 Task: Look for space in Ronda, Spain from 12th June, 2023 to 15th June, 2023 for 2 adults in price range Rs.10000 to Rs.15000. Place can be entire place with 1  bedroom having 1 bed and 1 bathroom. Property type can be house, flat, guest house, hotel. Booking option can be shelf check-in. Required host language is English.
Action: Mouse moved to (307, 170)
Screenshot: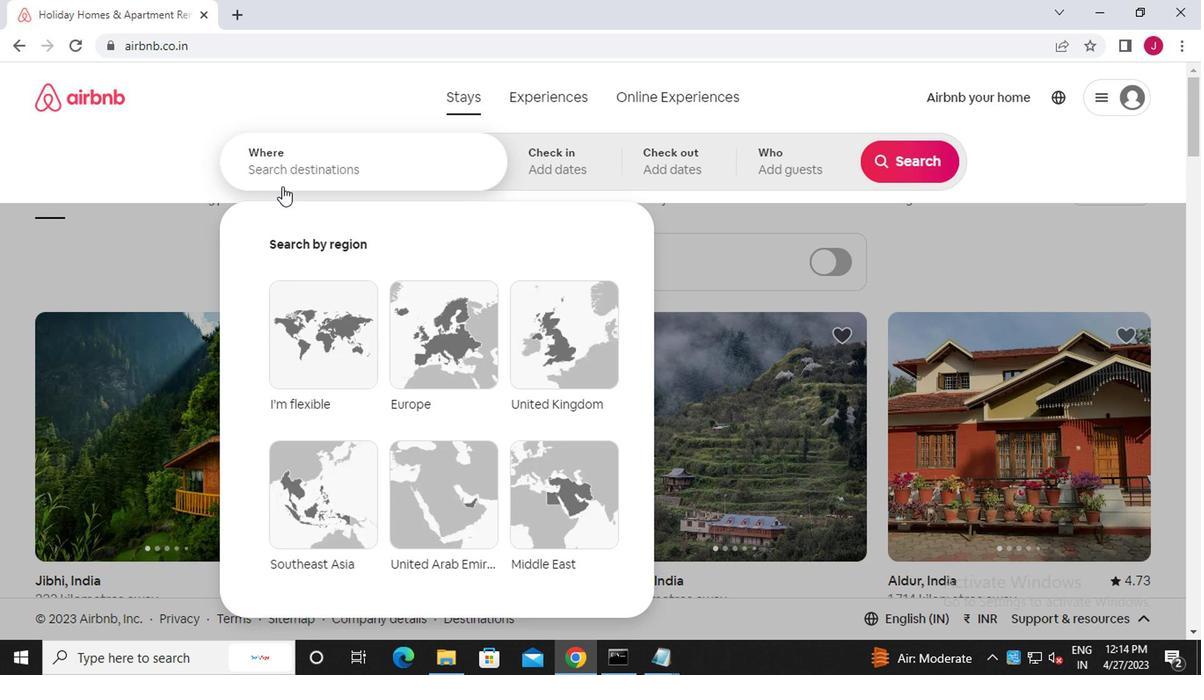 
Action: Mouse pressed left at (307, 170)
Screenshot: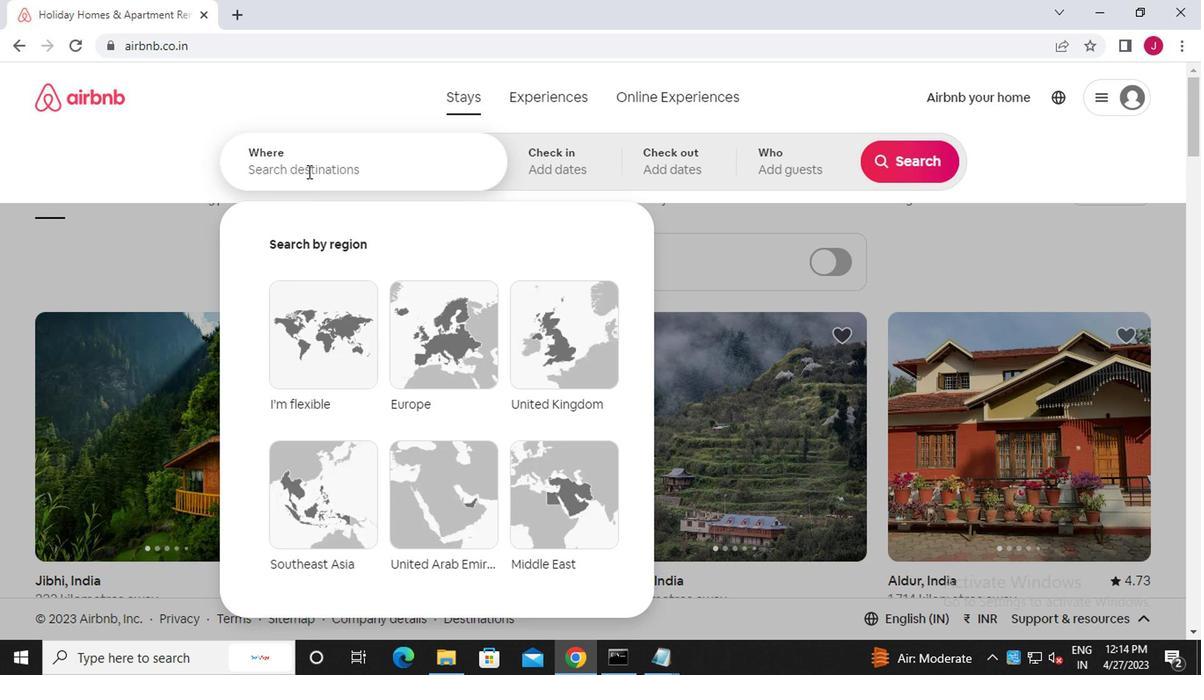 
Action: Mouse moved to (302, 170)
Screenshot: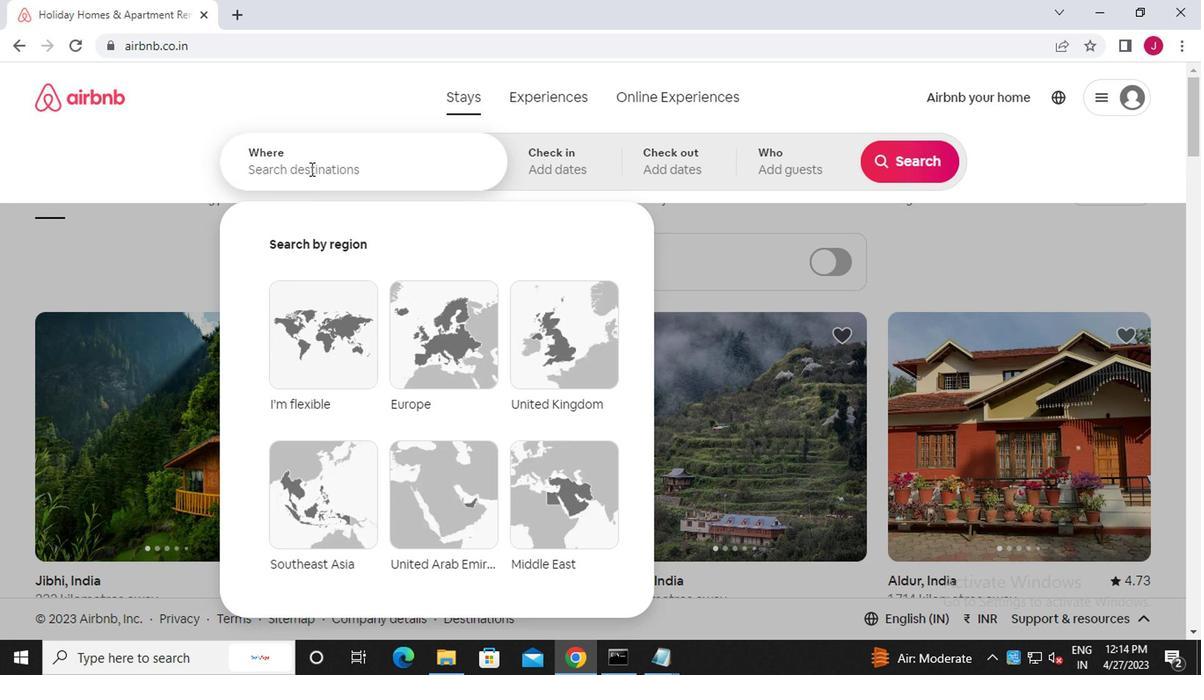 
Action: Key pressed r<Key.caps_lock>onda,
Screenshot: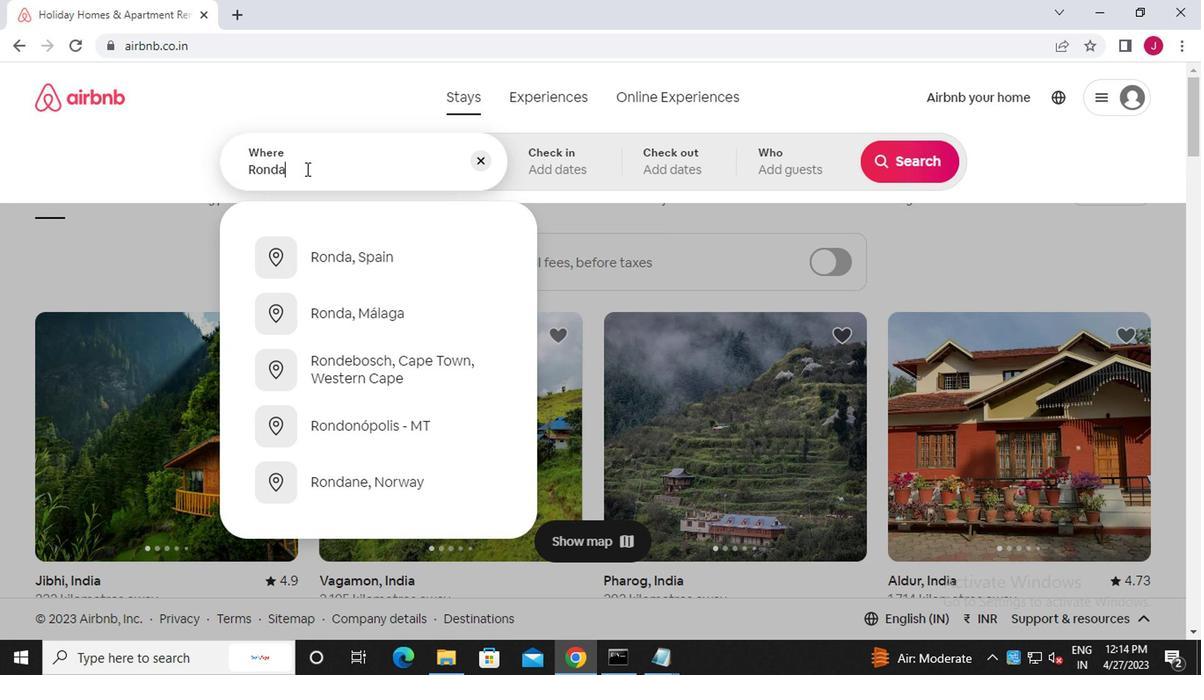 
Action: Mouse moved to (374, 267)
Screenshot: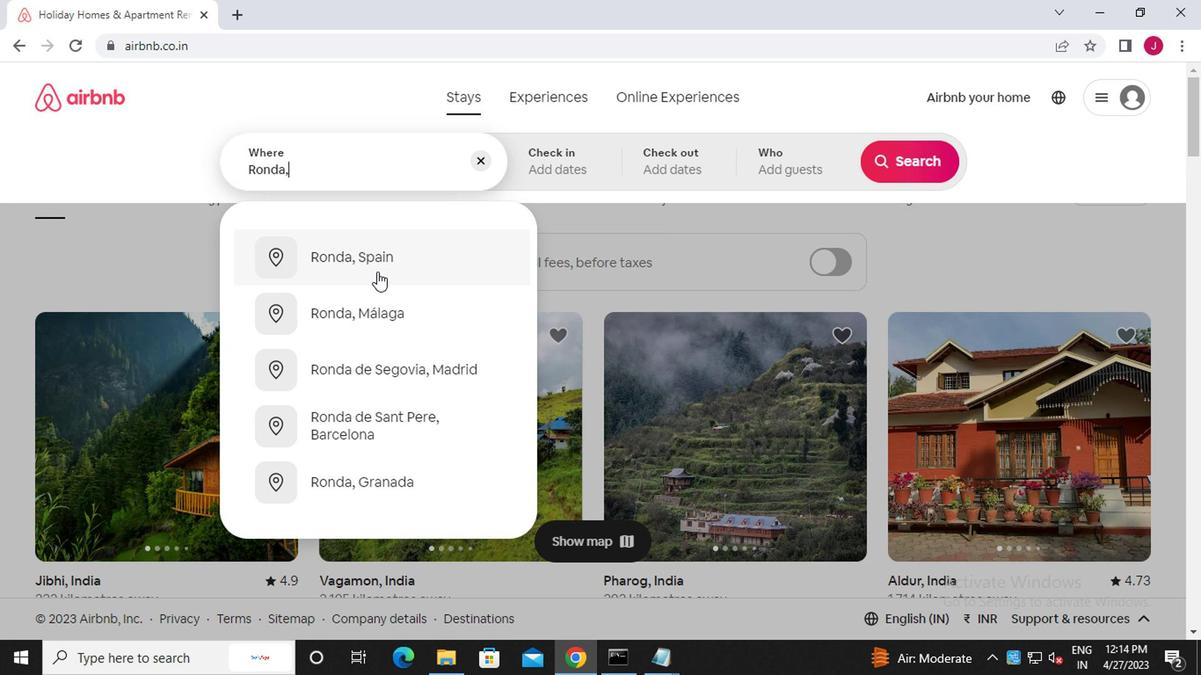 
Action: Mouse pressed left at (374, 267)
Screenshot: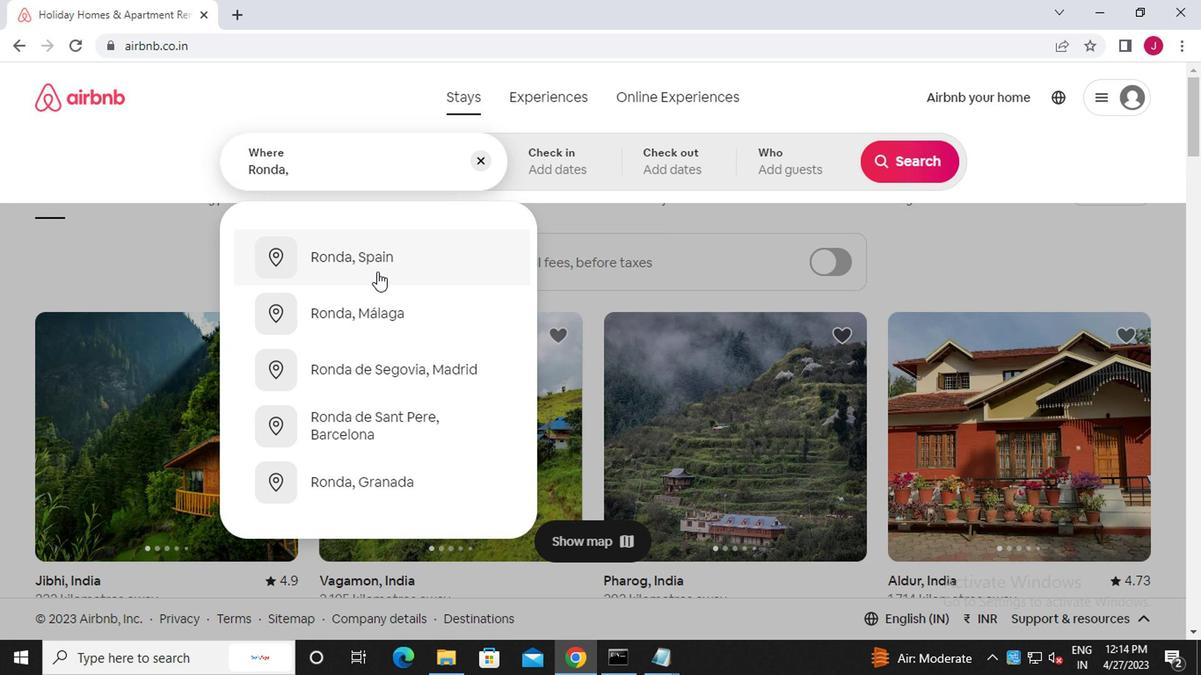 
Action: Mouse moved to (896, 306)
Screenshot: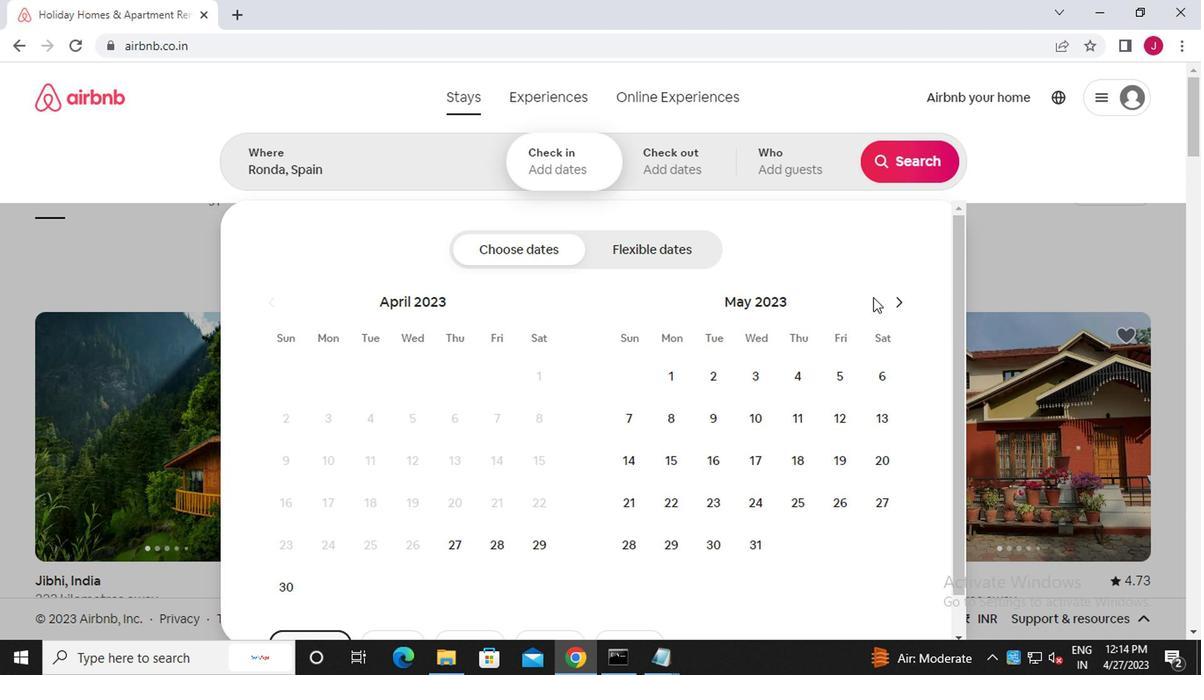 
Action: Mouse pressed left at (896, 306)
Screenshot: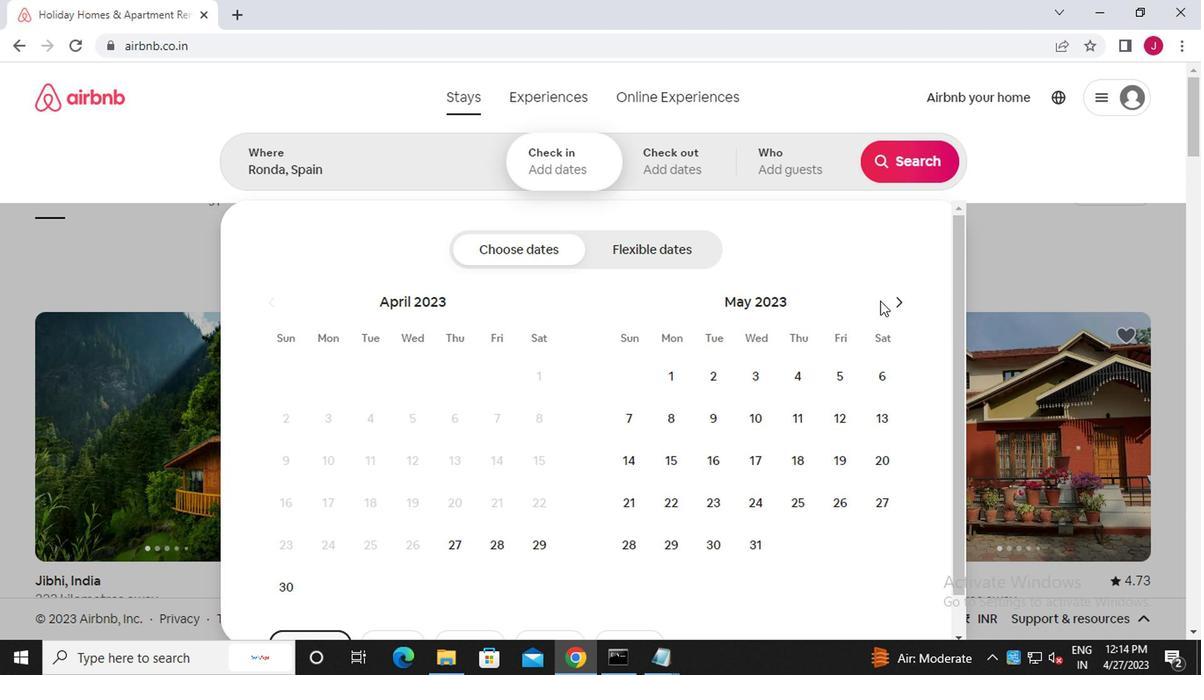 
Action: Mouse moved to (663, 467)
Screenshot: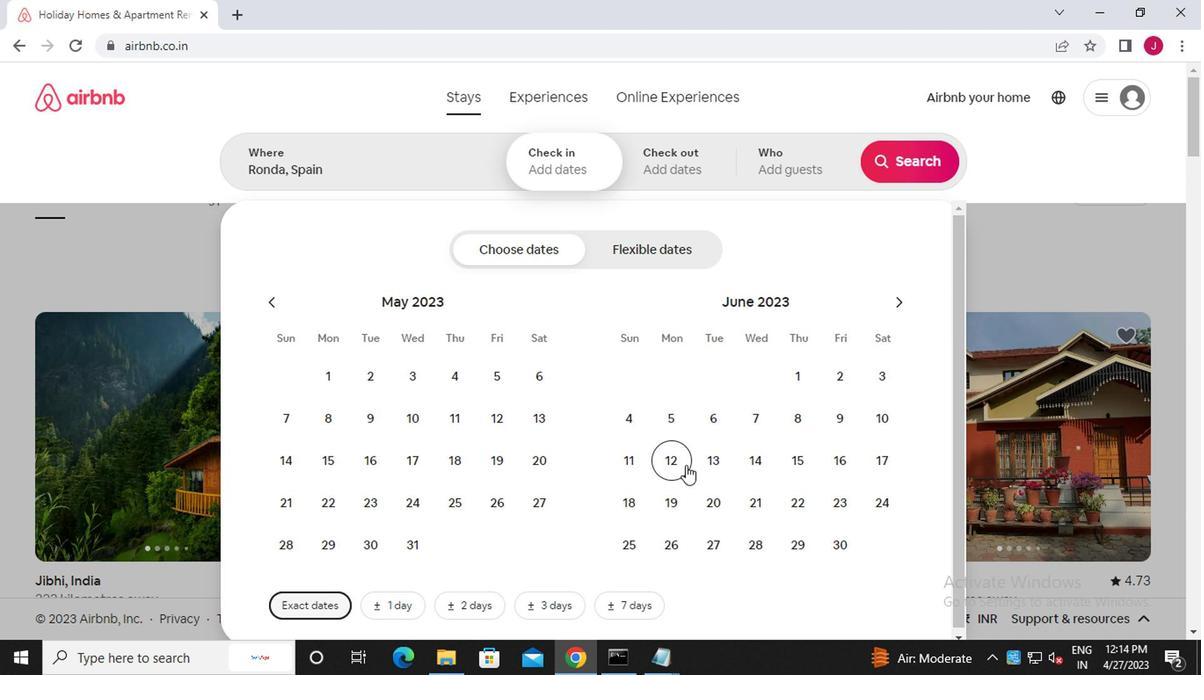 
Action: Mouse pressed left at (663, 467)
Screenshot: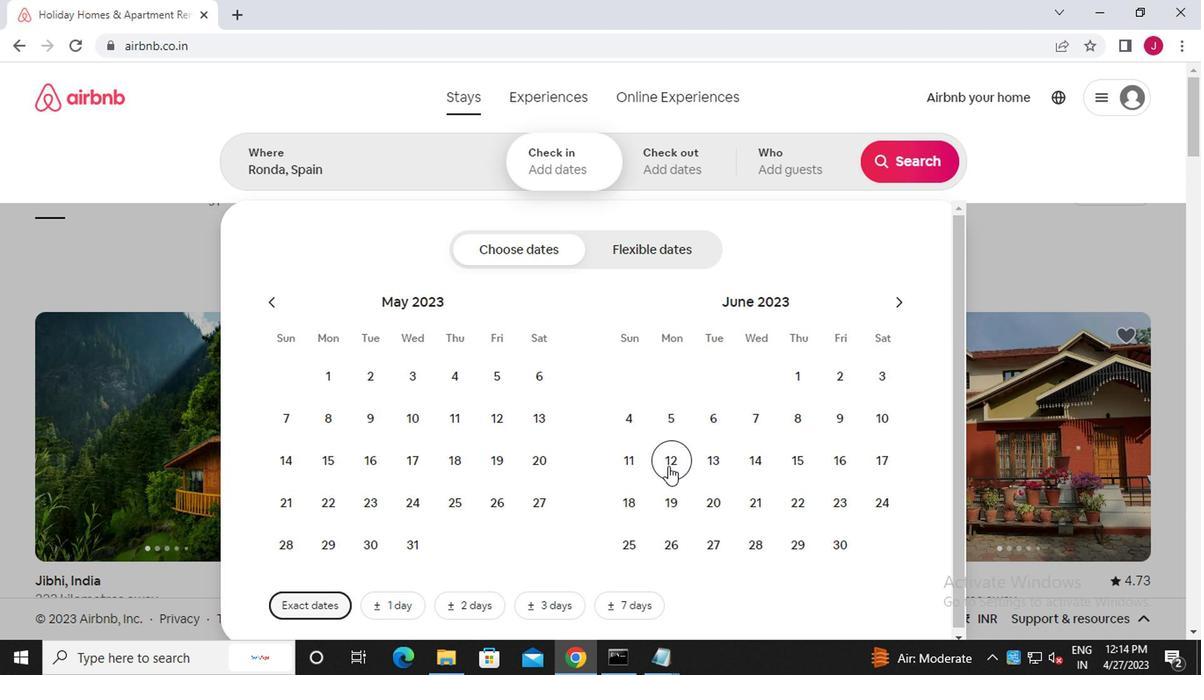 
Action: Mouse moved to (800, 463)
Screenshot: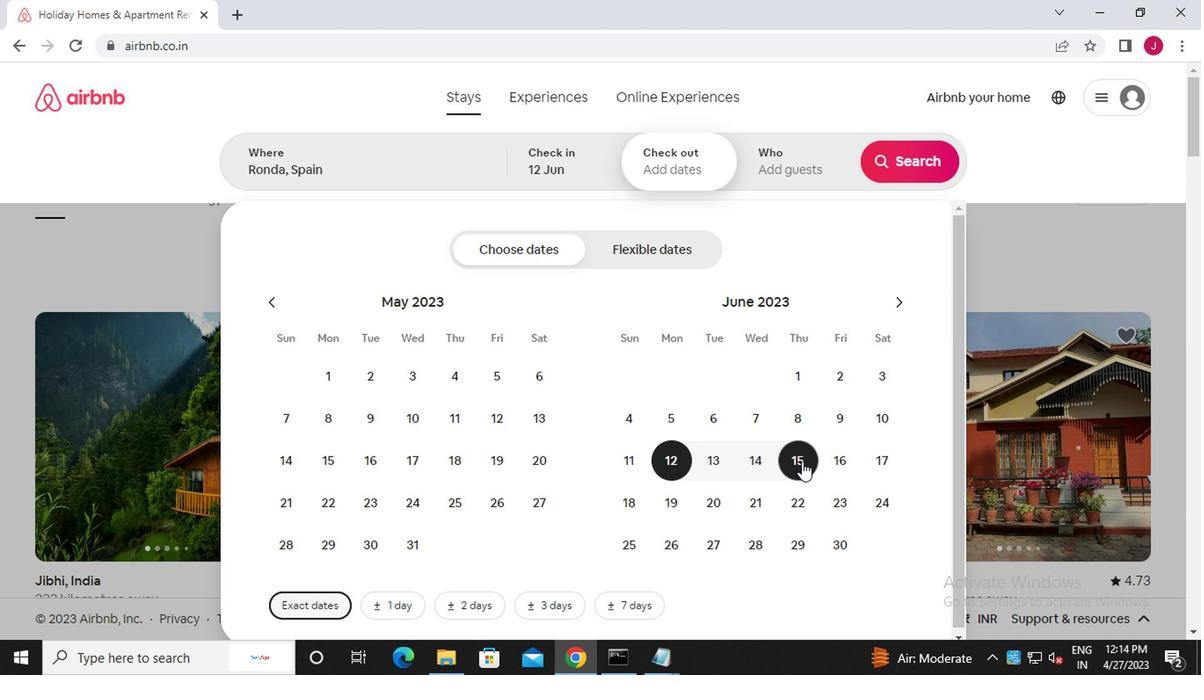 
Action: Mouse pressed left at (800, 463)
Screenshot: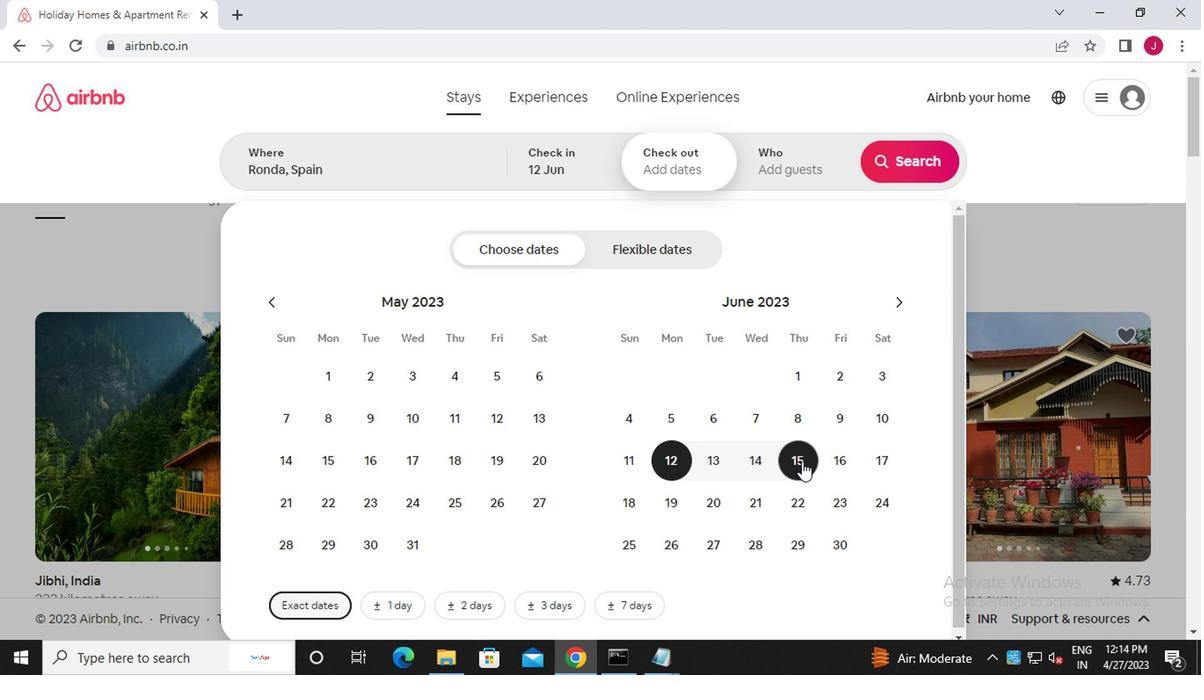 
Action: Mouse moved to (795, 162)
Screenshot: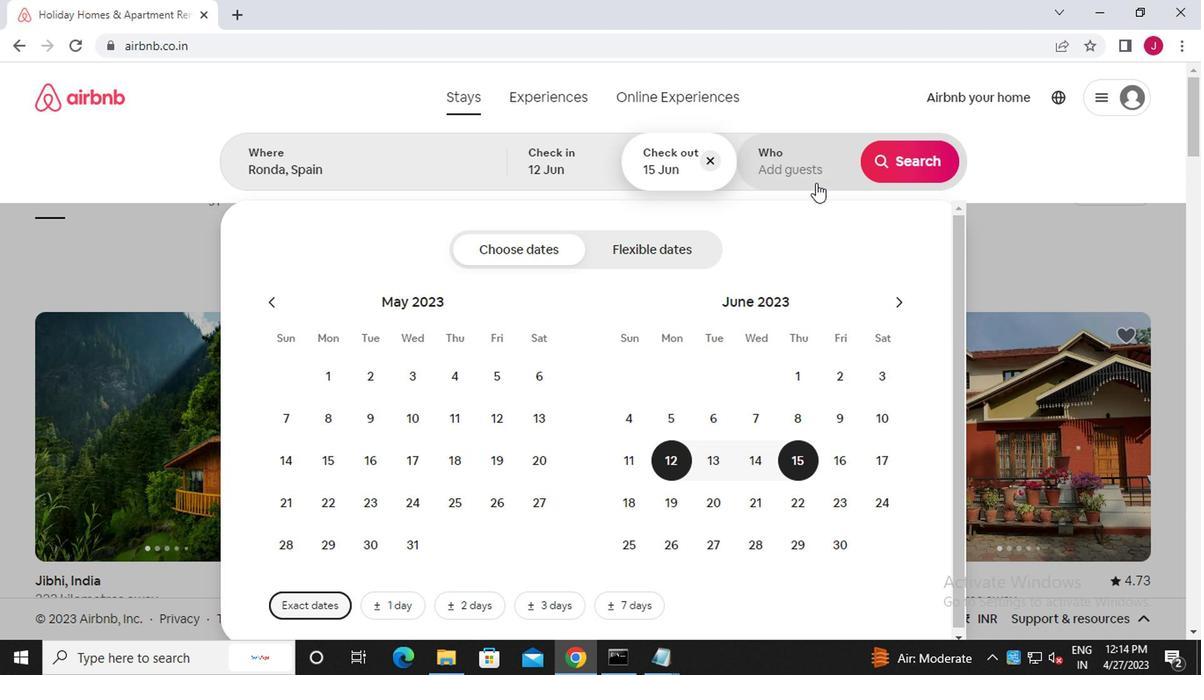 
Action: Mouse pressed left at (795, 162)
Screenshot: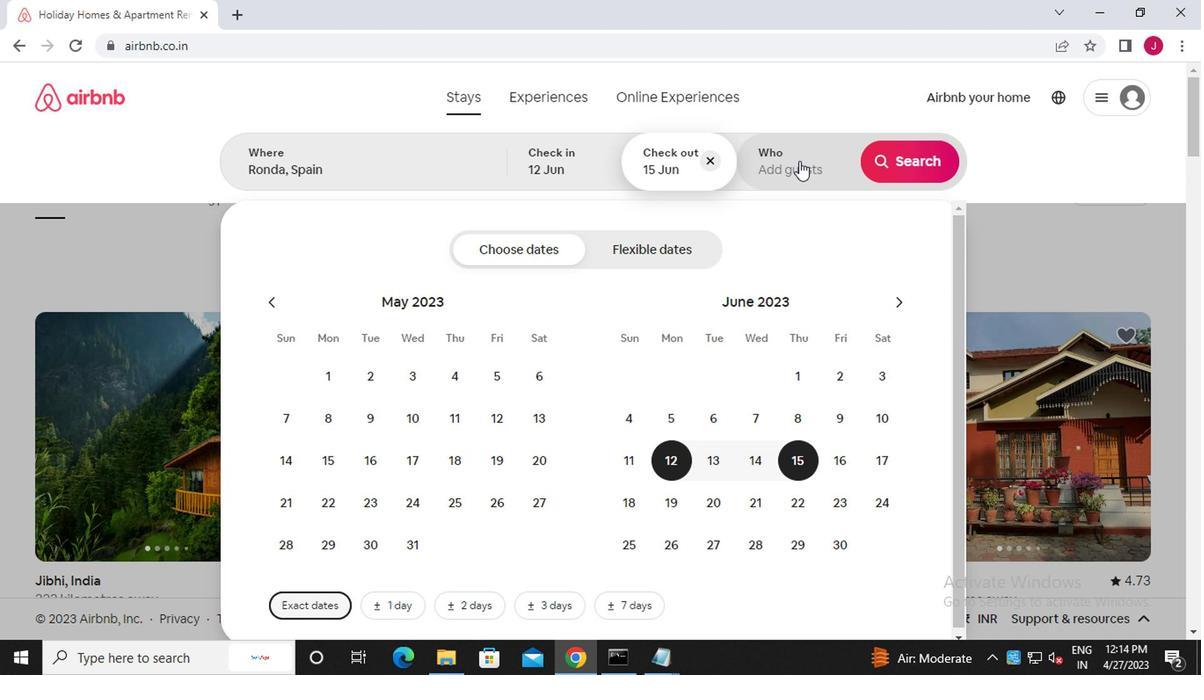 
Action: Mouse moved to (919, 260)
Screenshot: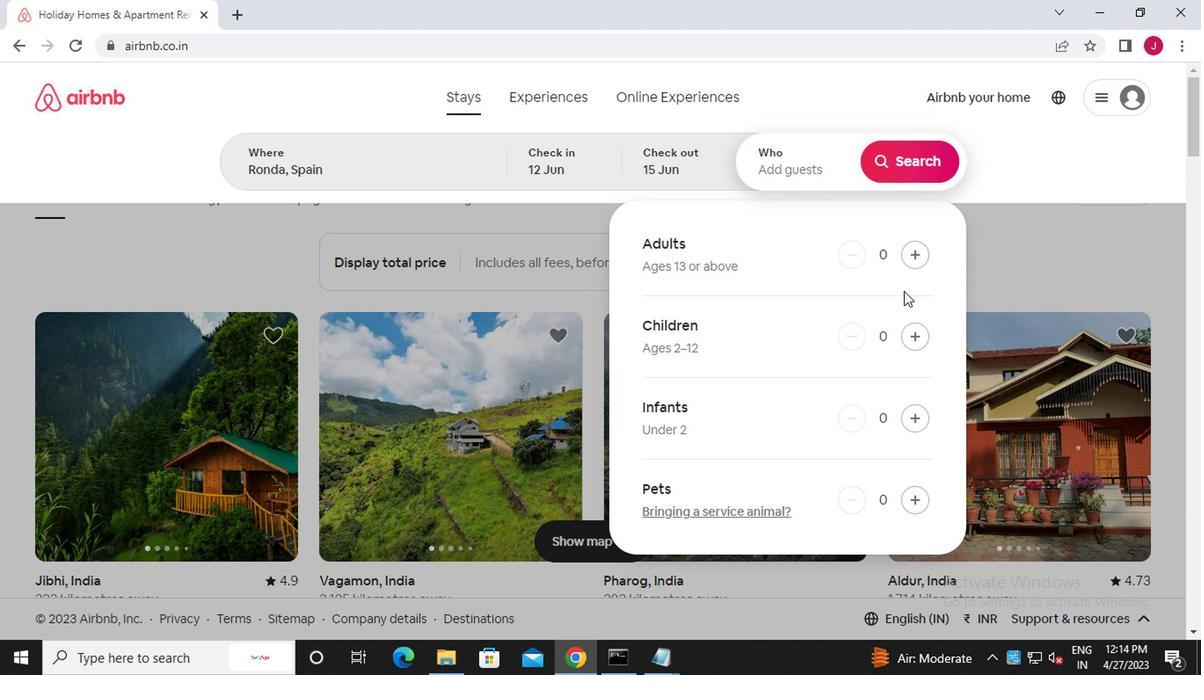 
Action: Mouse pressed left at (919, 260)
Screenshot: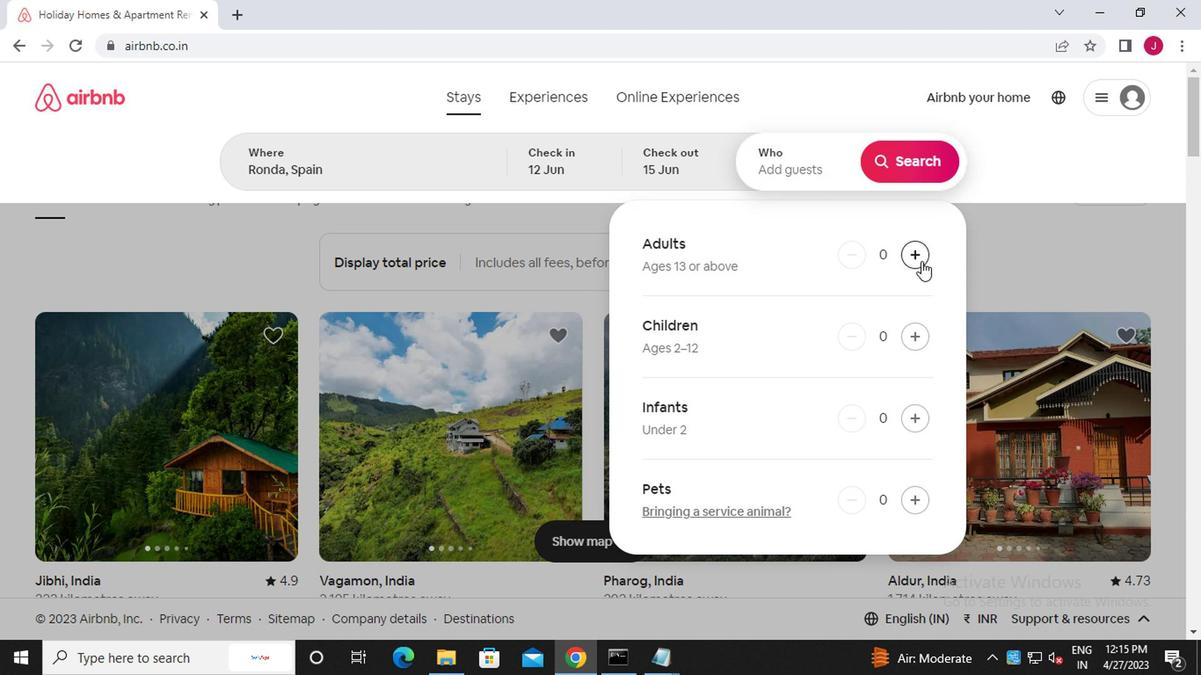 
Action: Mouse pressed left at (919, 260)
Screenshot: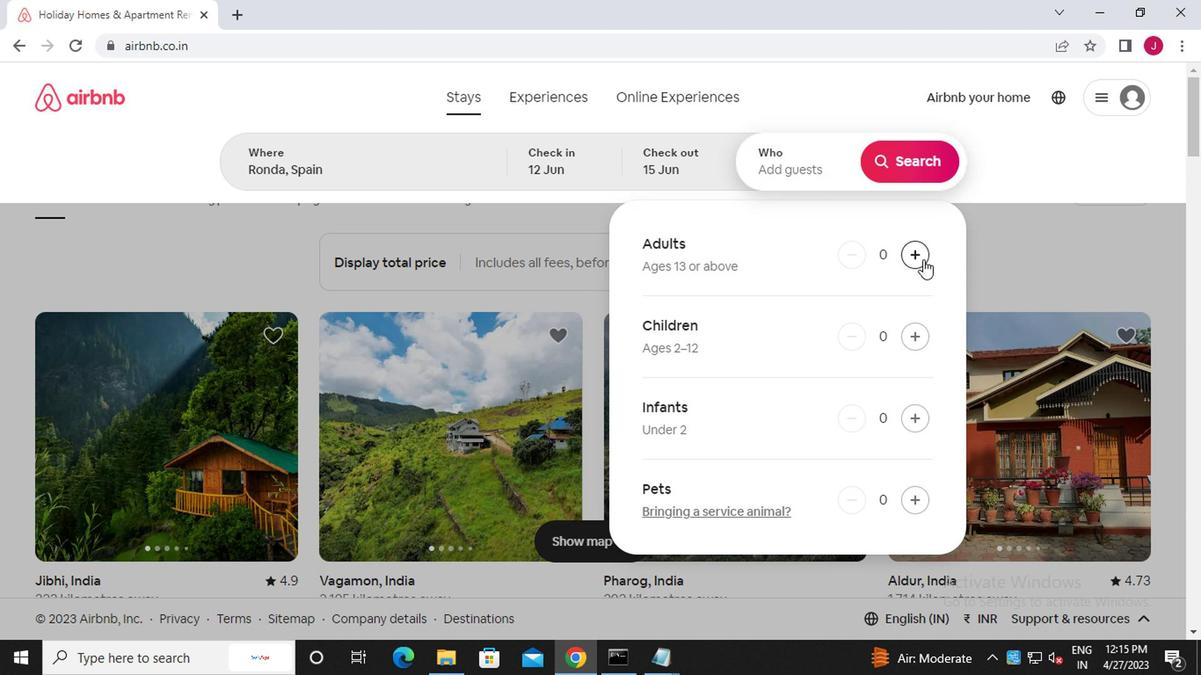 
Action: Mouse moved to (906, 157)
Screenshot: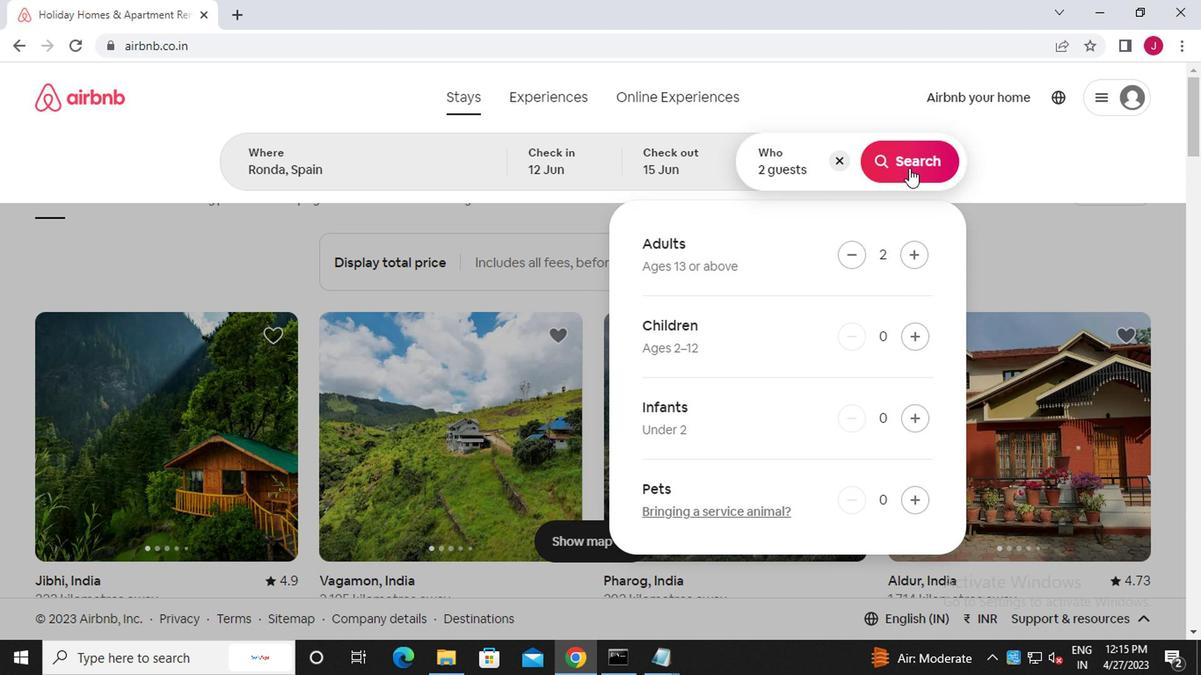 
Action: Mouse pressed left at (906, 157)
Screenshot: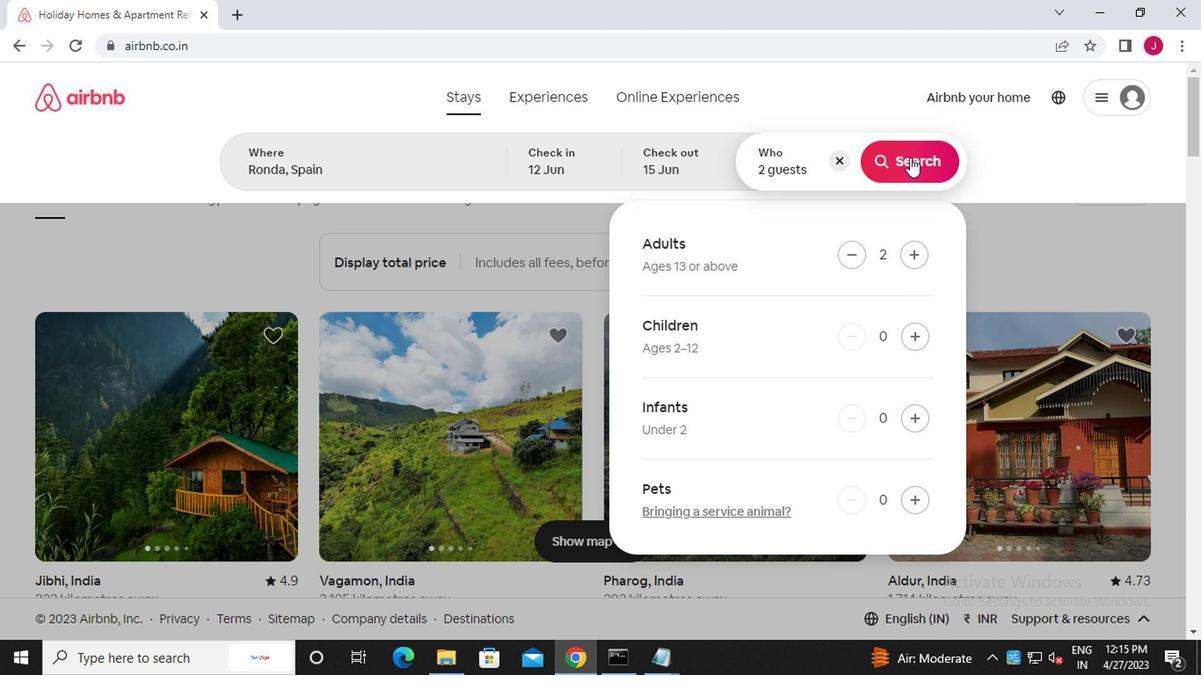 
Action: Mouse moved to (1131, 168)
Screenshot: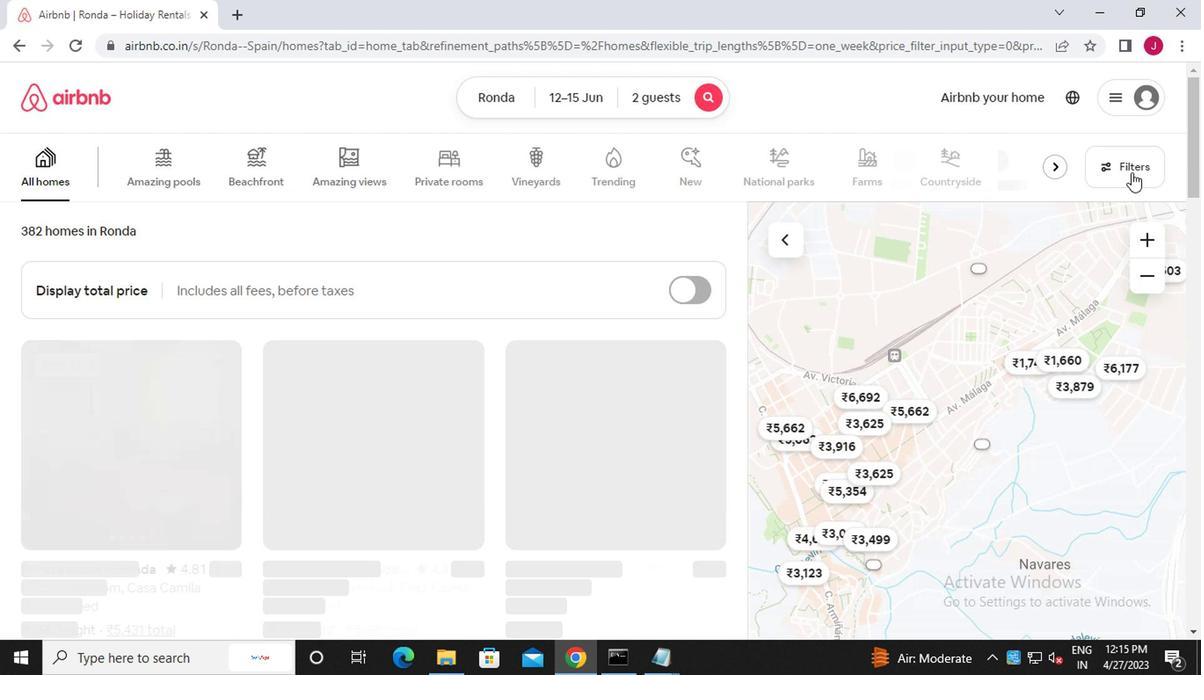 
Action: Mouse pressed left at (1131, 168)
Screenshot: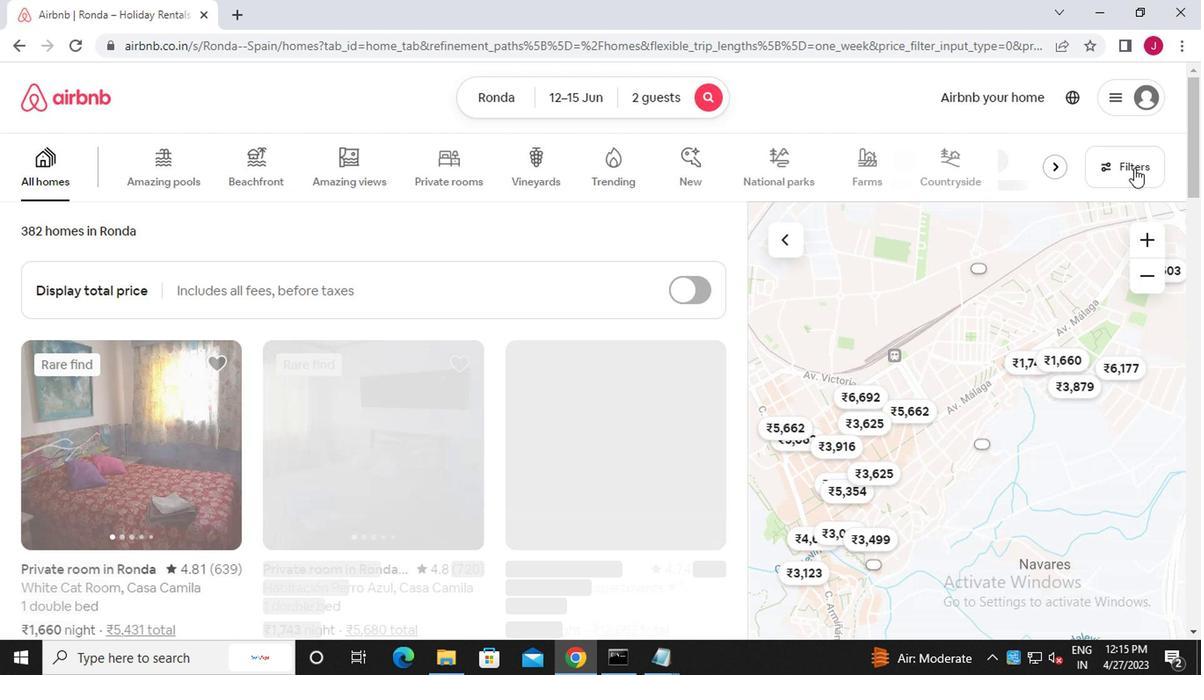
Action: Mouse moved to (1137, 166)
Screenshot: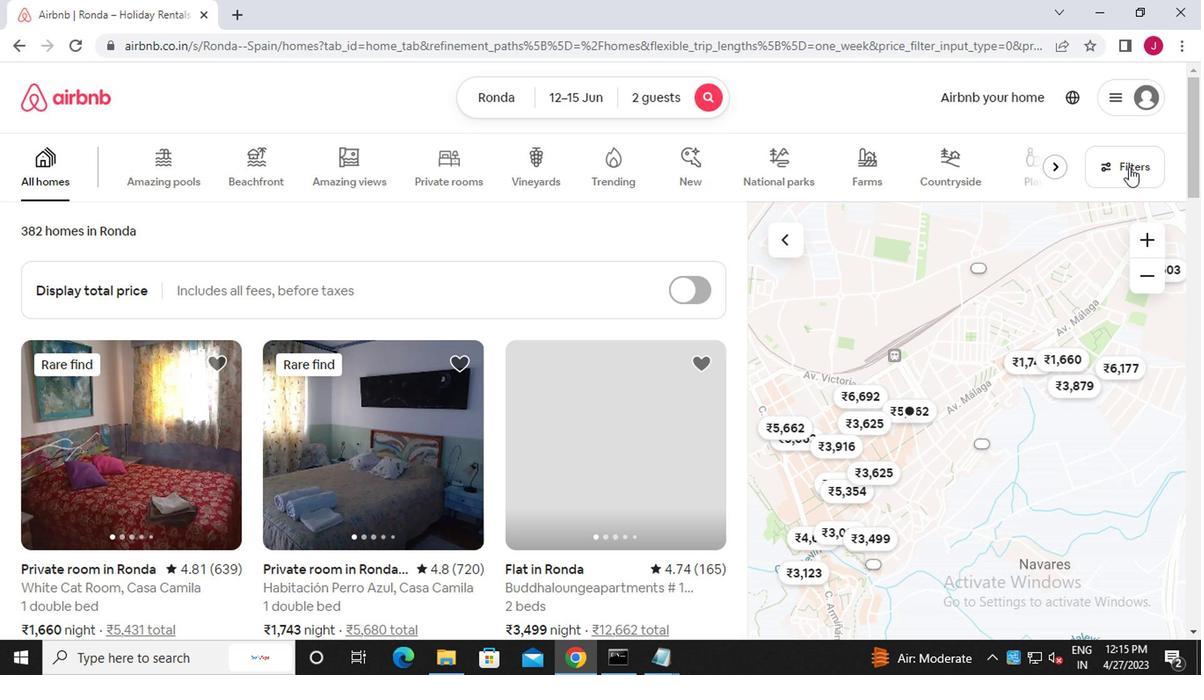 
Action: Mouse pressed left at (1137, 166)
Screenshot: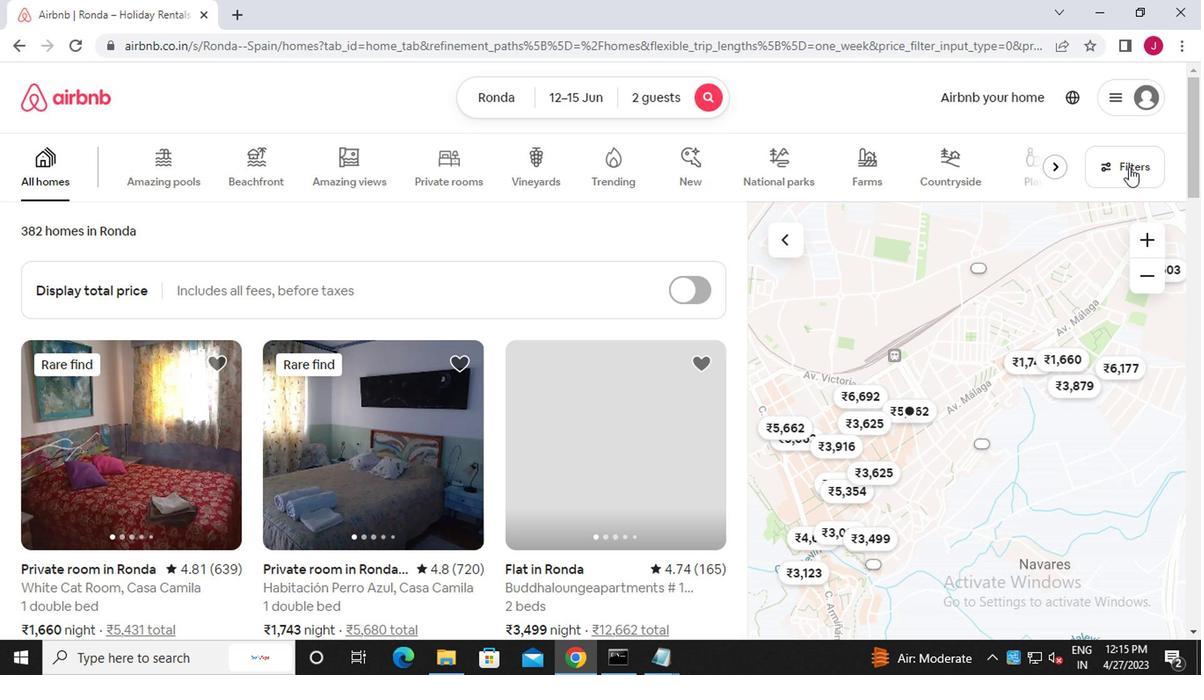 
Action: Mouse moved to (1131, 166)
Screenshot: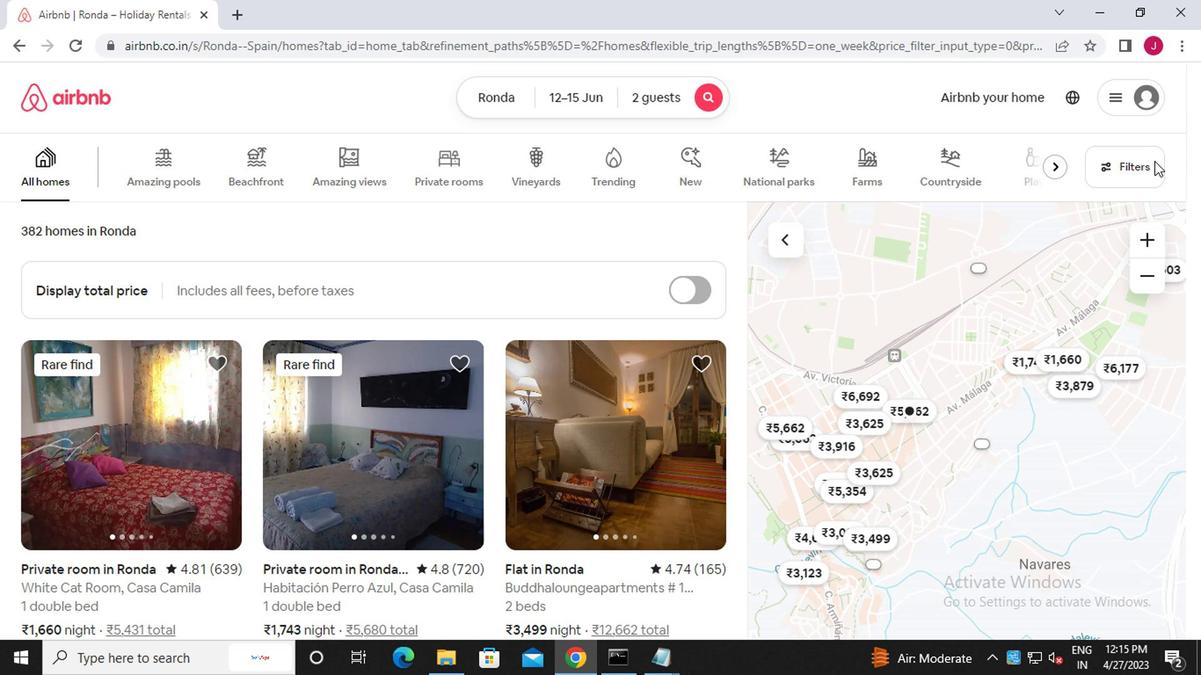 
Action: Mouse pressed left at (1131, 166)
Screenshot: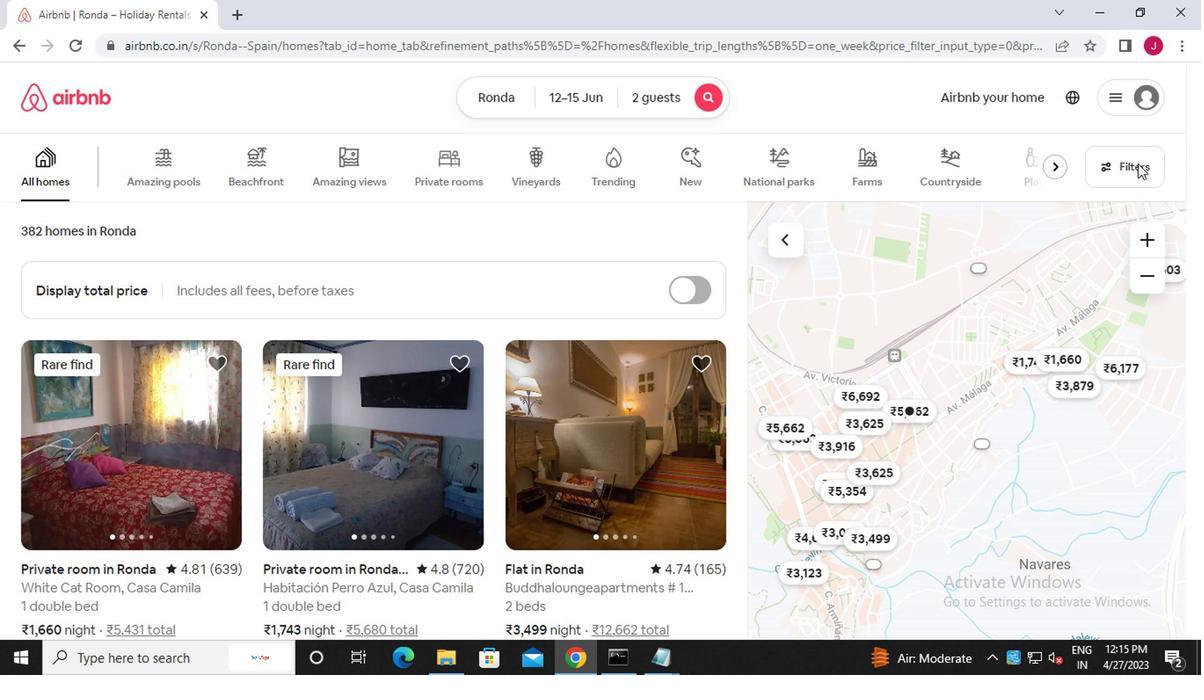 
Action: Mouse moved to (1131, 173)
Screenshot: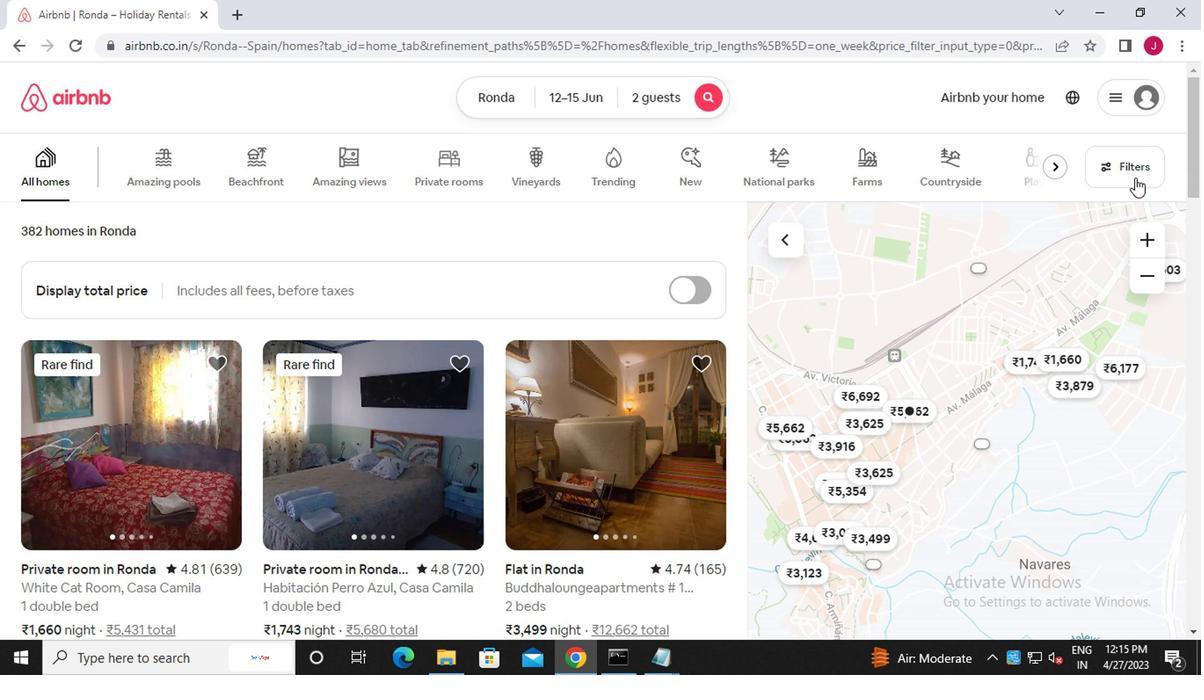 
Action: Mouse pressed left at (1131, 173)
Screenshot: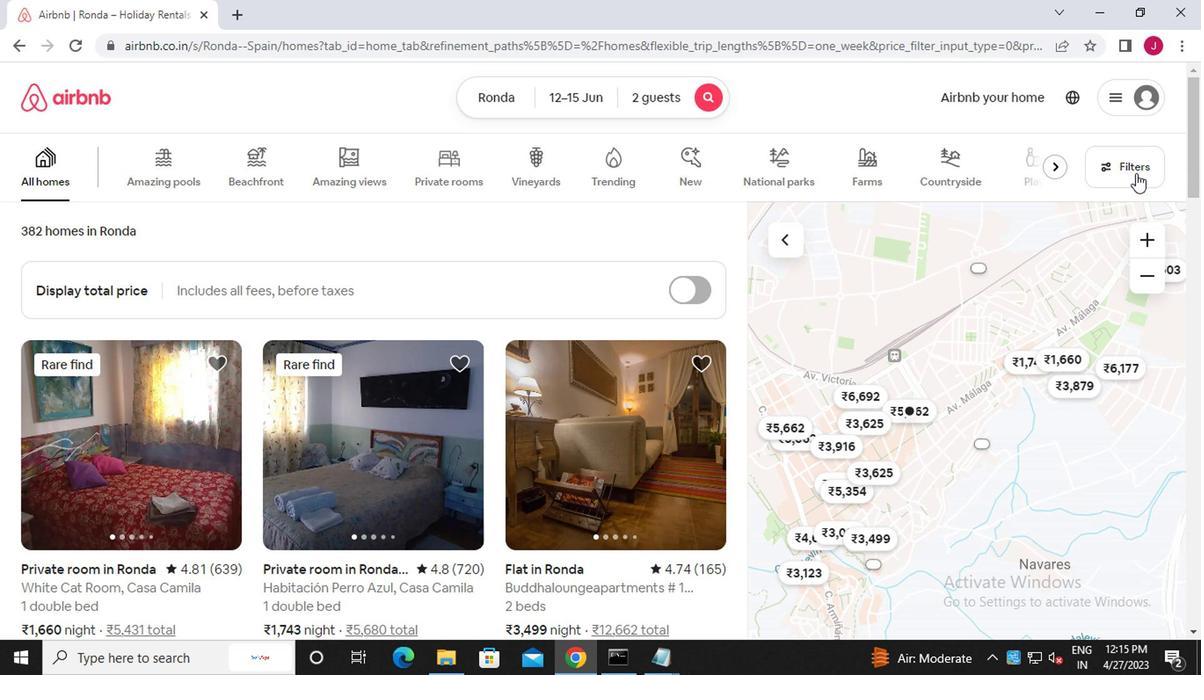 
Action: Mouse moved to (445, 394)
Screenshot: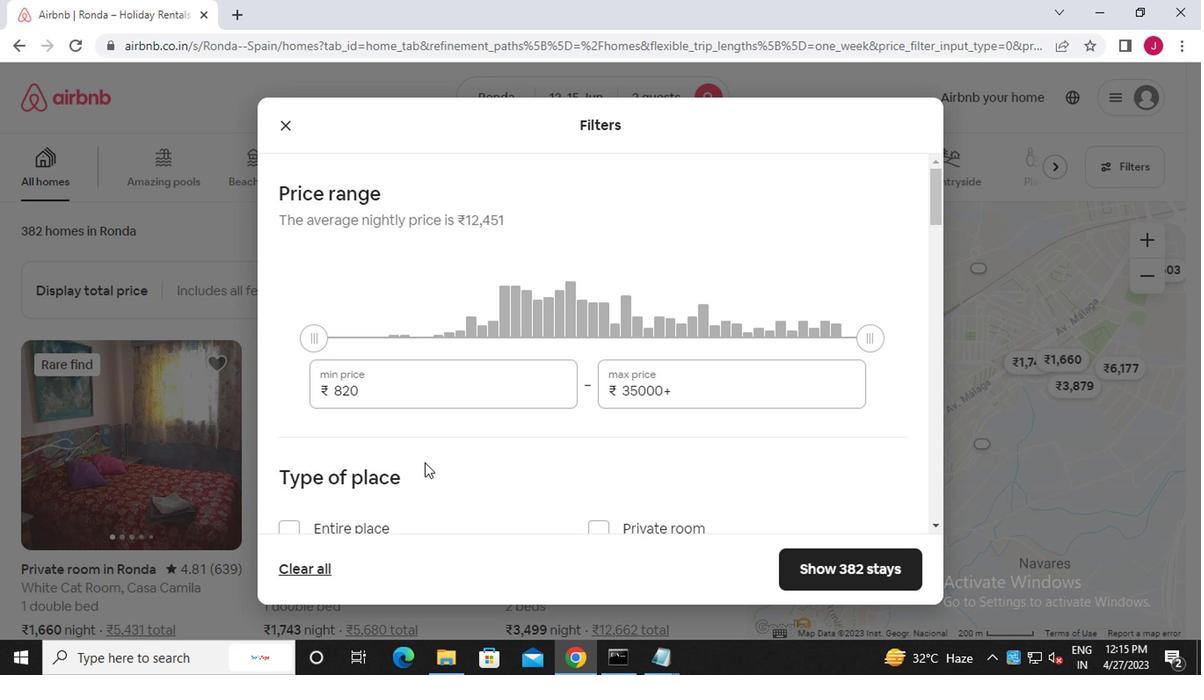 
Action: Mouse pressed left at (445, 394)
Screenshot: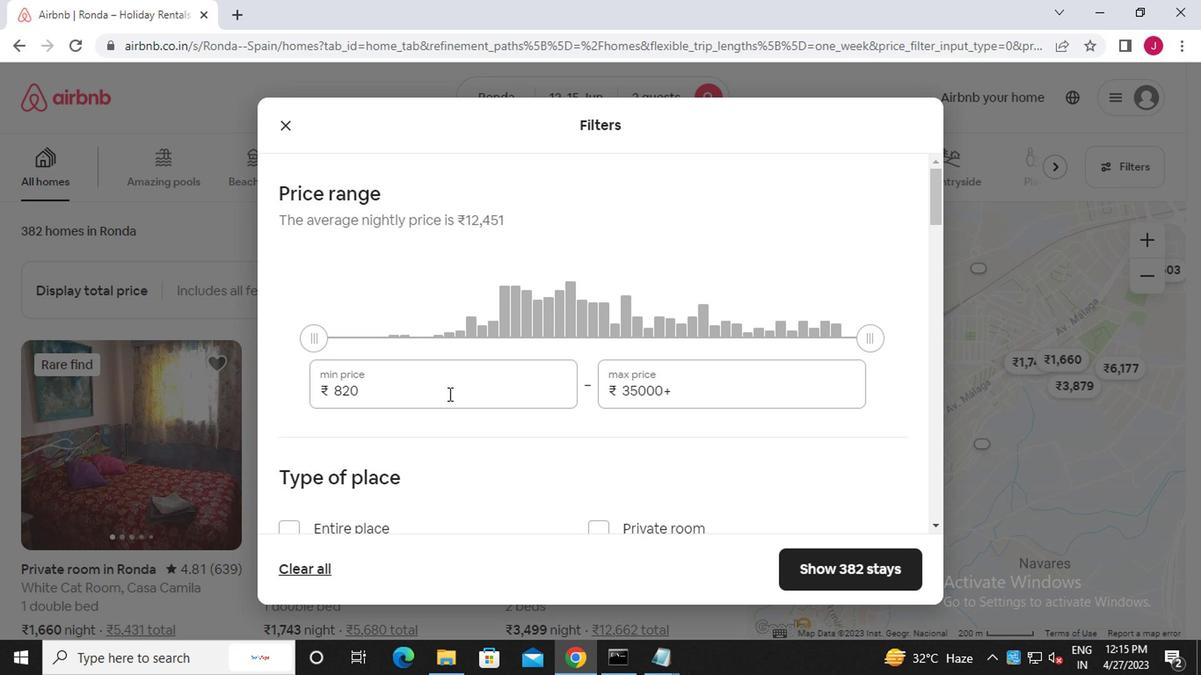 
Action: Mouse moved to (440, 394)
Screenshot: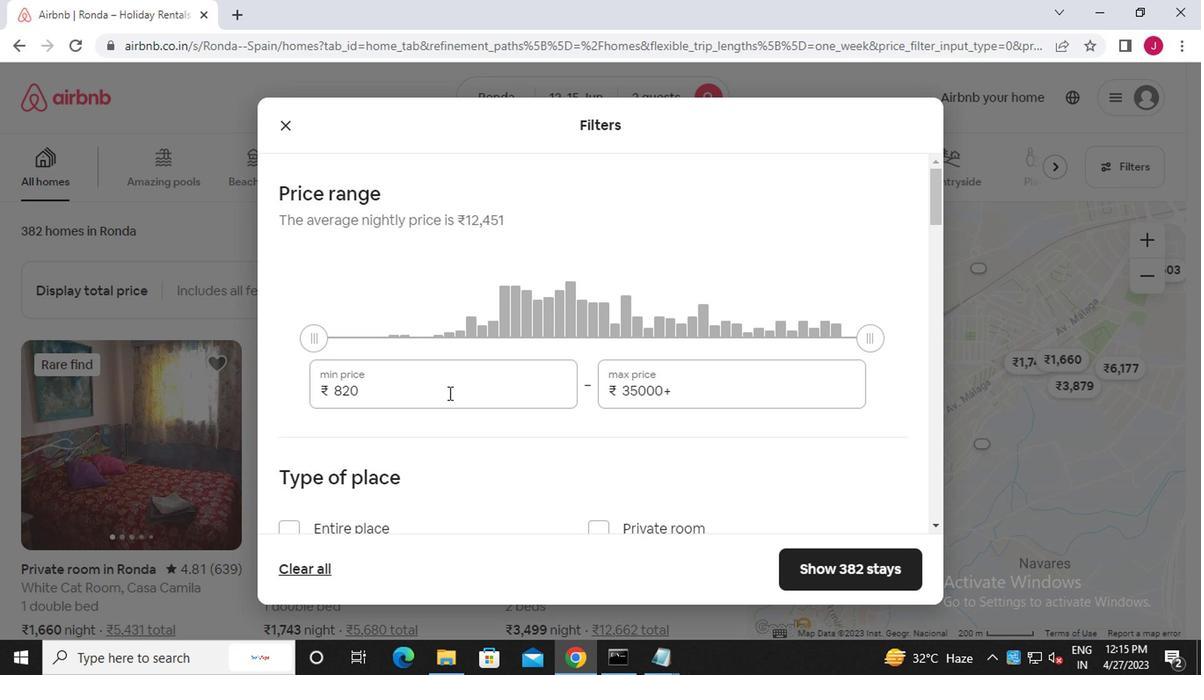 
Action: Key pressed <Key.backspace><Key.backspace><Key.backspace><<97>><<96>><<96>><<96>><<96>>
Screenshot: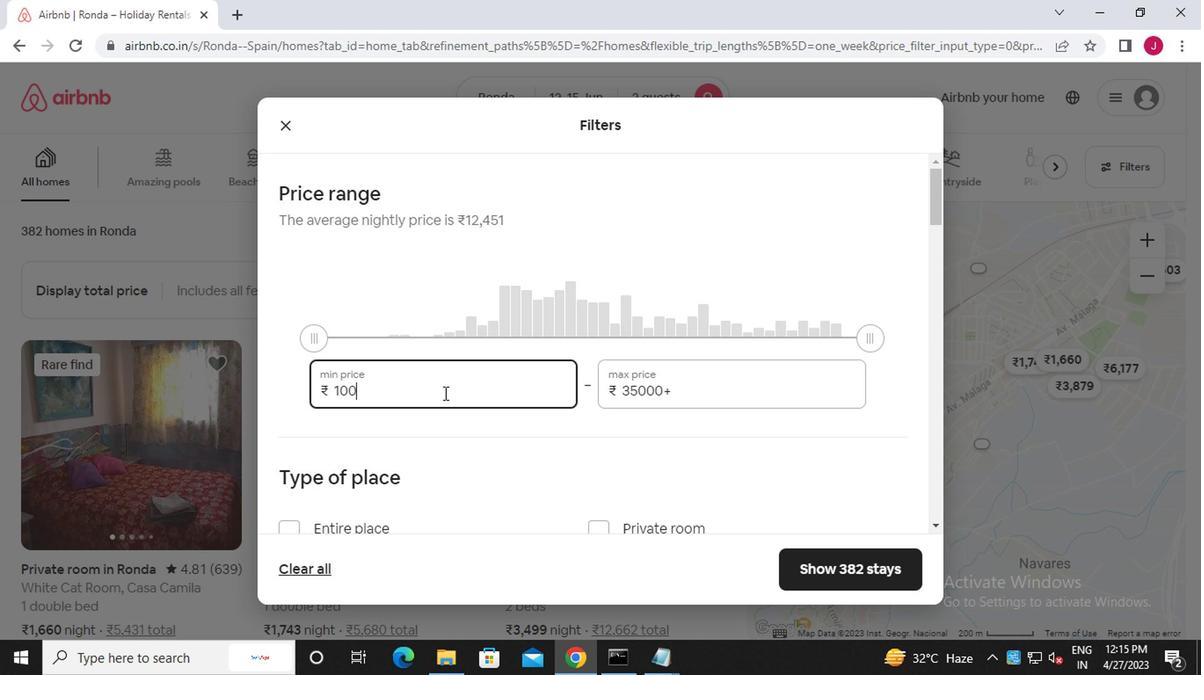 
Action: Mouse moved to (705, 392)
Screenshot: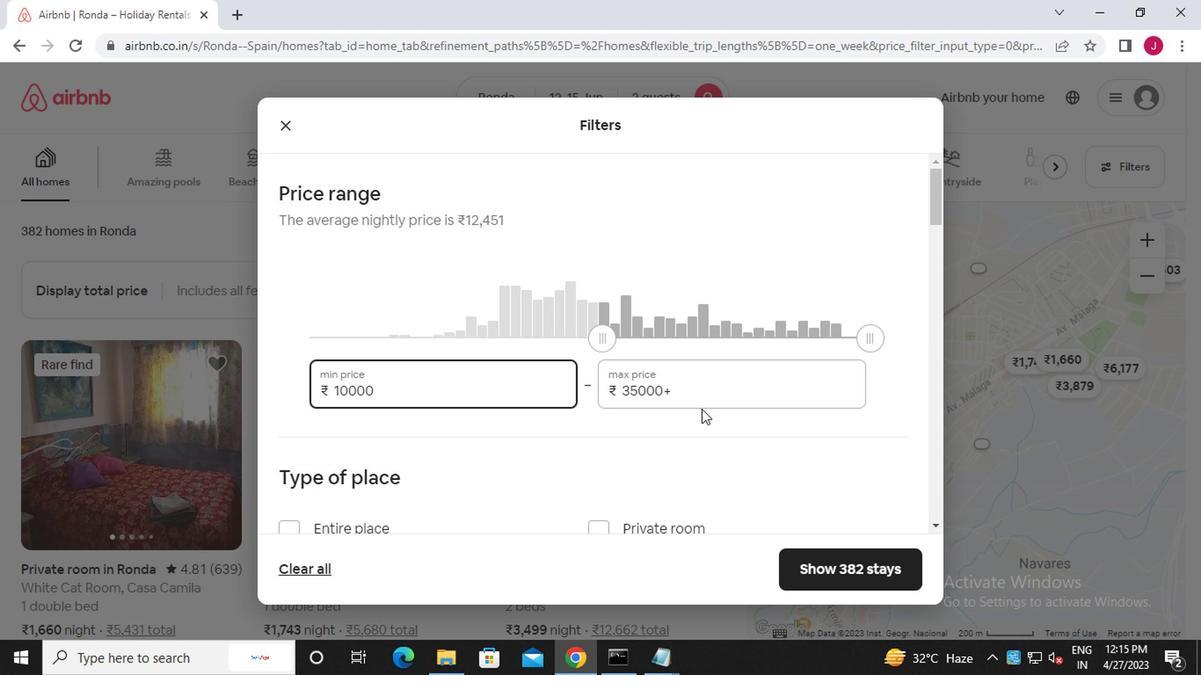 
Action: Mouse pressed left at (705, 392)
Screenshot: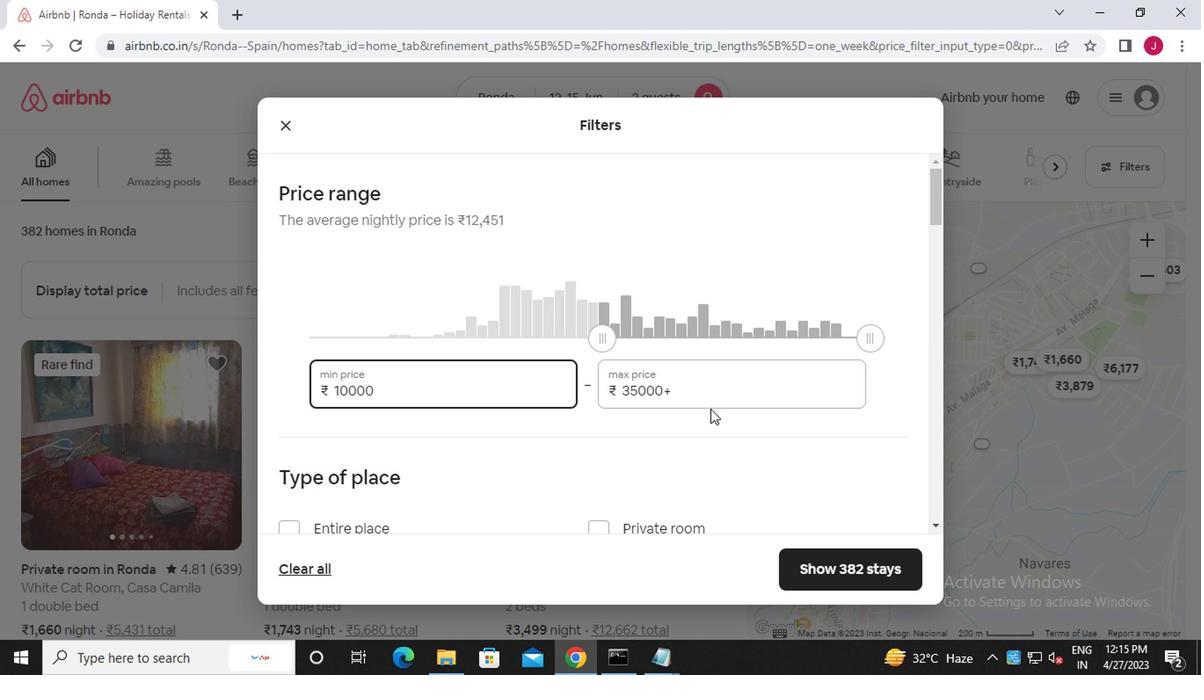 
Action: Mouse moved to (701, 391)
Screenshot: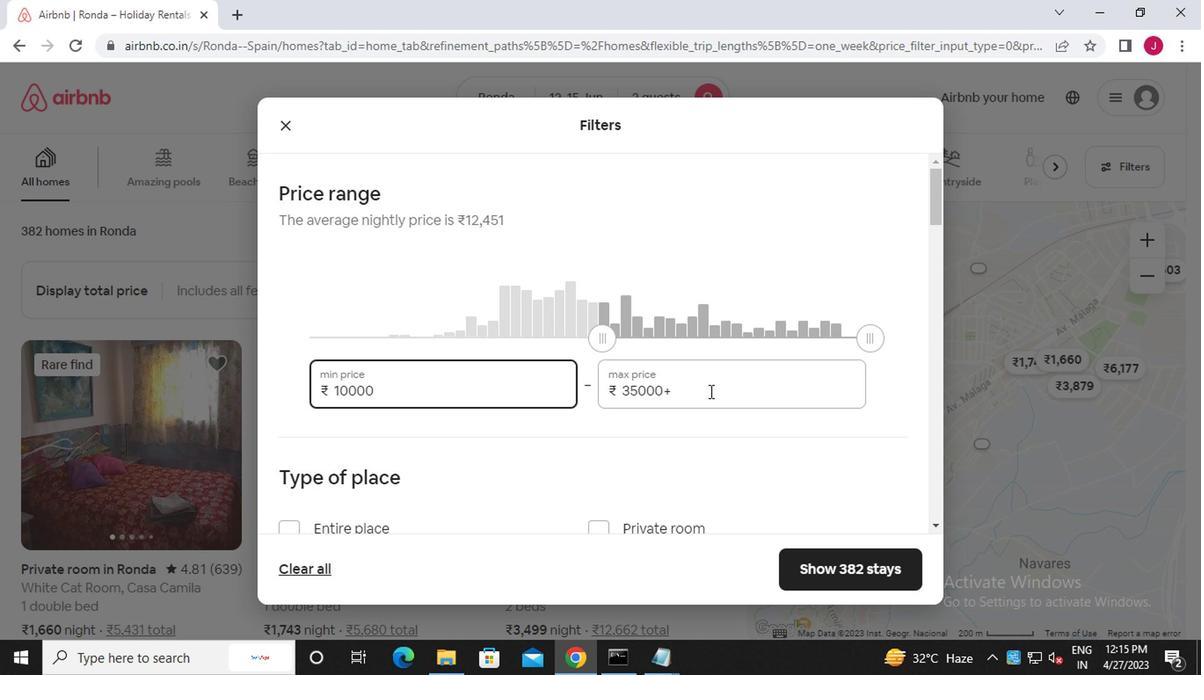 
Action: Key pressed <Key.backspace><Key.backspace><Key.backspace><Key.backspace><Key.backspace><Key.backspace><Key.backspace><Key.backspace><Key.backspace><Key.backspace><Key.backspace><<97>><<101>><<96>><<96>><<96>>
Screenshot: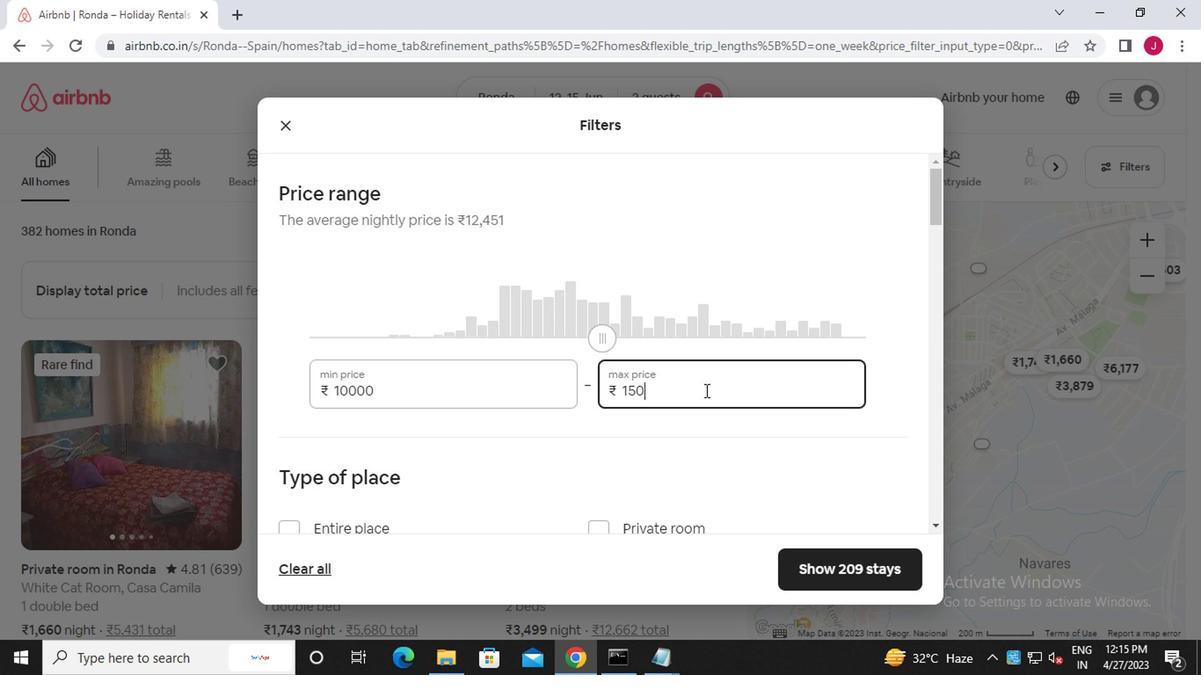 
Action: Mouse scrolled (701, 391) with delta (0, 0)
Screenshot: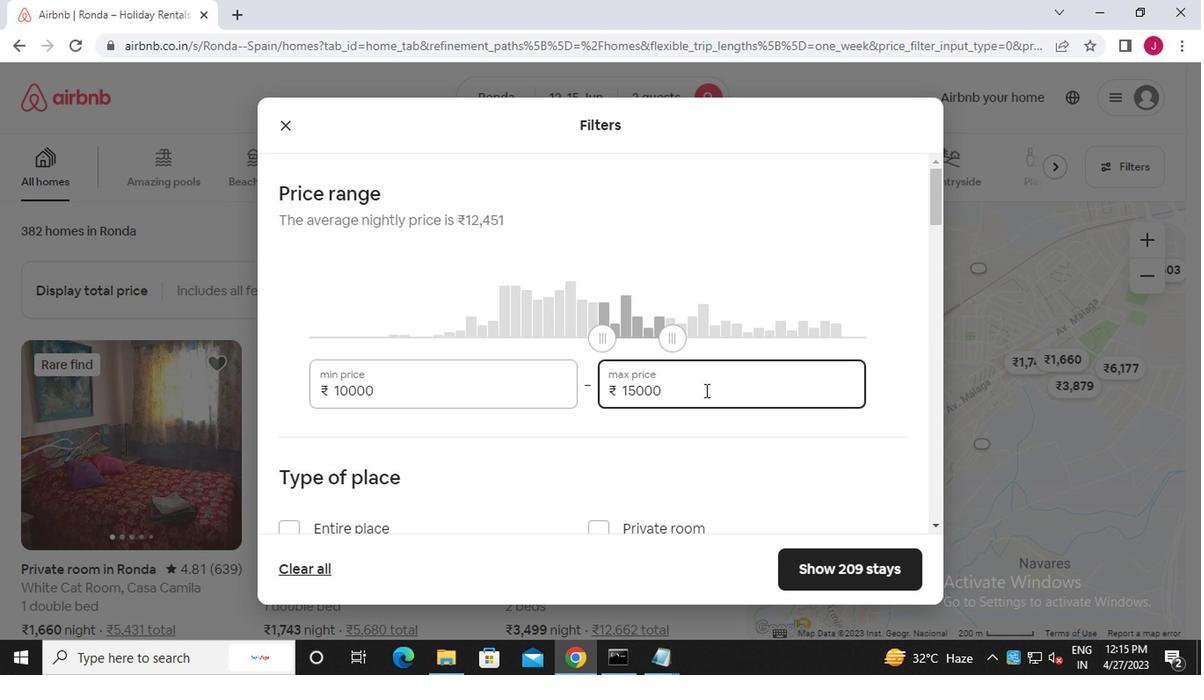 
Action: Mouse scrolled (701, 391) with delta (0, 0)
Screenshot: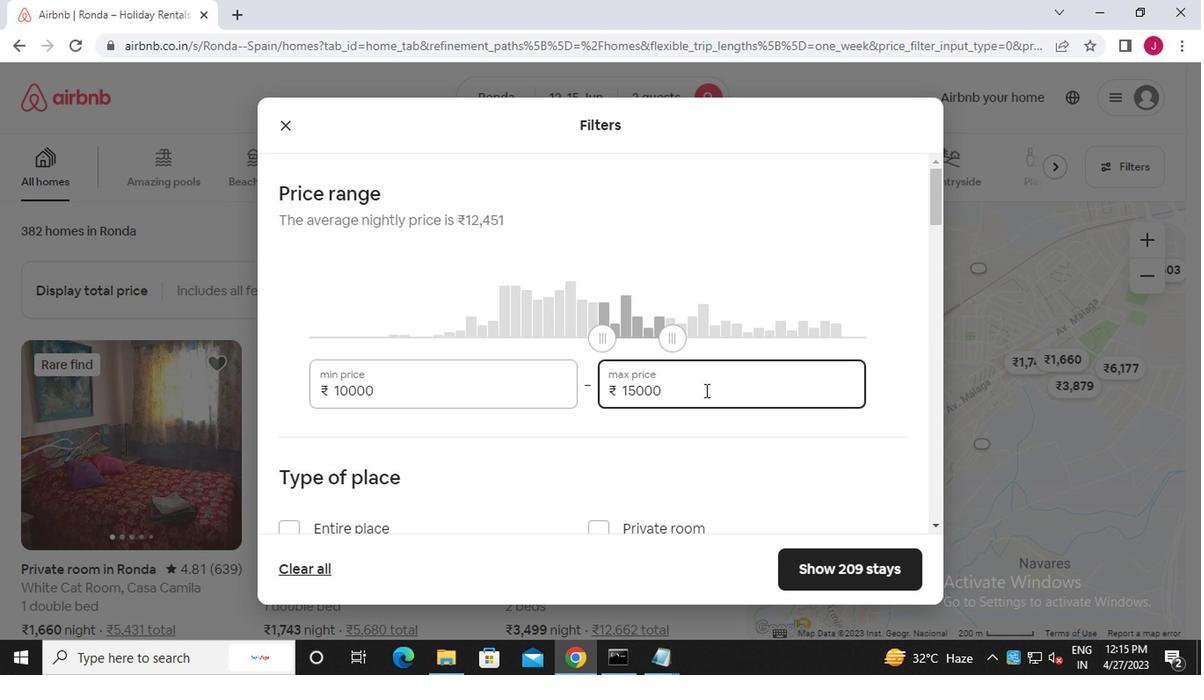 
Action: Mouse scrolled (701, 391) with delta (0, 0)
Screenshot: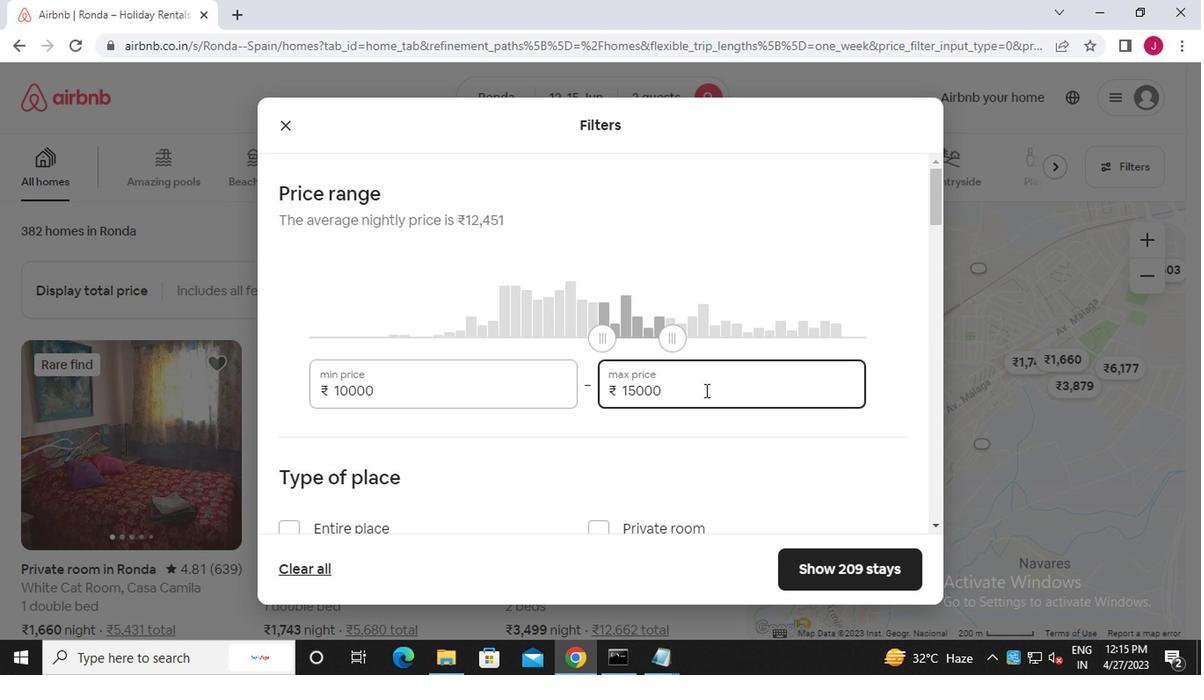 
Action: Mouse moved to (297, 267)
Screenshot: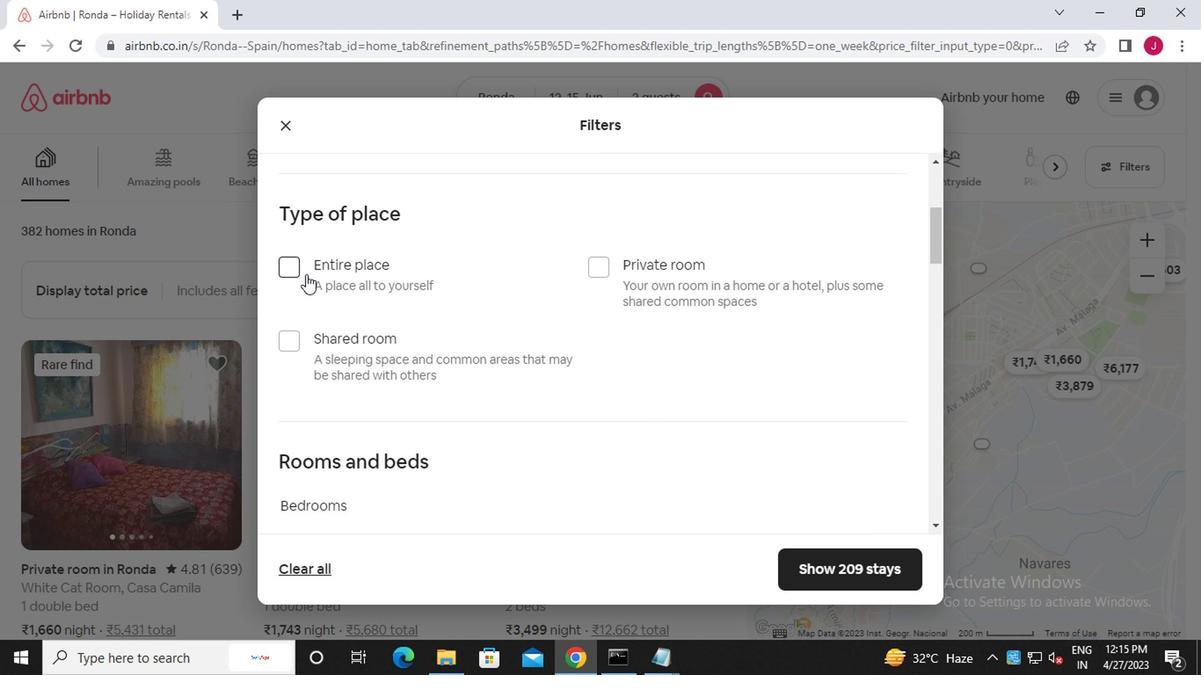 
Action: Mouse pressed left at (297, 267)
Screenshot: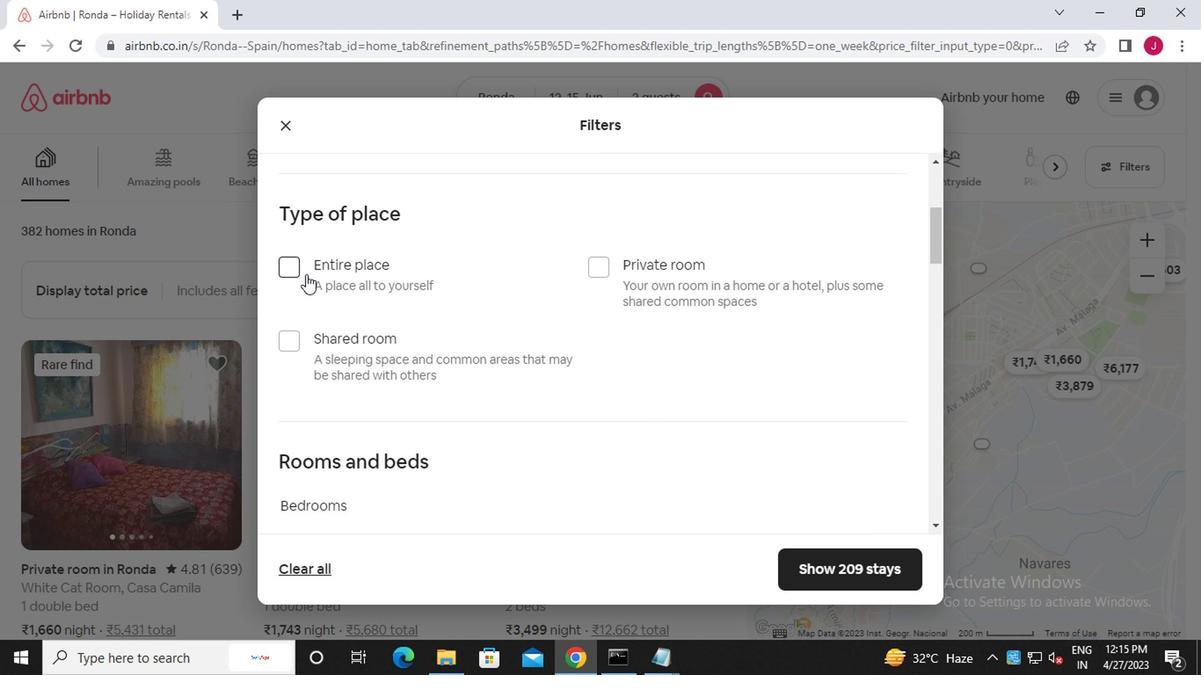
Action: Mouse moved to (365, 305)
Screenshot: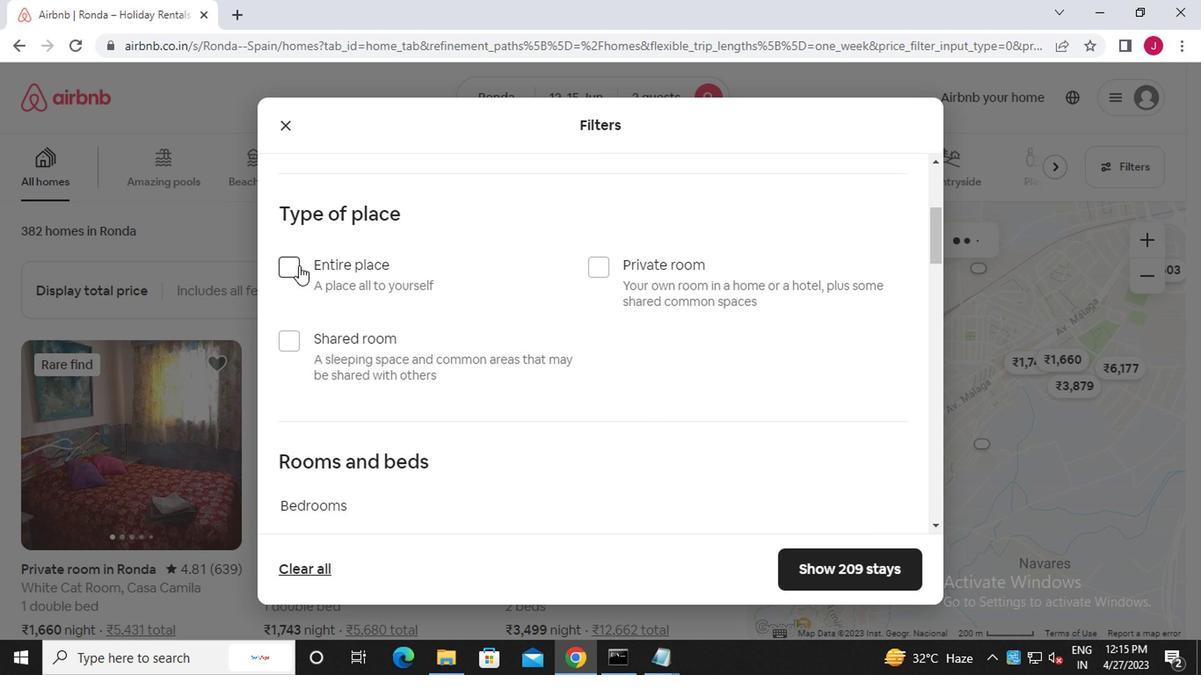 
Action: Mouse scrolled (365, 304) with delta (0, -1)
Screenshot: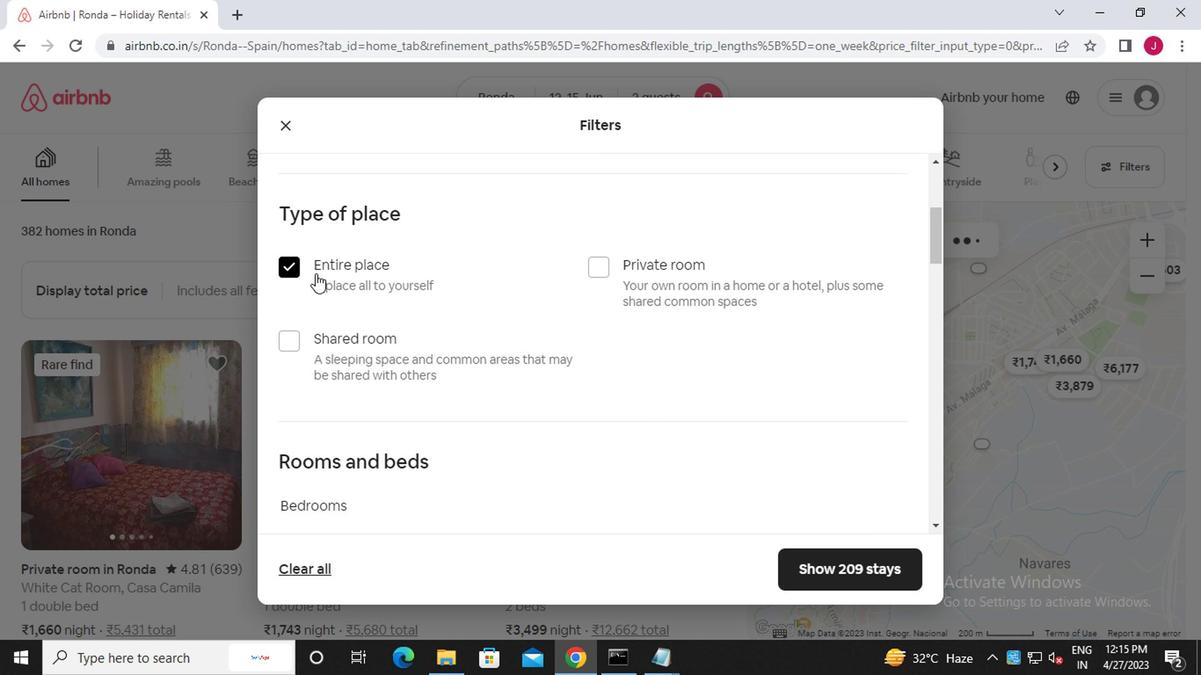 
Action: Mouse scrolled (365, 304) with delta (0, -1)
Screenshot: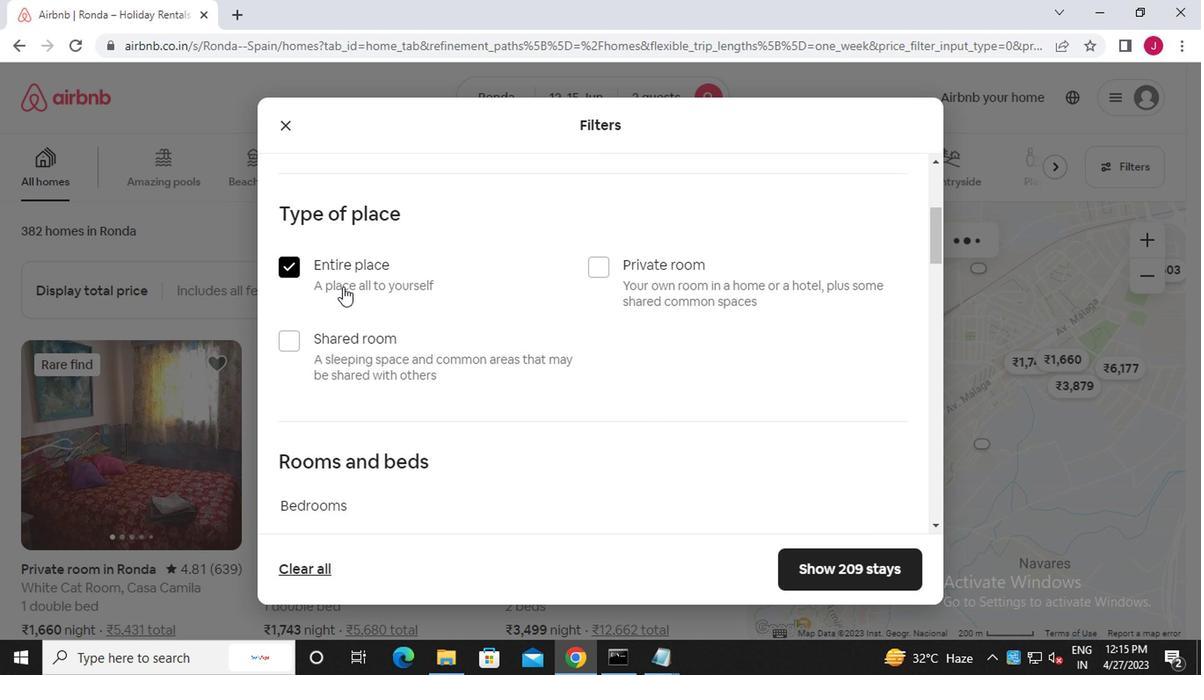 
Action: Mouse scrolled (365, 304) with delta (0, -1)
Screenshot: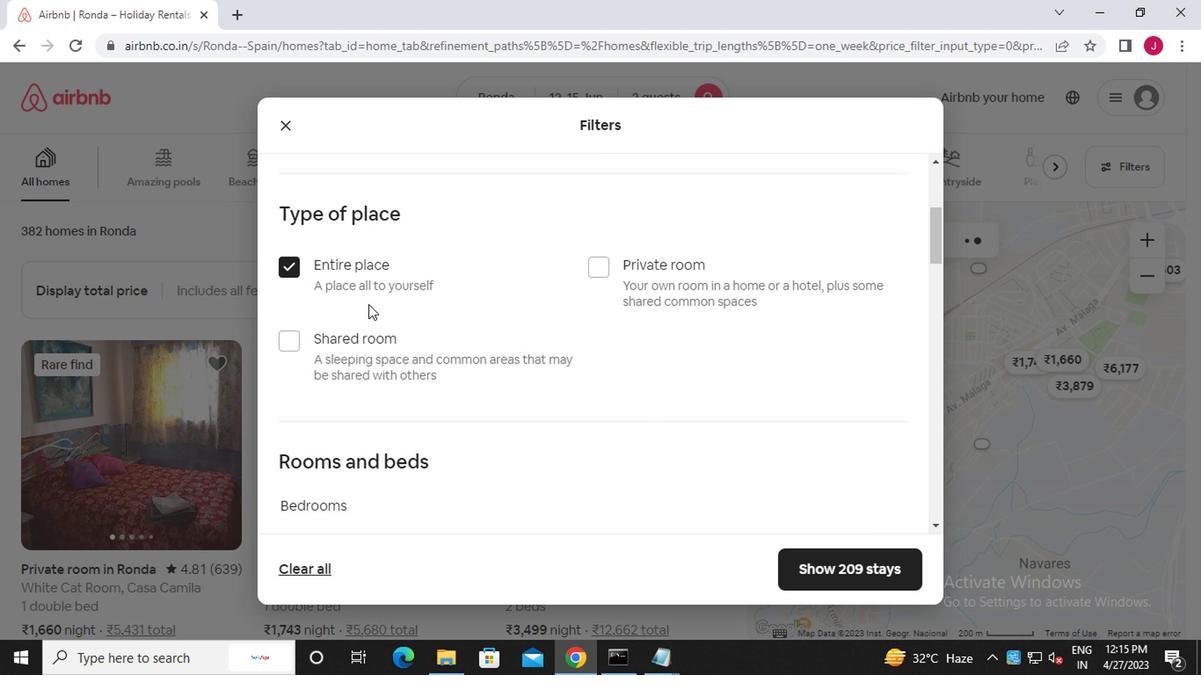 
Action: Mouse moved to (369, 300)
Screenshot: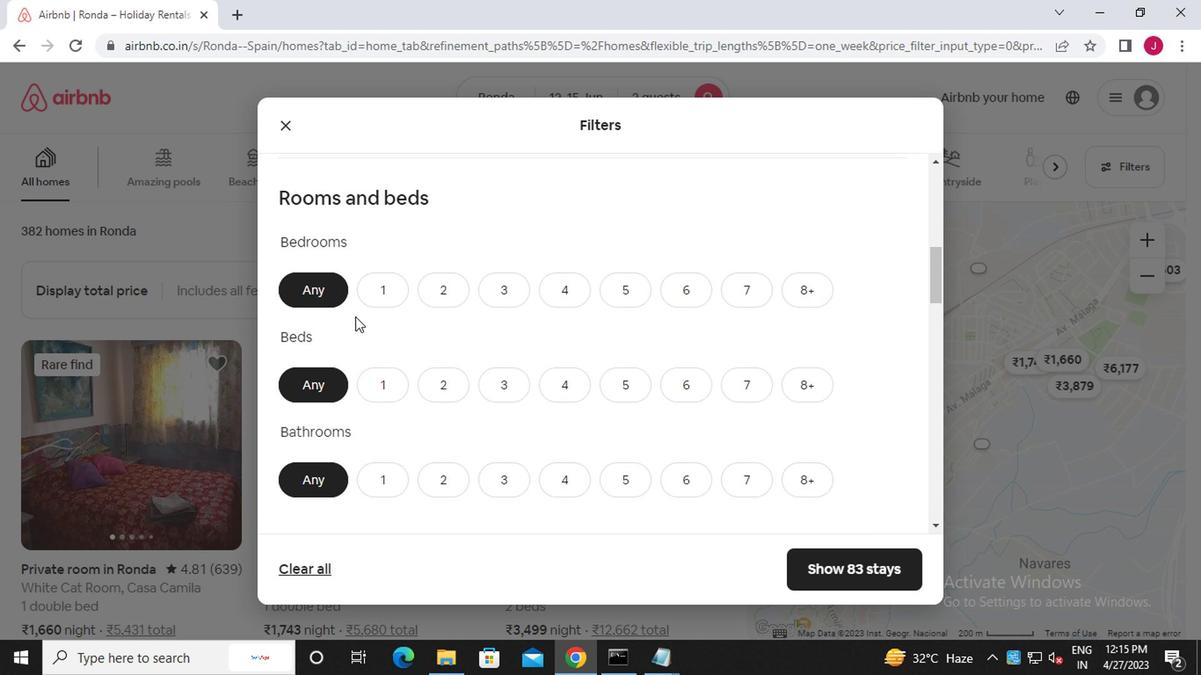
Action: Mouse pressed left at (369, 300)
Screenshot: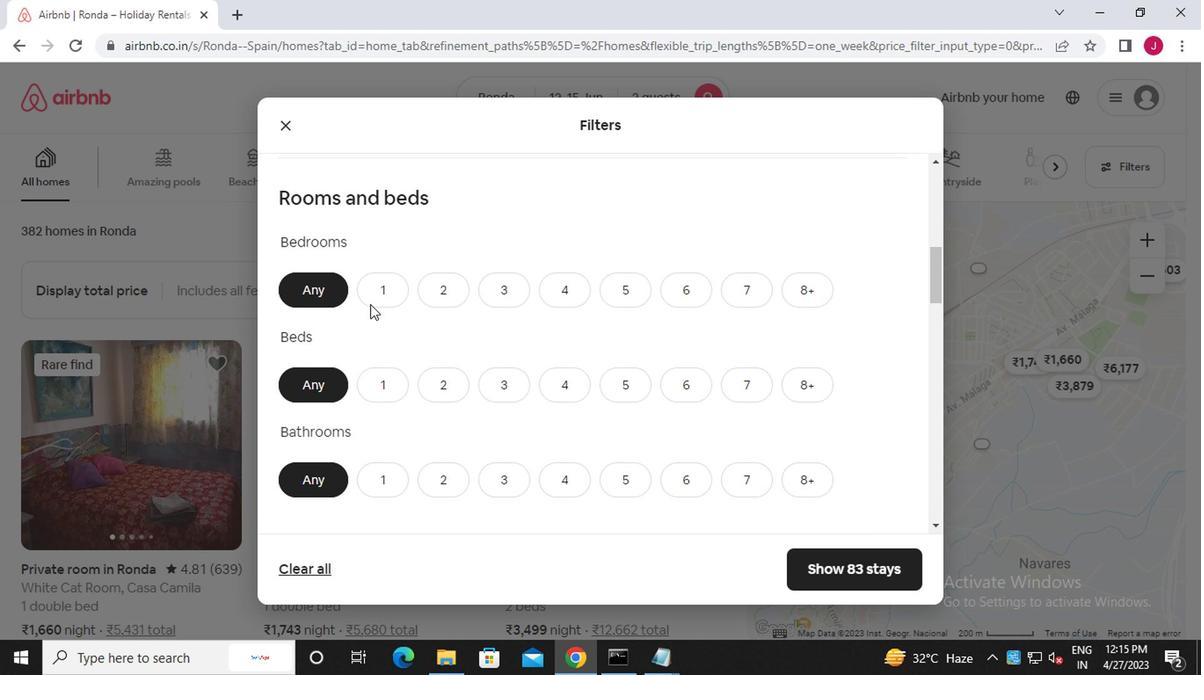 
Action: Mouse moved to (377, 363)
Screenshot: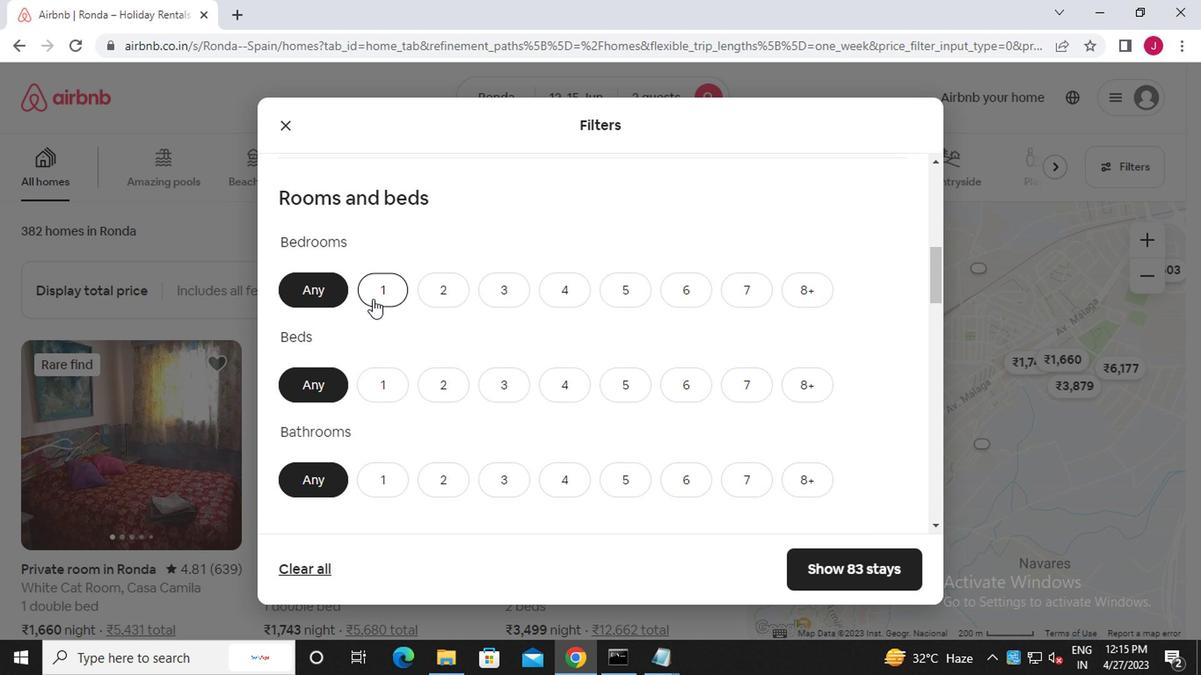 
Action: Mouse pressed left at (377, 363)
Screenshot: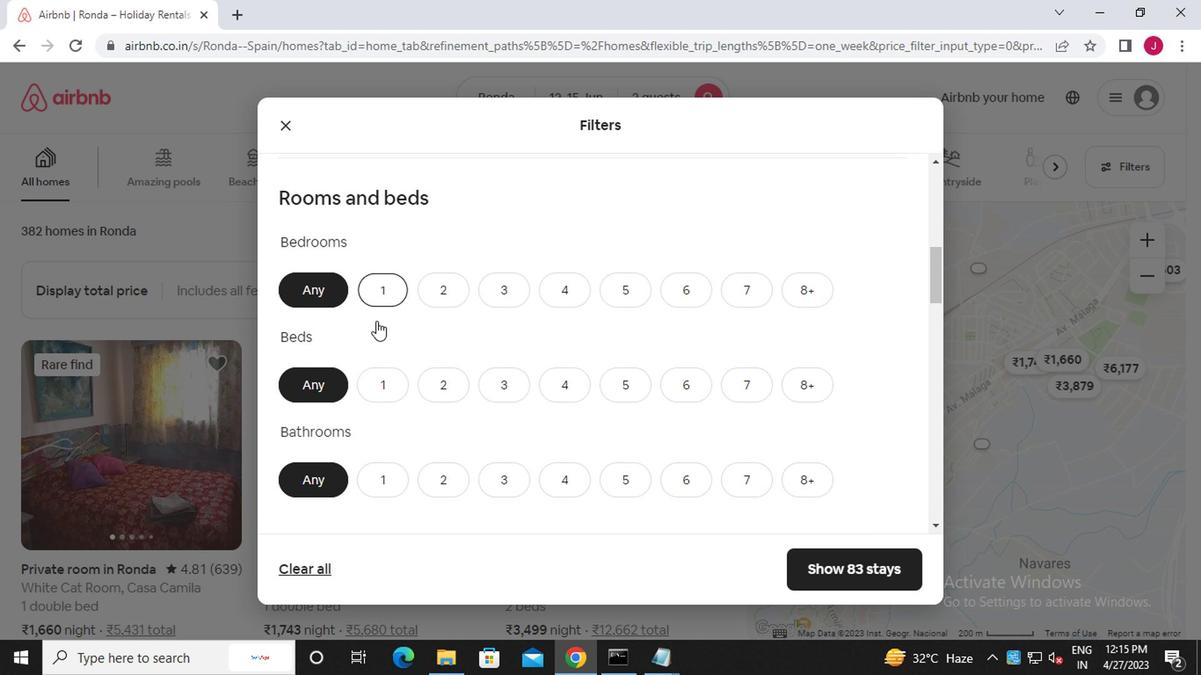 
Action: Mouse moved to (381, 393)
Screenshot: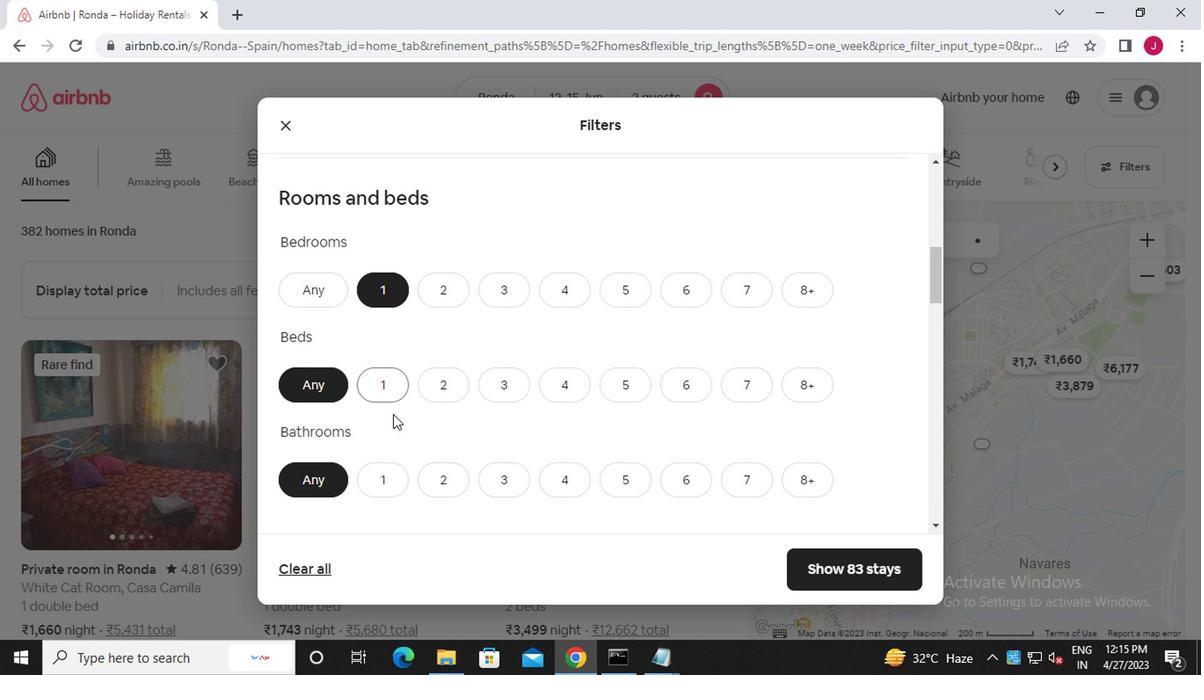
Action: Mouse pressed left at (381, 393)
Screenshot: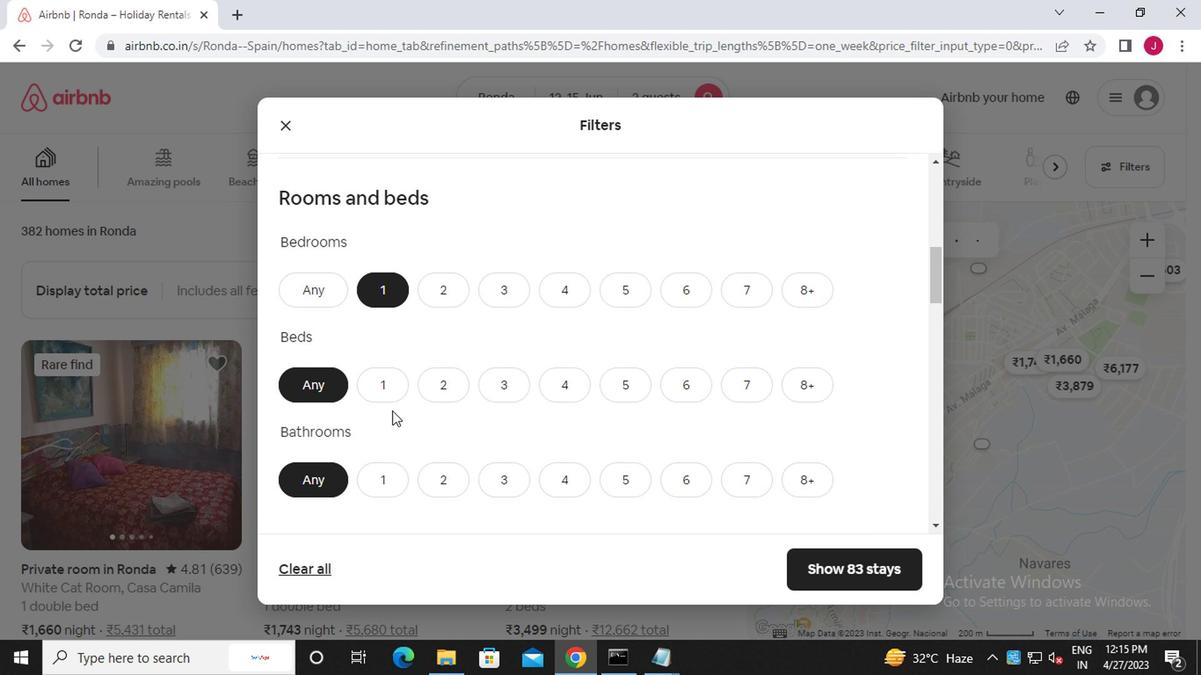 
Action: Mouse moved to (385, 481)
Screenshot: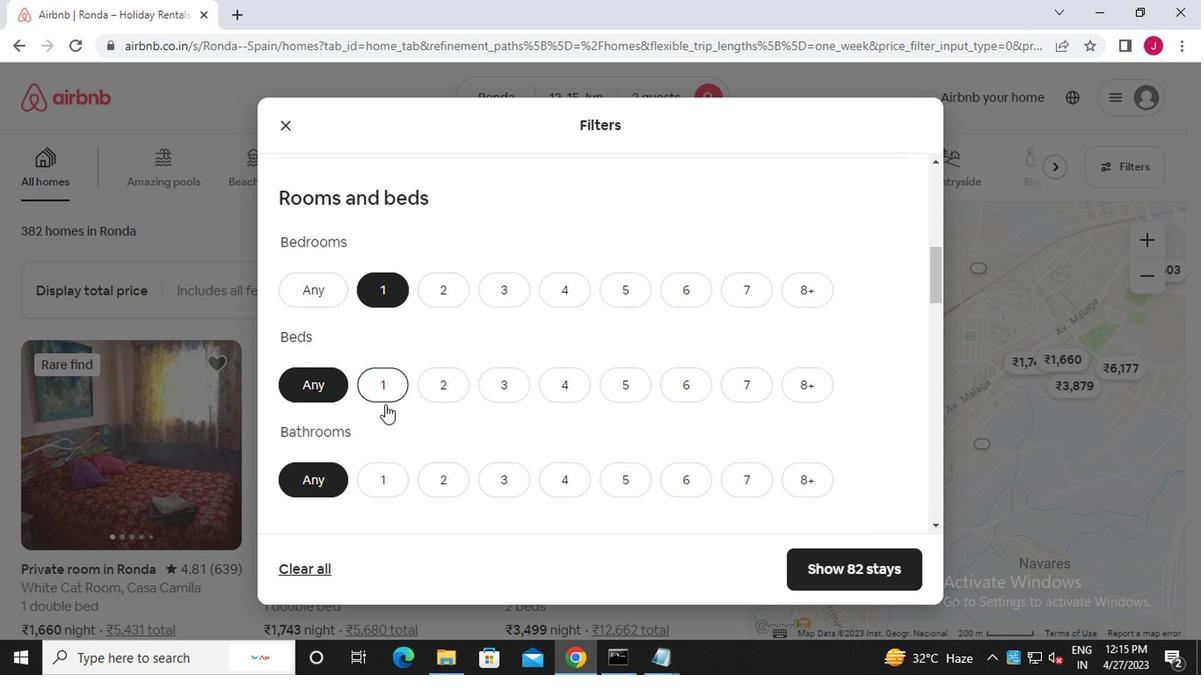 
Action: Mouse pressed left at (385, 481)
Screenshot: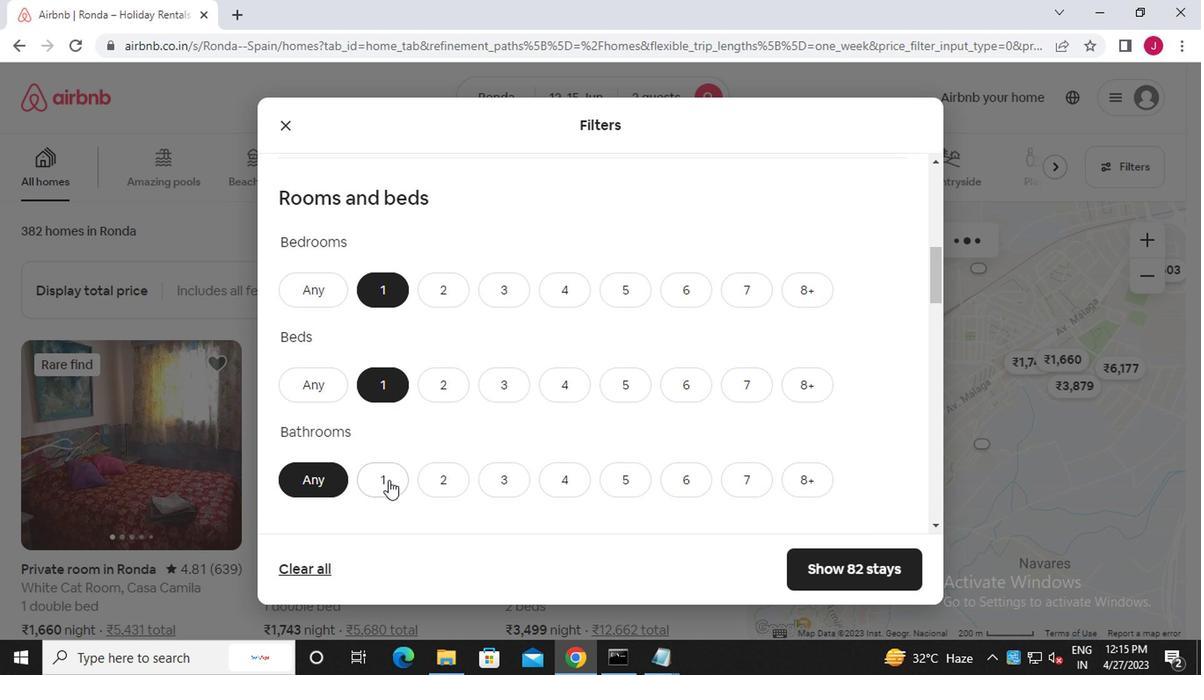 
Action: Mouse moved to (385, 481)
Screenshot: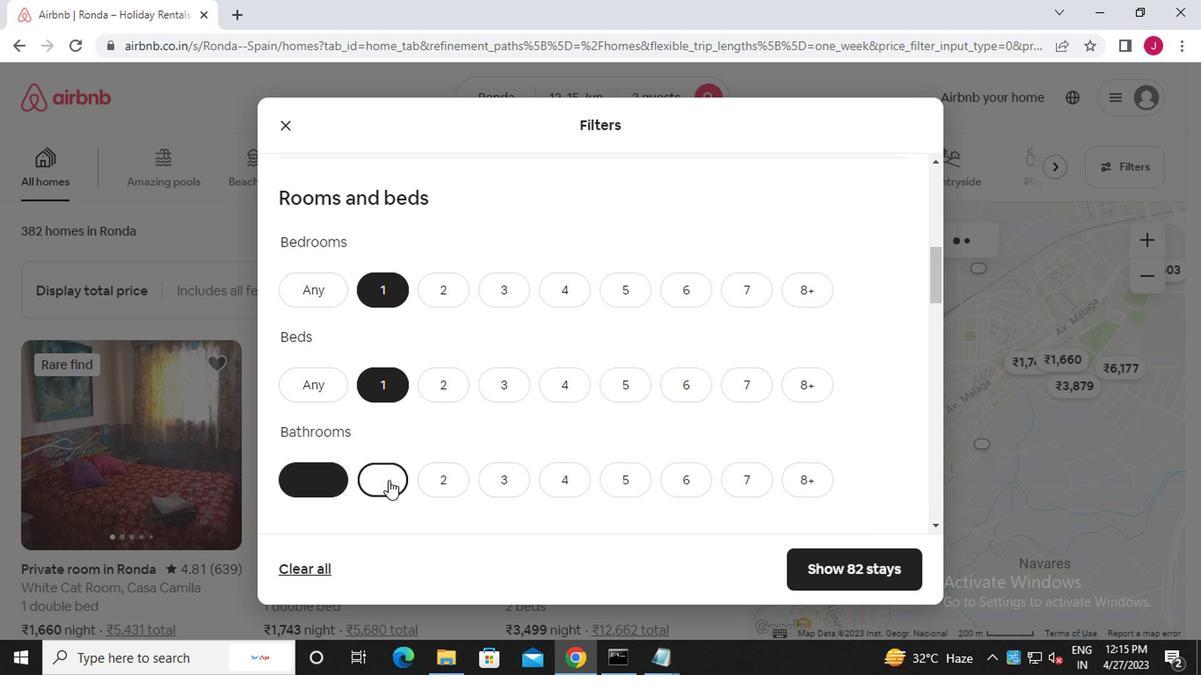 
Action: Mouse scrolled (385, 480) with delta (0, 0)
Screenshot: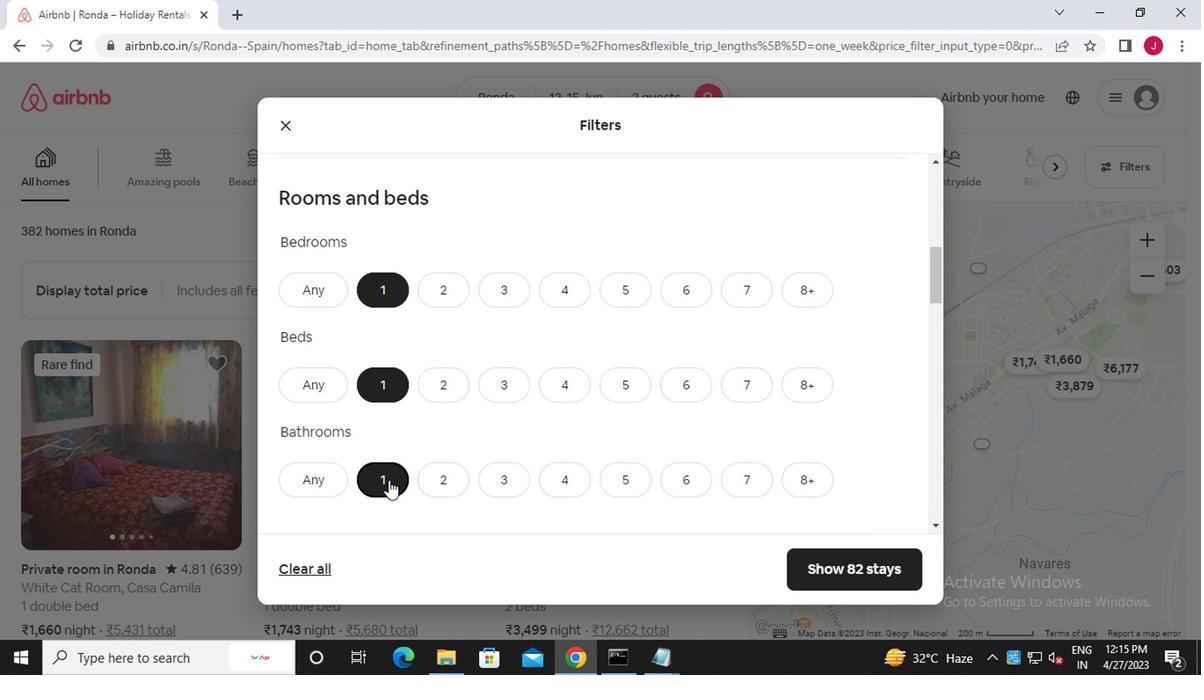 
Action: Mouse scrolled (385, 480) with delta (0, 0)
Screenshot: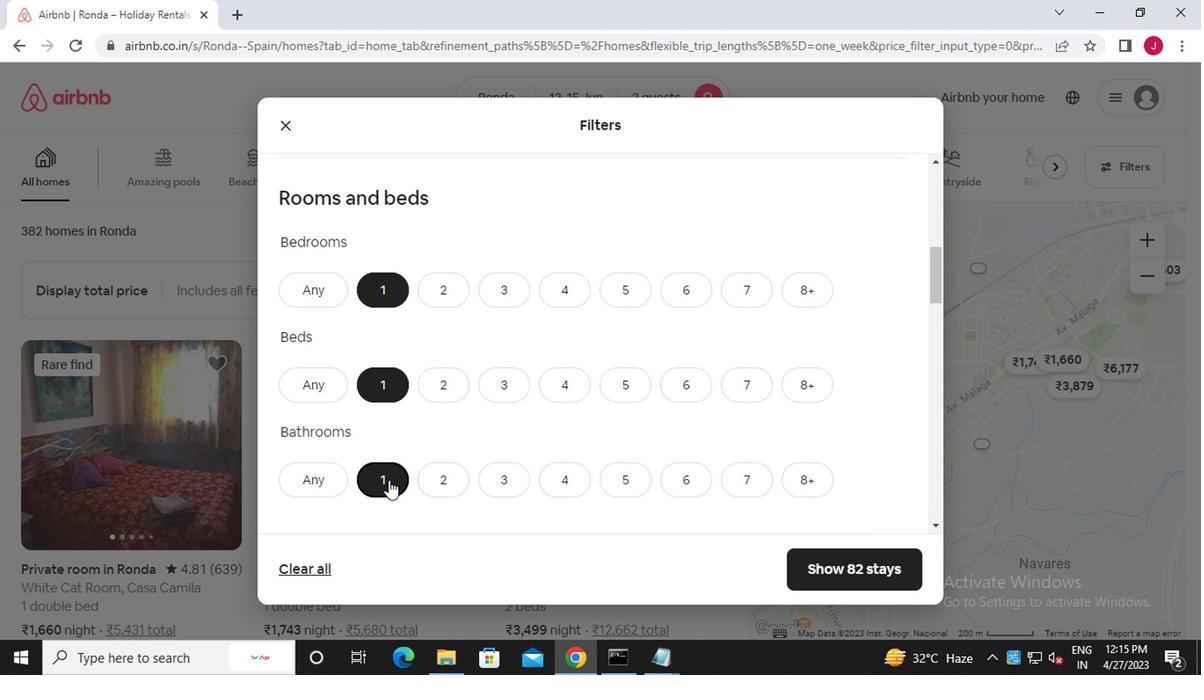 
Action: Mouse moved to (350, 478)
Screenshot: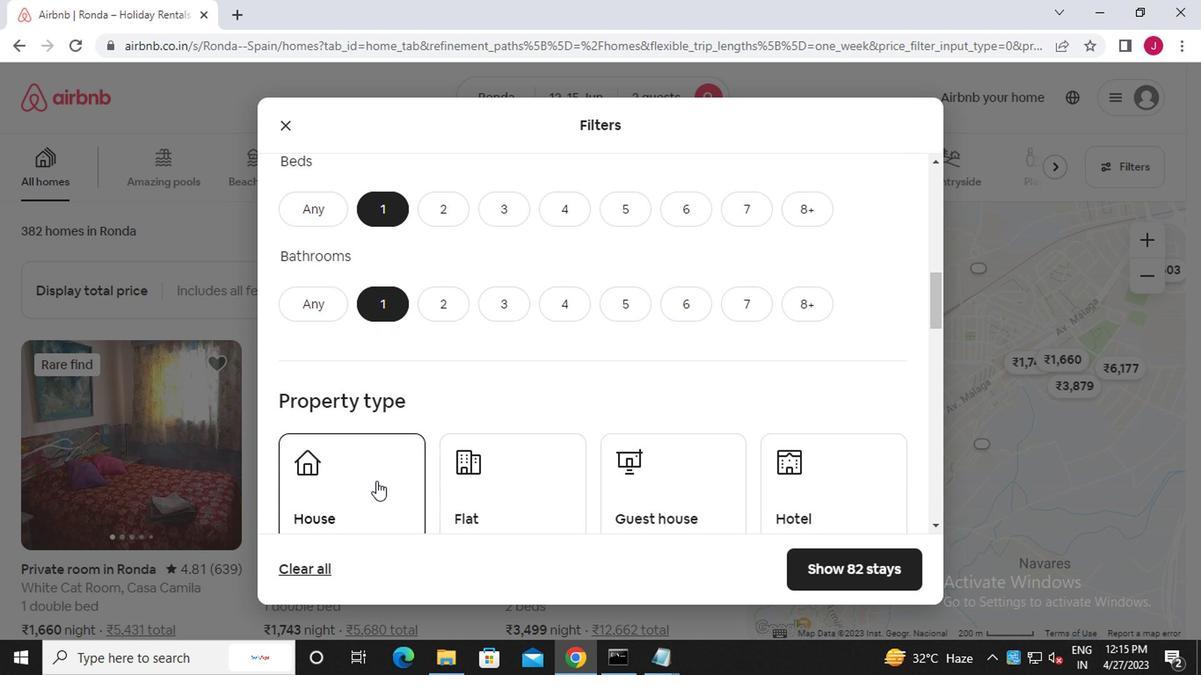 
Action: Mouse pressed left at (350, 478)
Screenshot: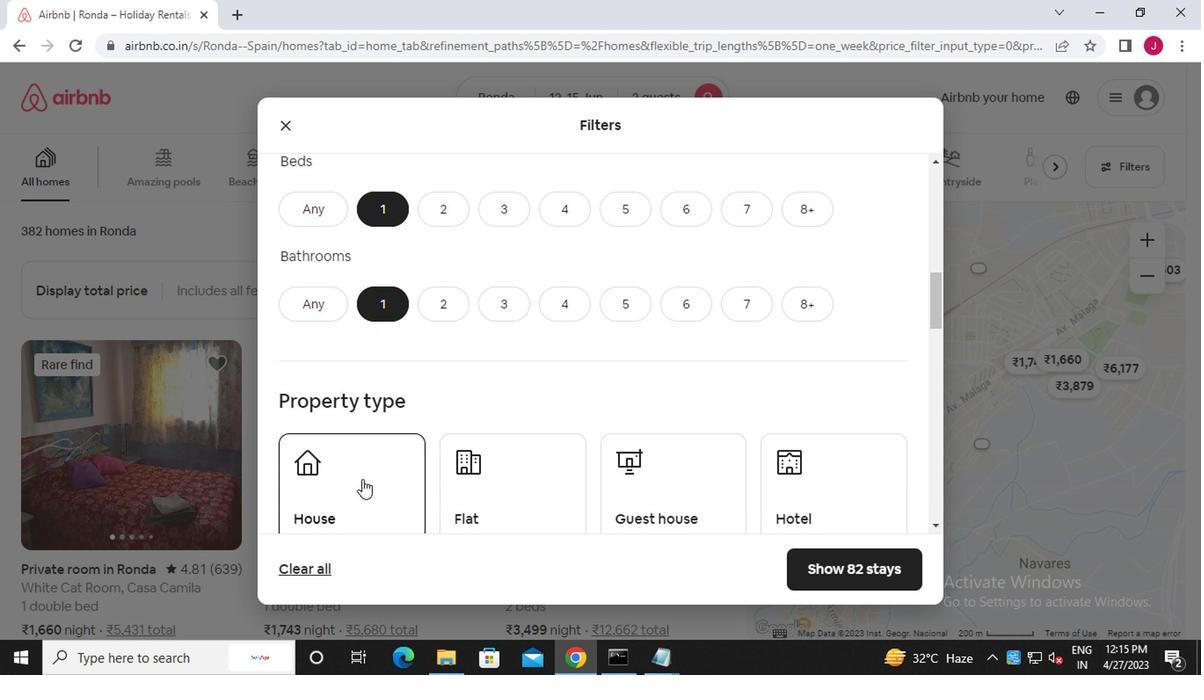 
Action: Mouse moved to (486, 498)
Screenshot: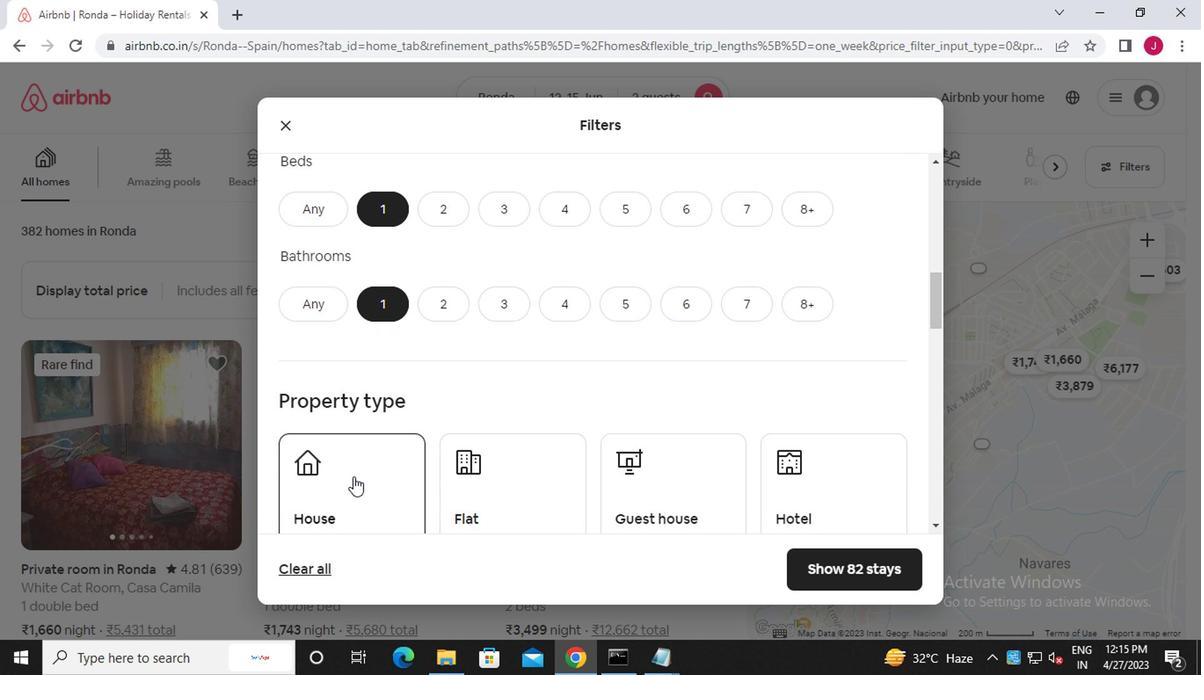 
Action: Mouse pressed left at (486, 498)
Screenshot: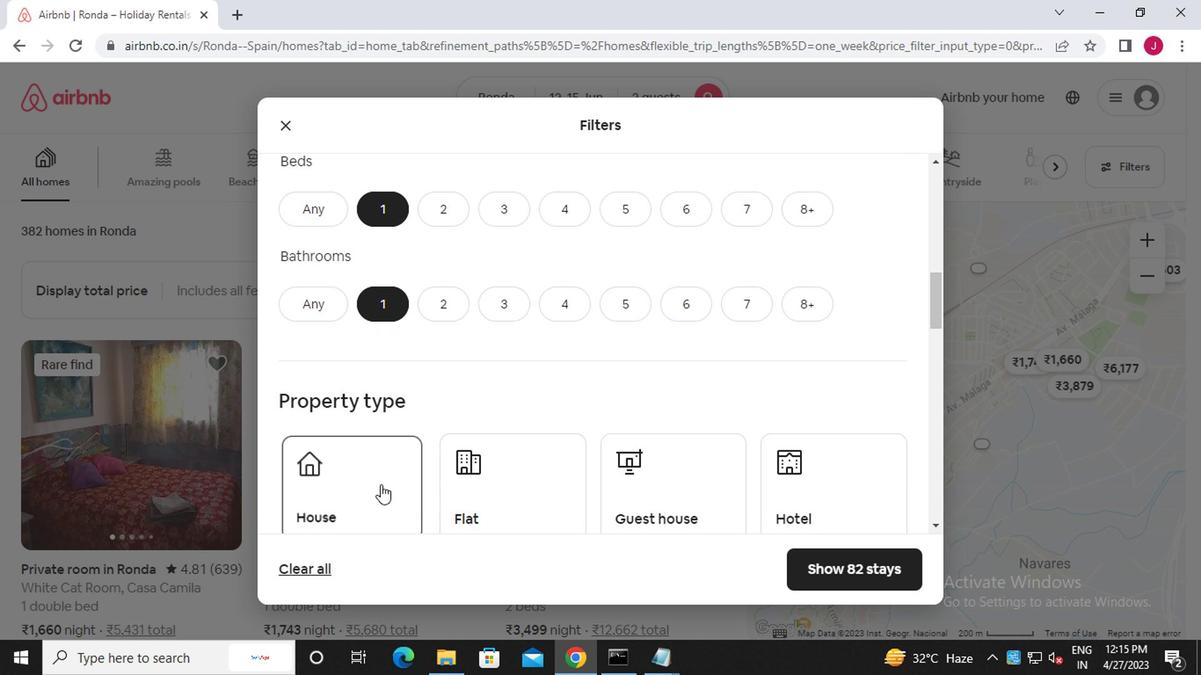
Action: Mouse moved to (650, 494)
Screenshot: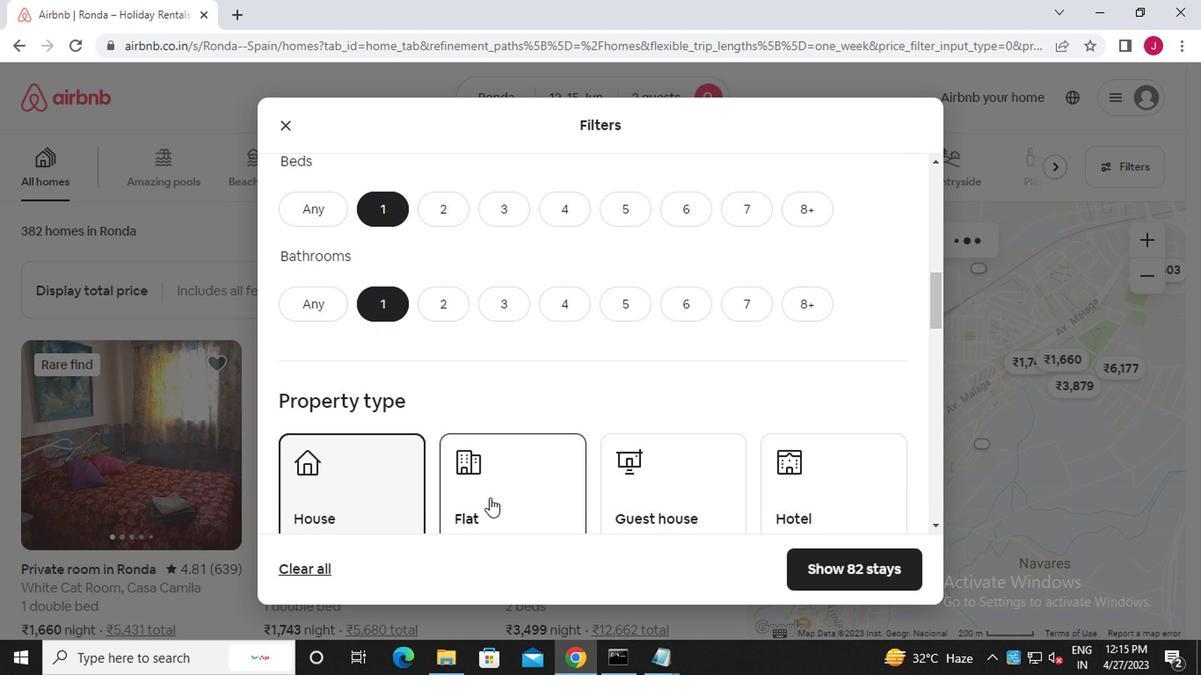 
Action: Mouse pressed left at (650, 494)
Screenshot: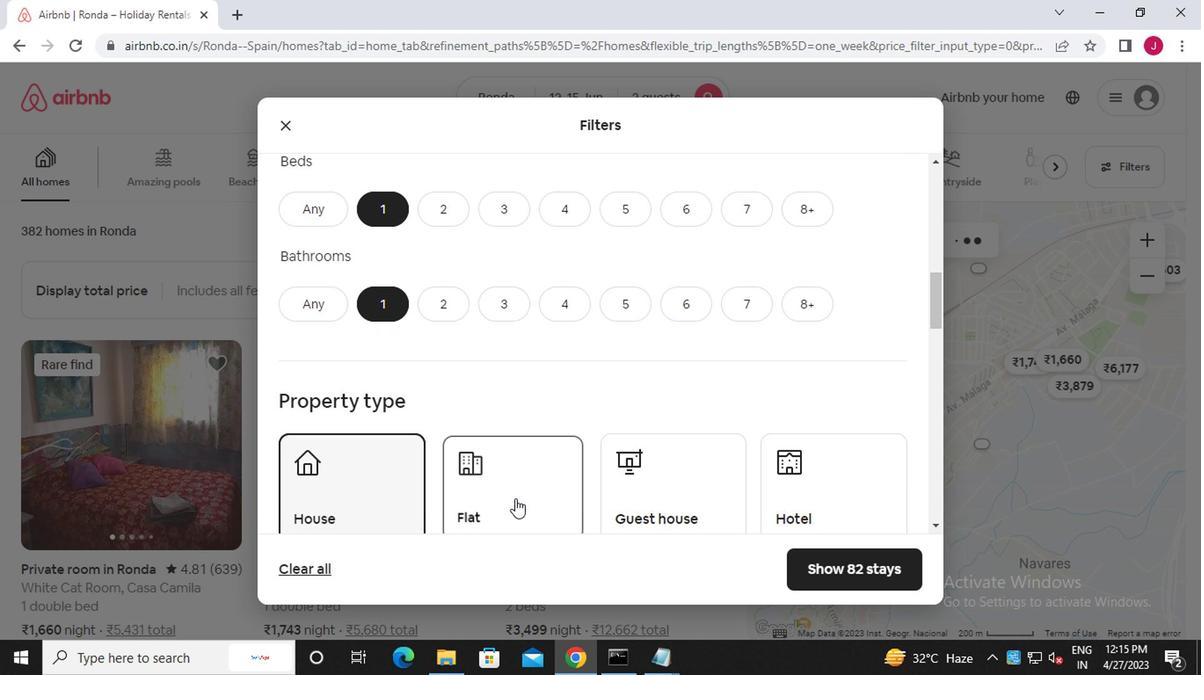 
Action: Mouse moved to (779, 493)
Screenshot: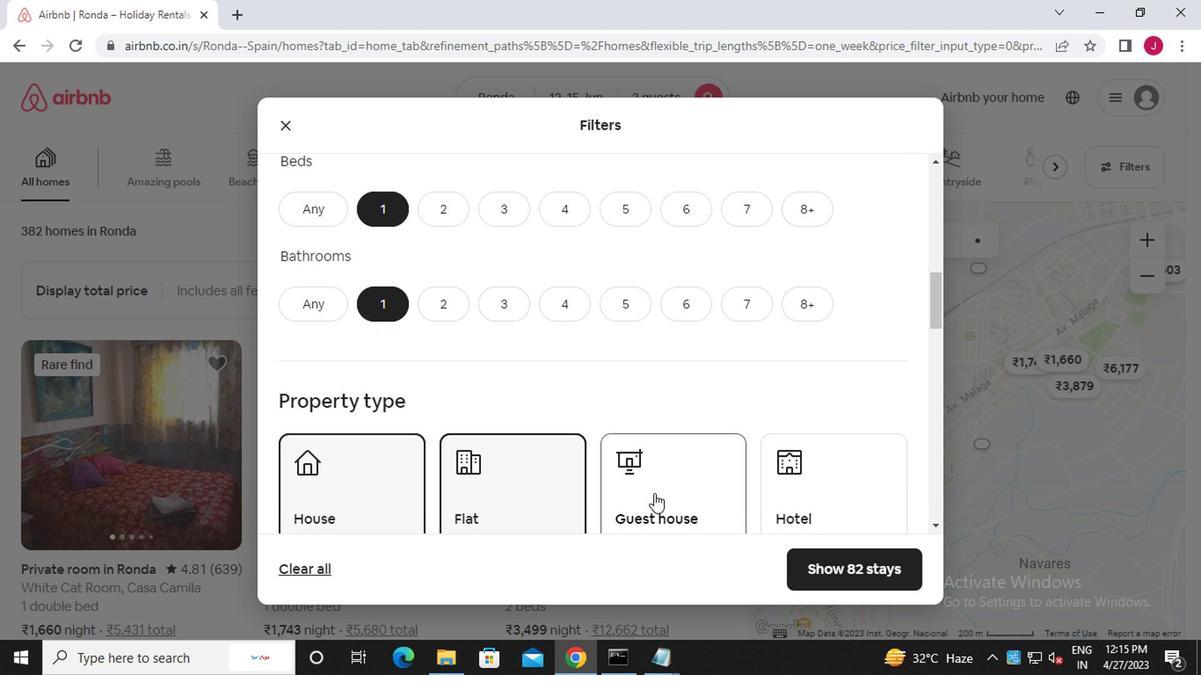 
Action: Mouse pressed left at (779, 493)
Screenshot: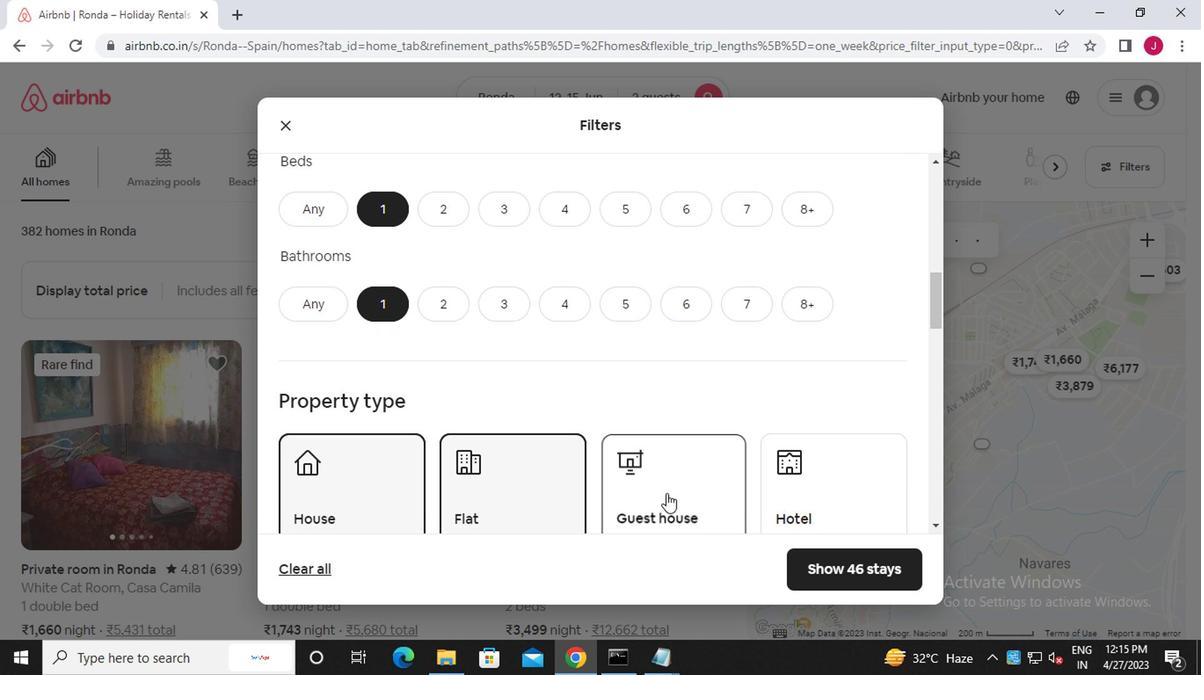 
Action: Mouse moved to (774, 485)
Screenshot: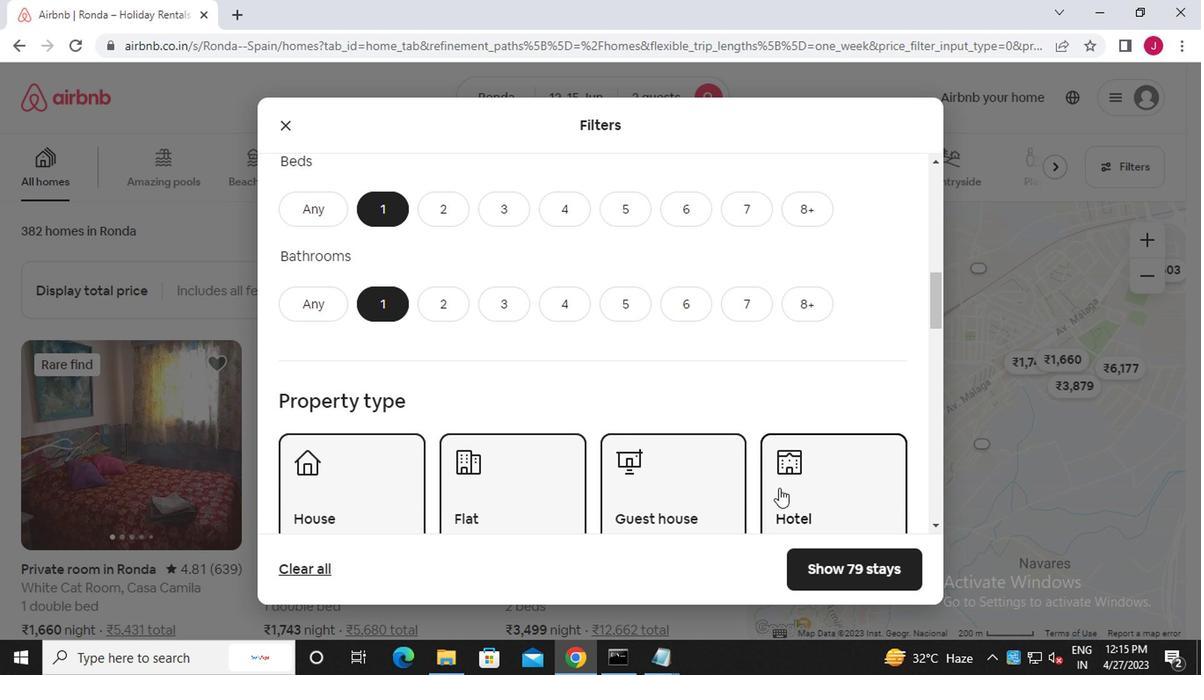 
Action: Mouse scrolled (774, 484) with delta (0, 0)
Screenshot: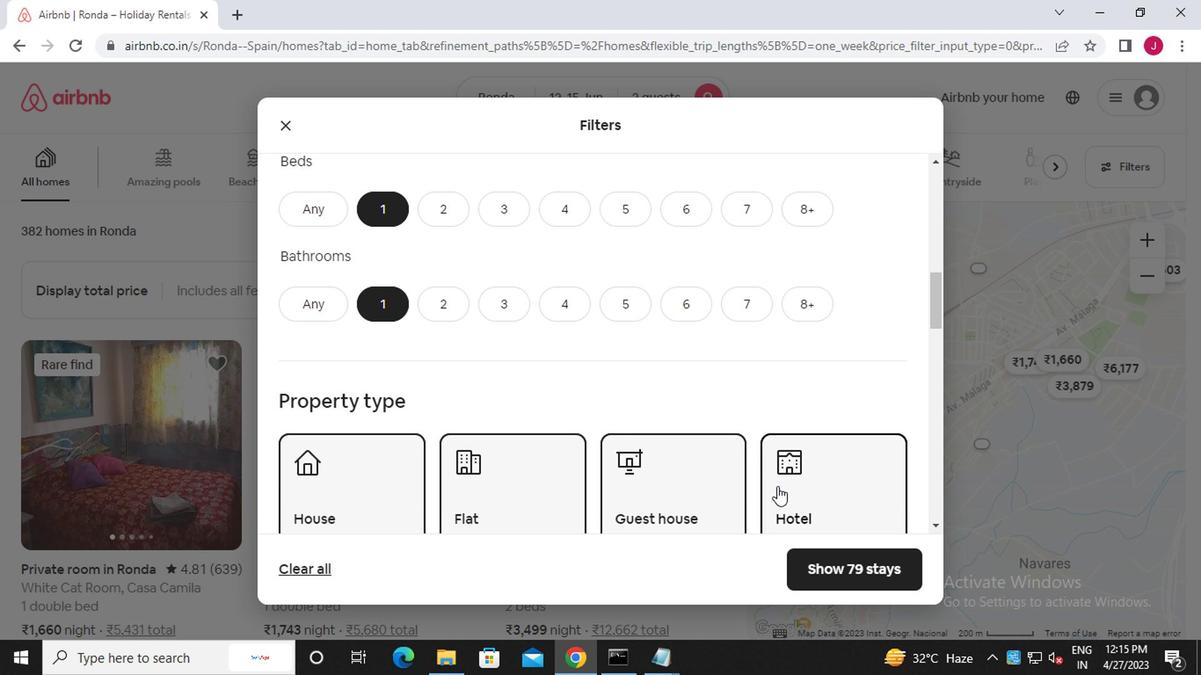 
Action: Mouse scrolled (774, 484) with delta (0, 0)
Screenshot: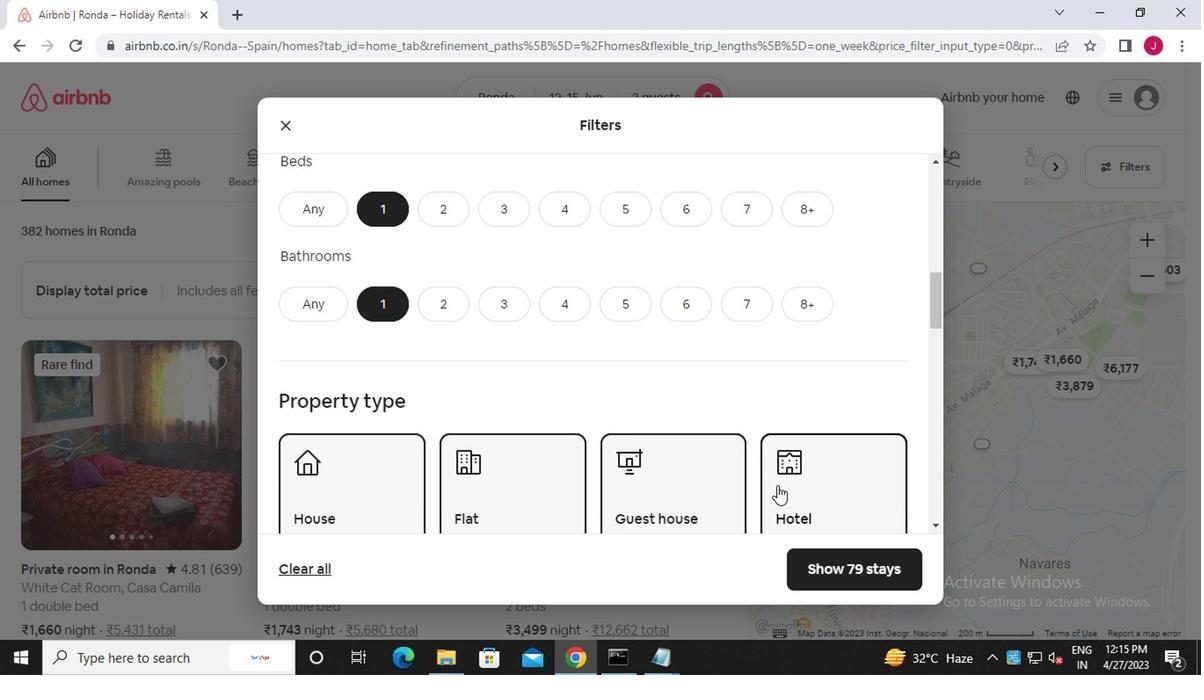 
Action: Mouse scrolled (774, 484) with delta (0, 0)
Screenshot: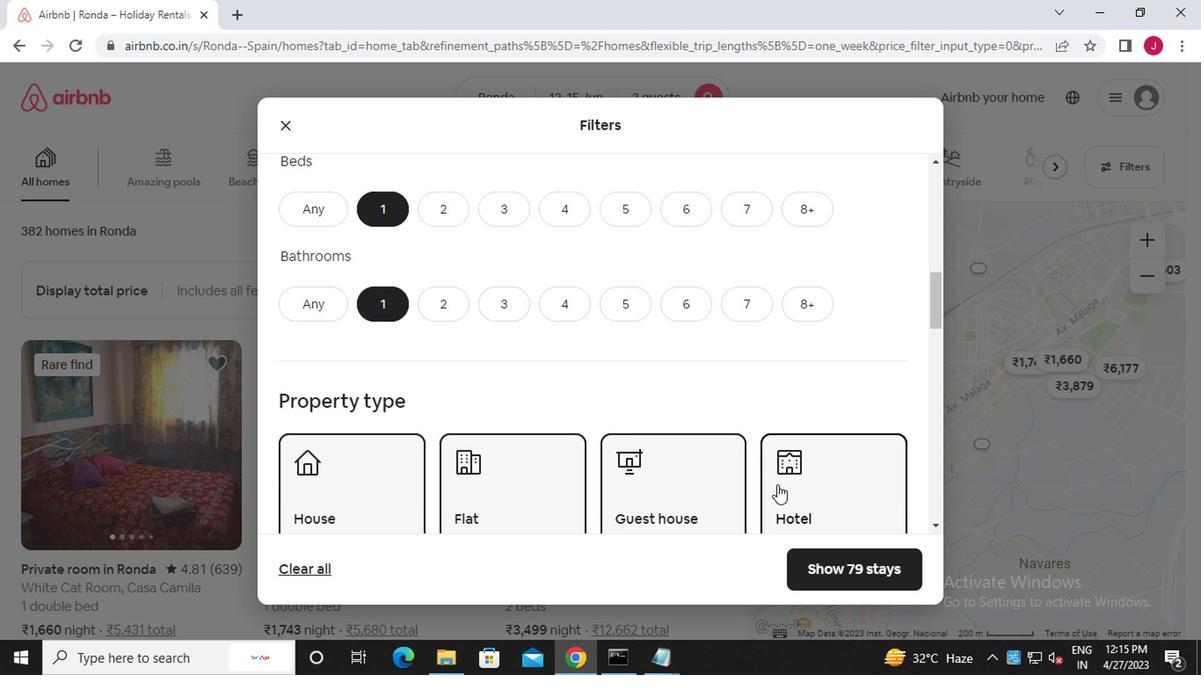 
Action: Mouse scrolled (774, 484) with delta (0, 0)
Screenshot: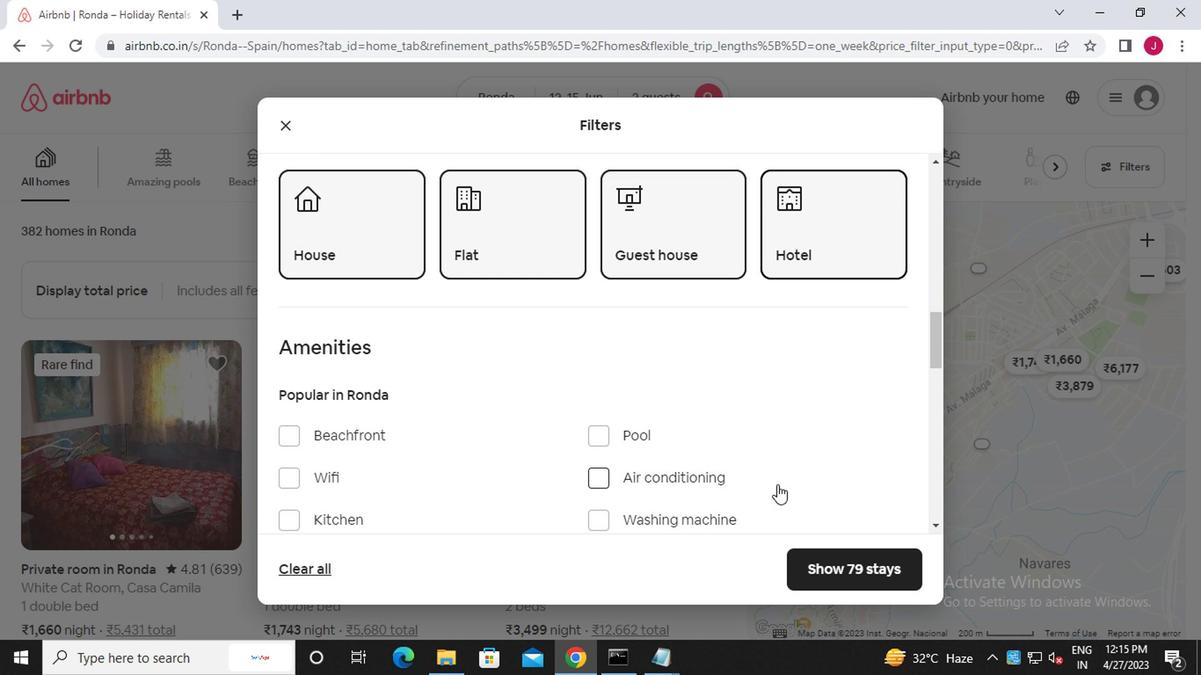 
Action: Mouse scrolled (774, 484) with delta (0, 0)
Screenshot: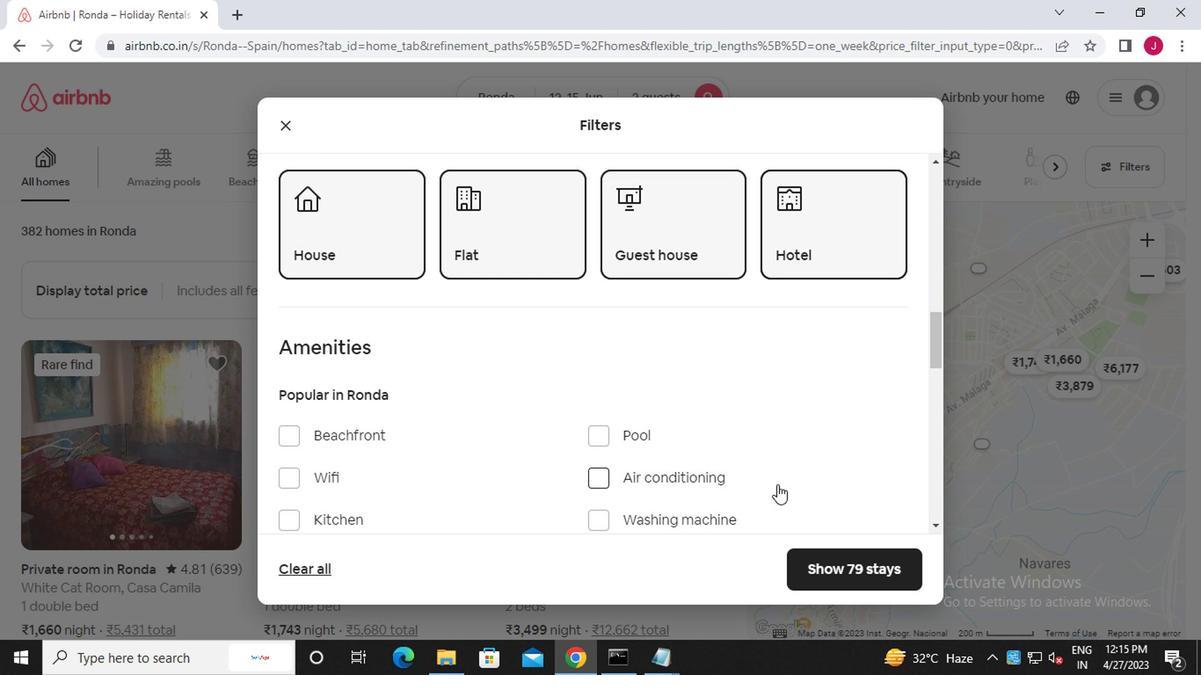 
Action: Mouse moved to (874, 502)
Screenshot: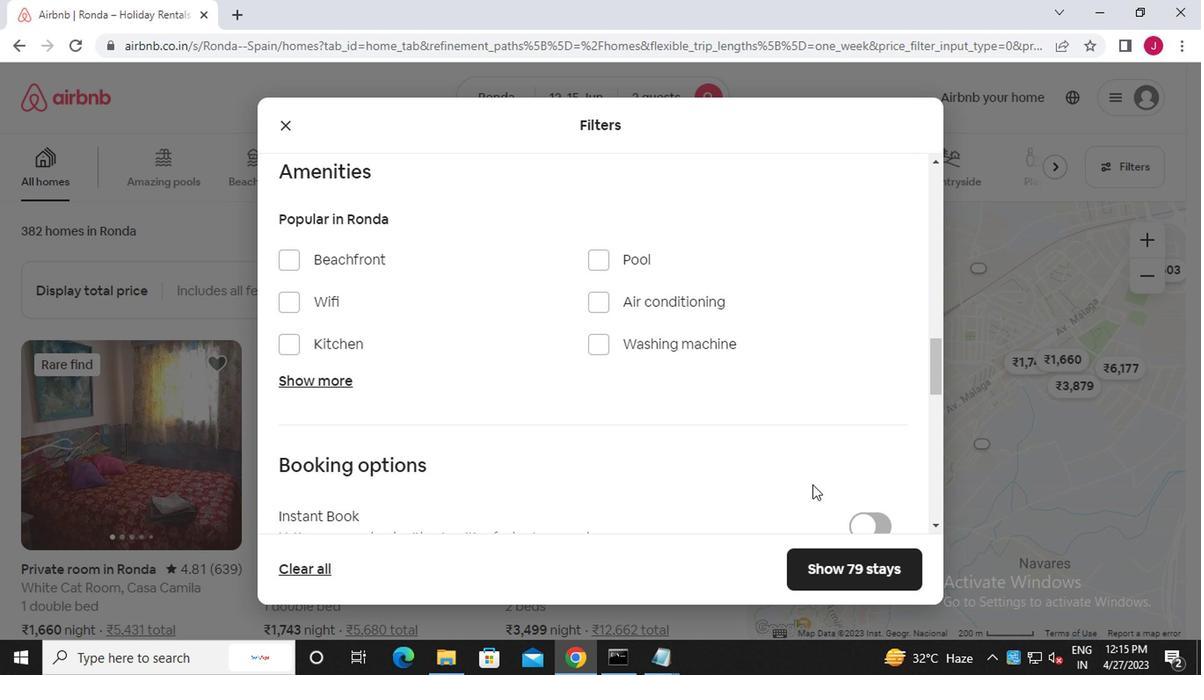 
Action: Mouse scrolled (874, 501) with delta (0, 0)
Screenshot: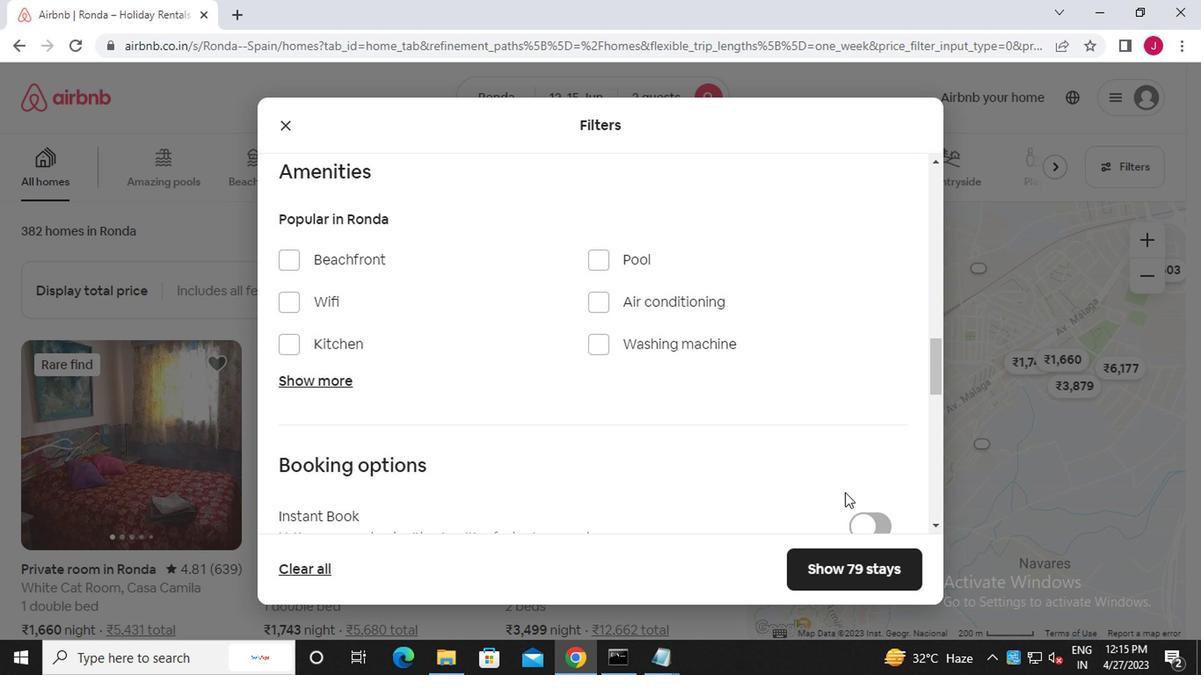 
Action: Mouse scrolled (874, 501) with delta (0, 0)
Screenshot: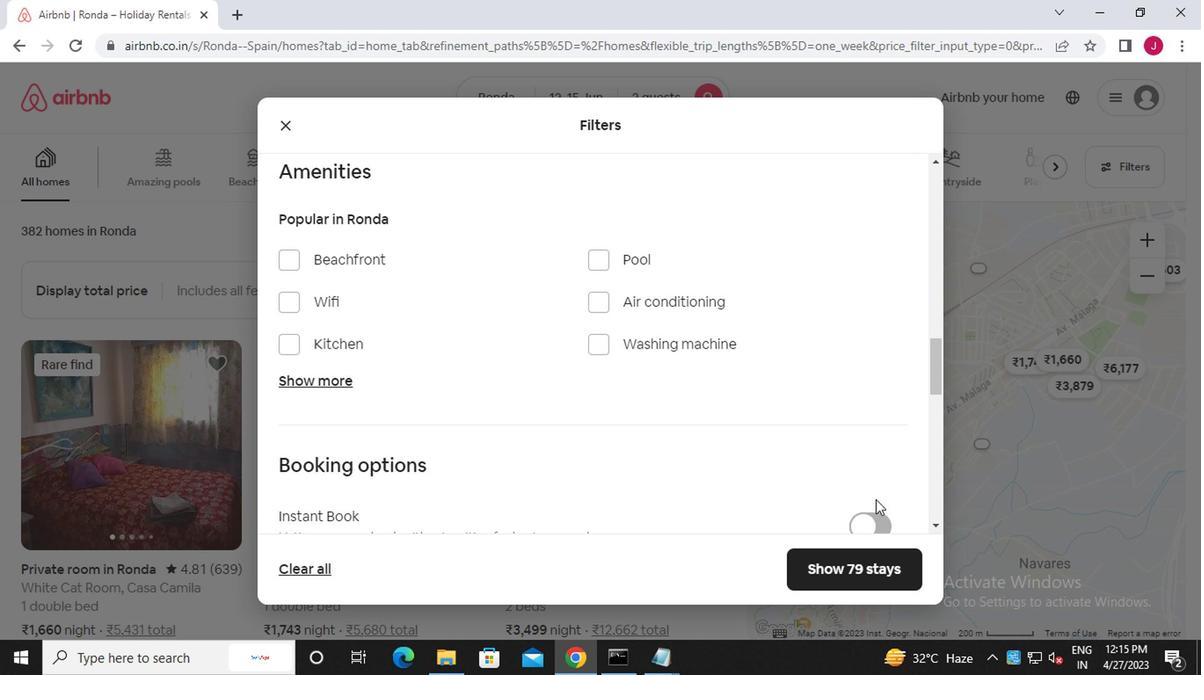 
Action: Mouse moved to (868, 419)
Screenshot: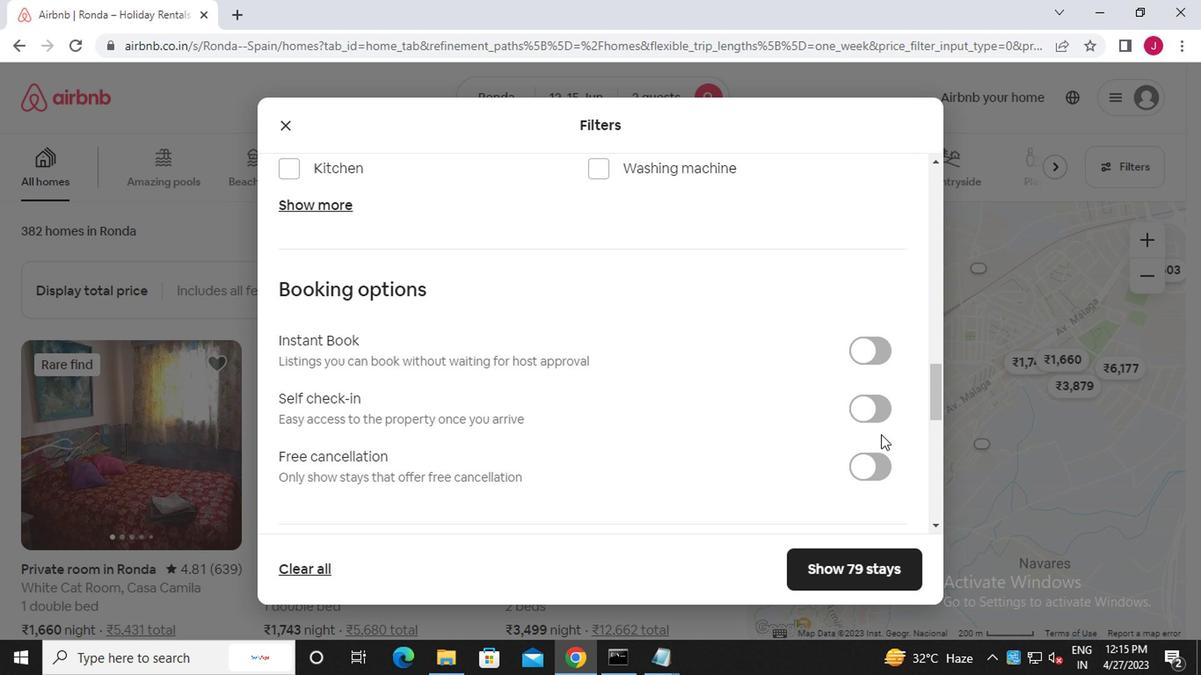 
Action: Mouse pressed left at (868, 419)
Screenshot: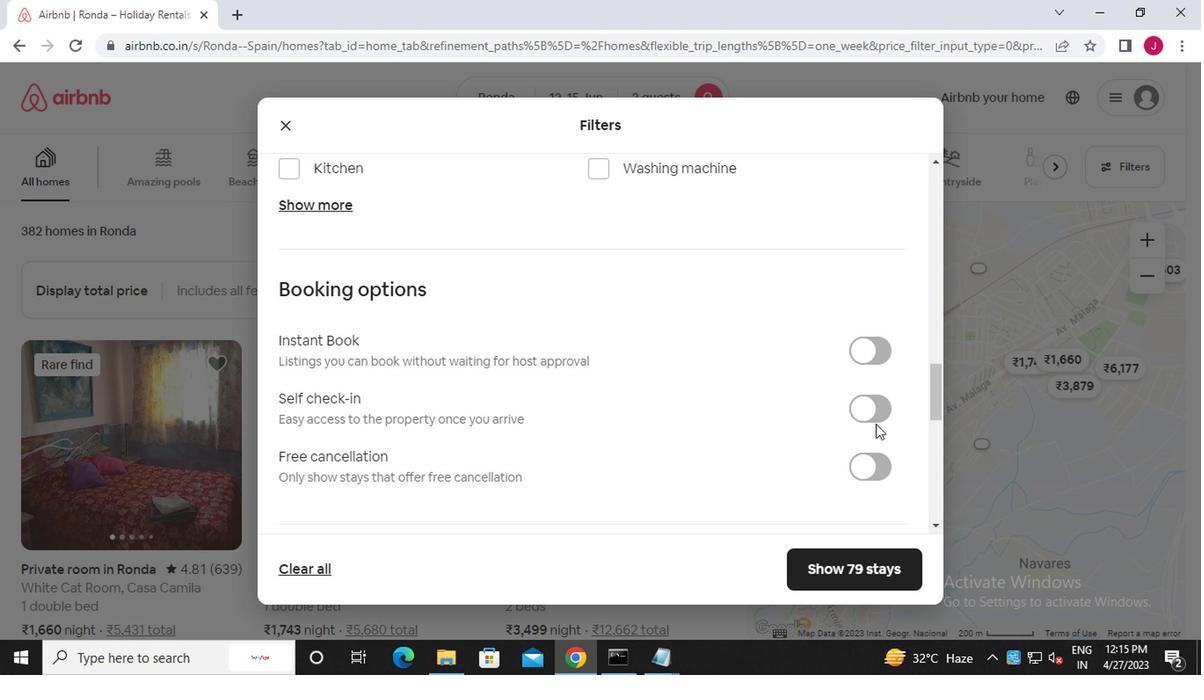 
Action: Mouse moved to (632, 457)
Screenshot: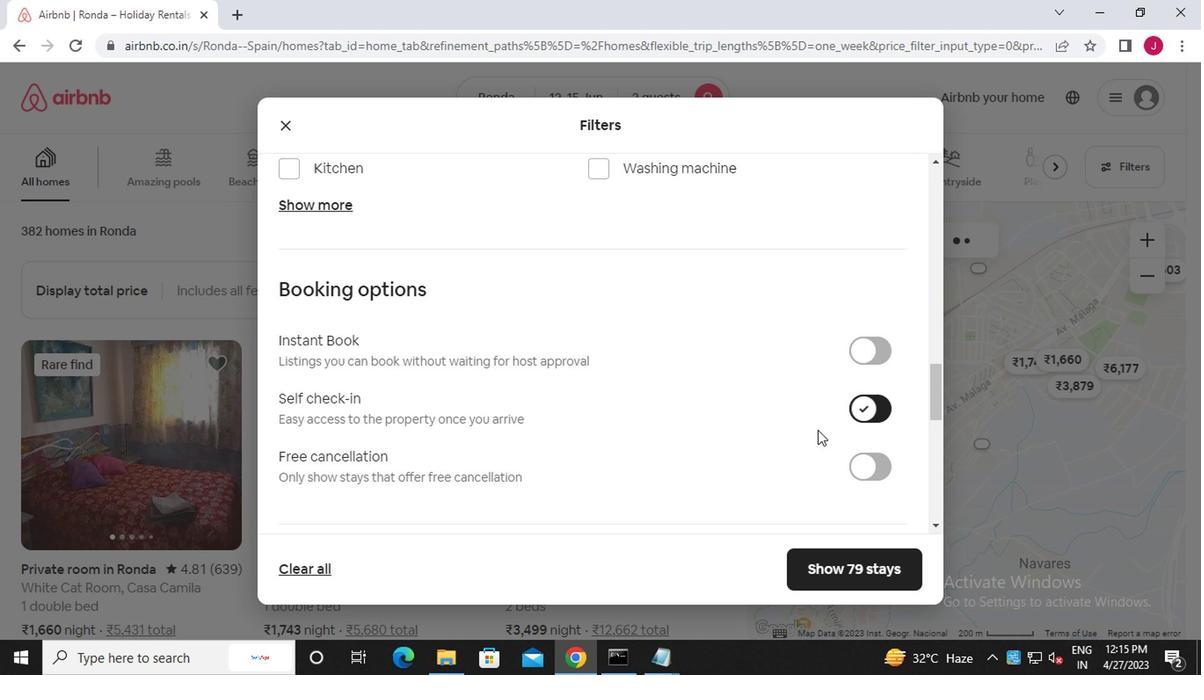 
Action: Mouse scrolled (632, 456) with delta (0, 0)
Screenshot: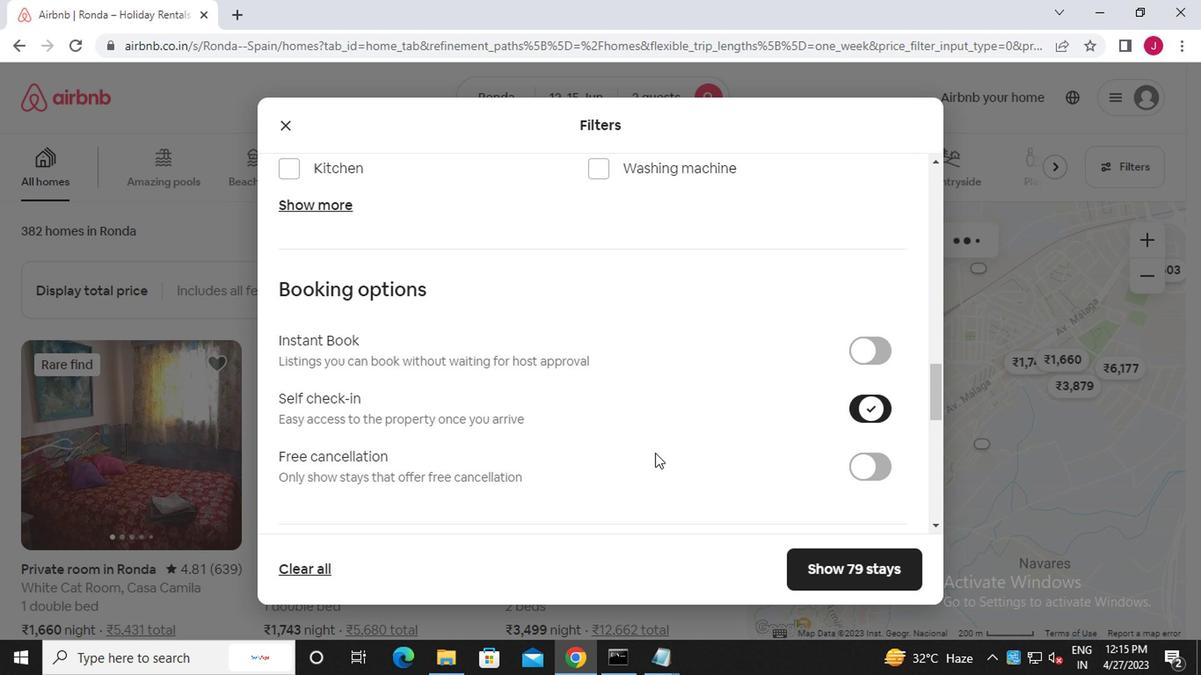 
Action: Mouse scrolled (632, 456) with delta (0, 0)
Screenshot: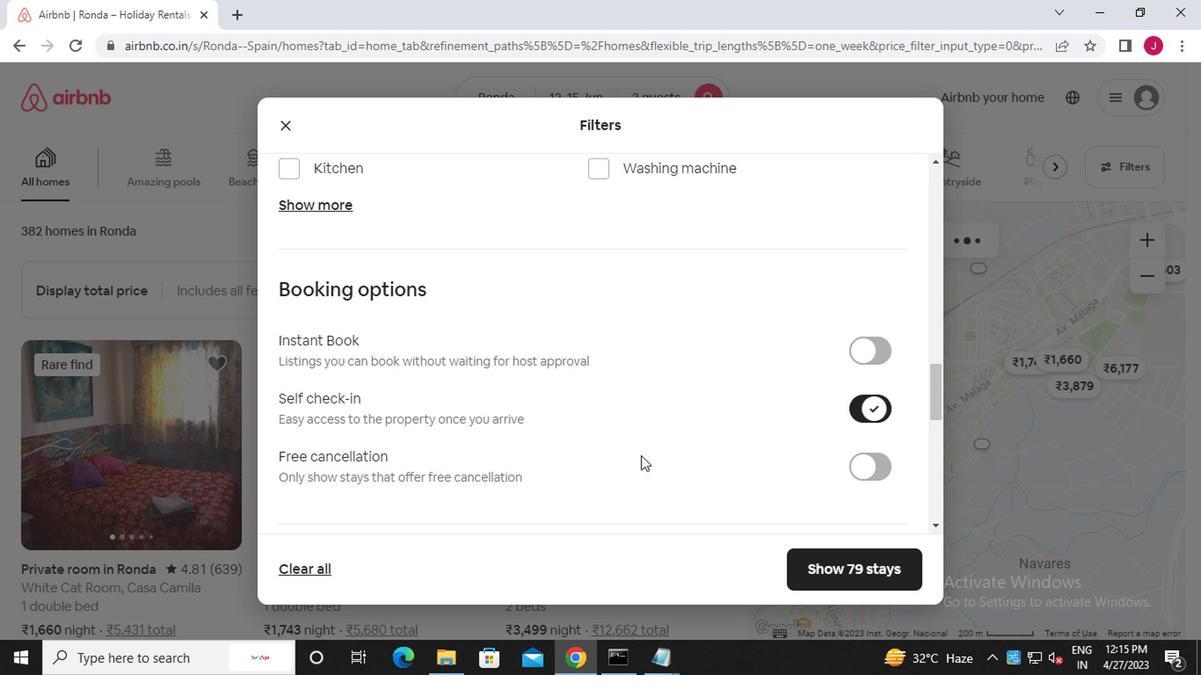 
Action: Mouse scrolled (632, 456) with delta (0, 0)
Screenshot: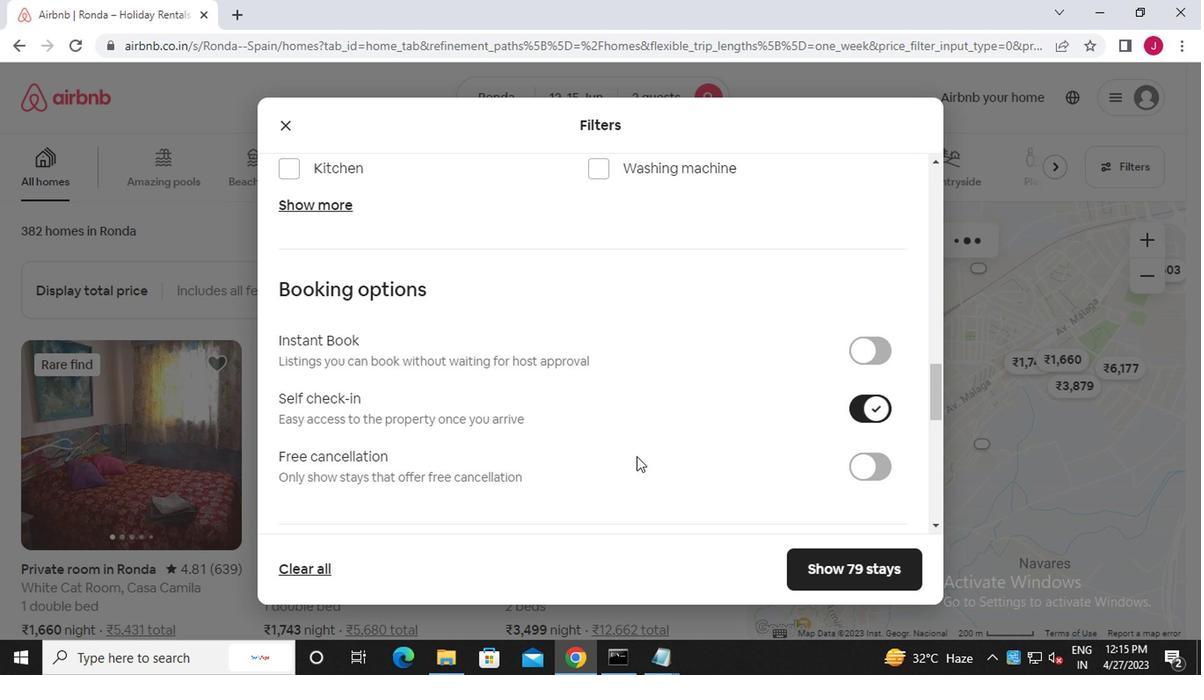 
Action: Mouse scrolled (632, 456) with delta (0, 0)
Screenshot: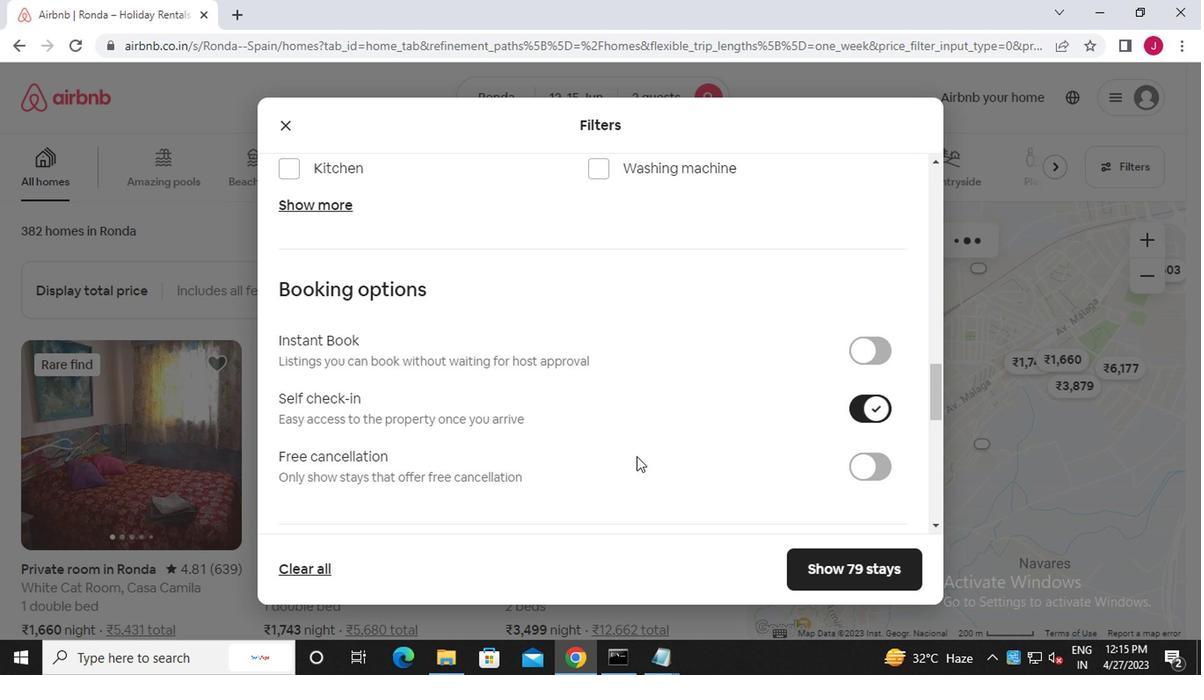
Action: Mouse scrolled (632, 456) with delta (0, 0)
Screenshot: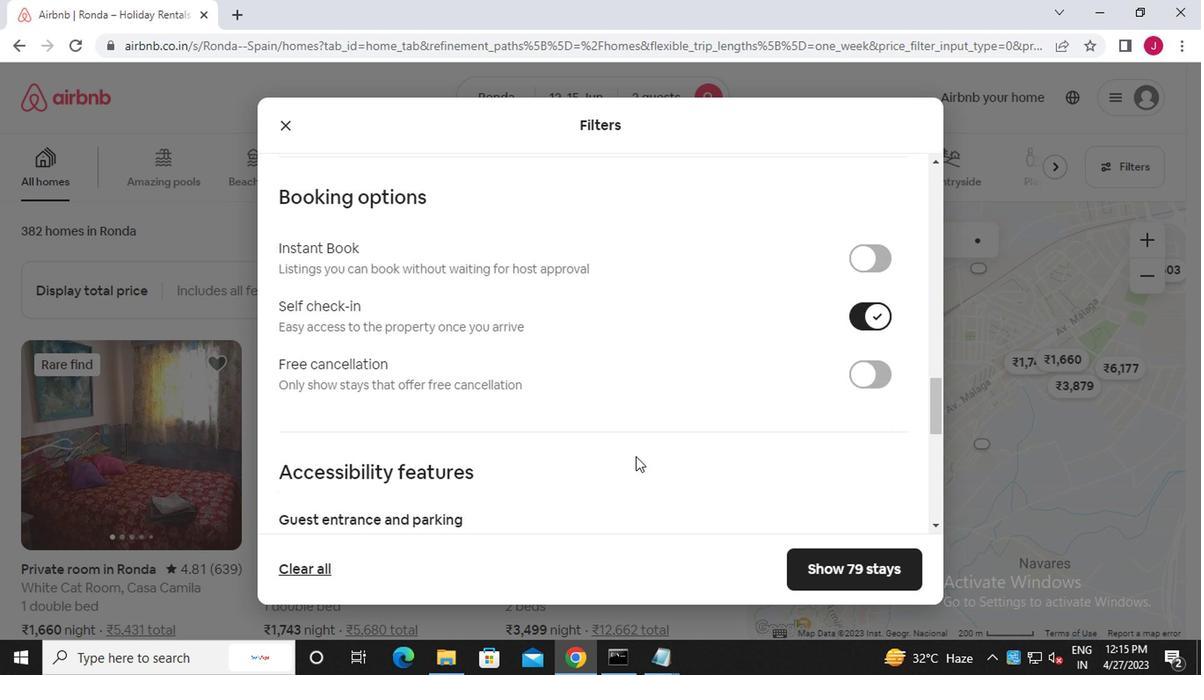 
Action: Mouse scrolled (632, 456) with delta (0, 0)
Screenshot: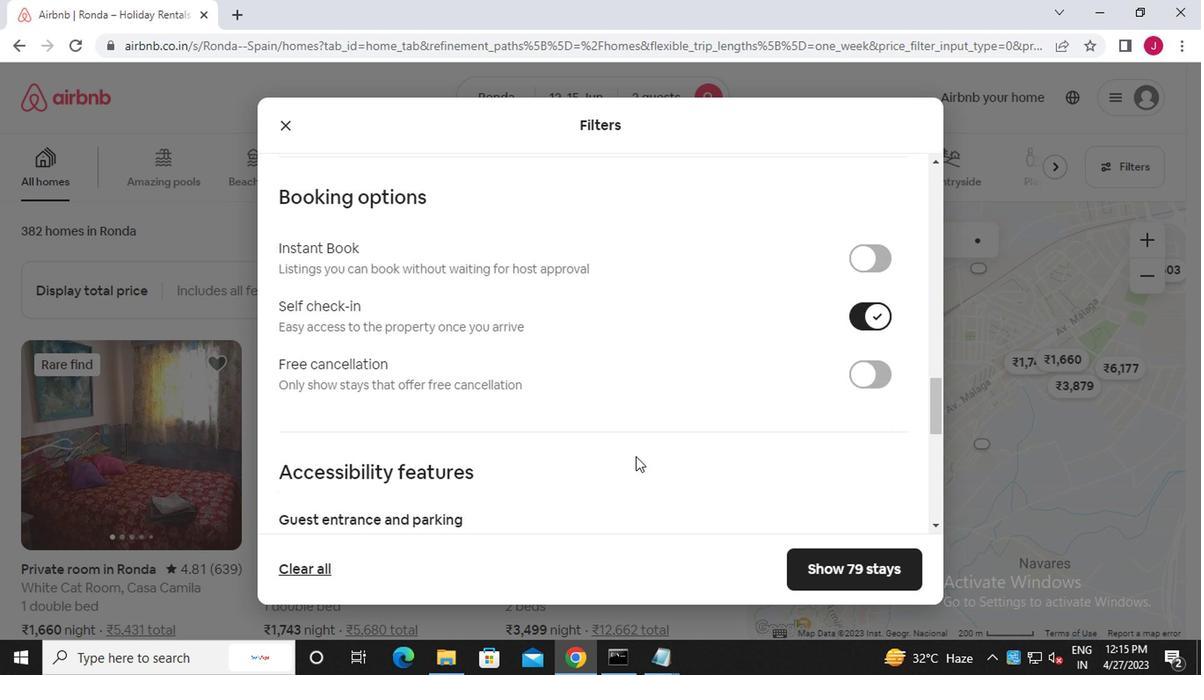 
Action: Mouse scrolled (632, 456) with delta (0, 0)
Screenshot: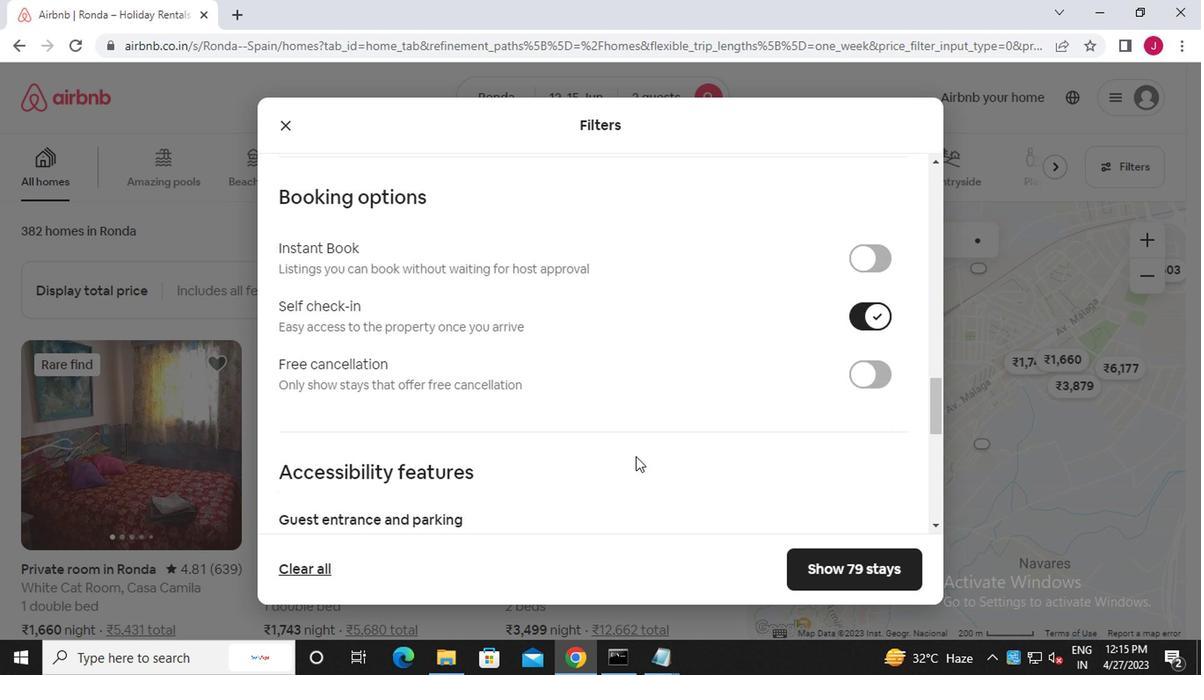 
Action: Mouse scrolled (632, 456) with delta (0, 0)
Screenshot: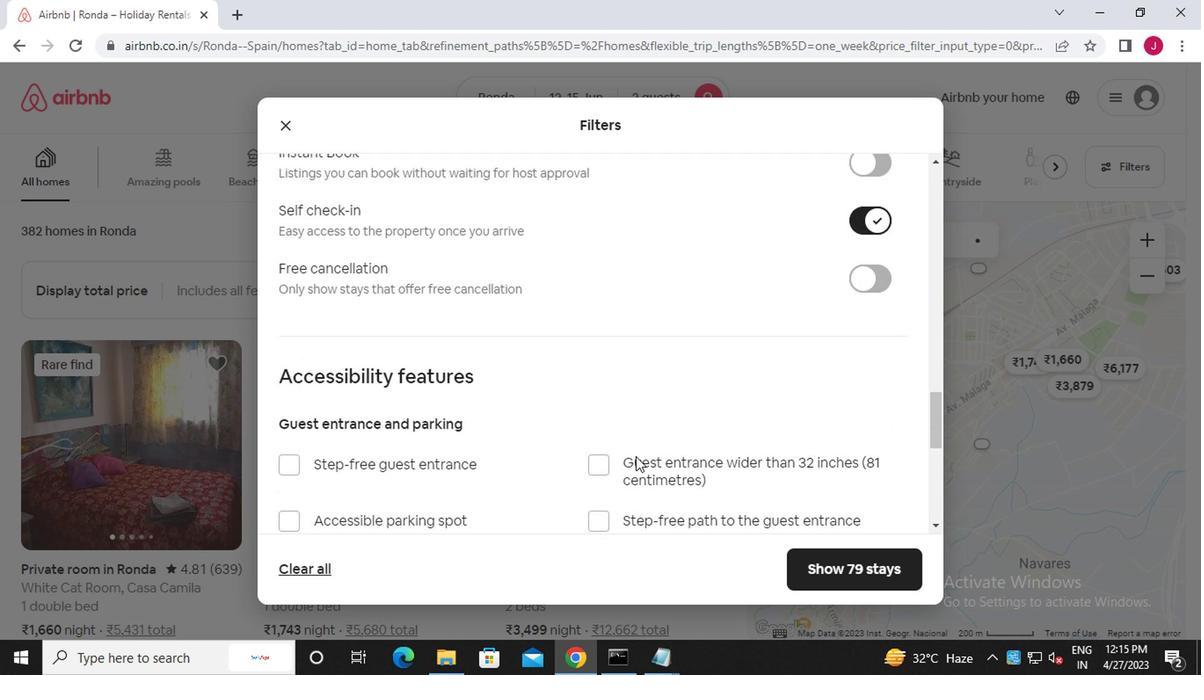 
Action: Mouse scrolled (632, 456) with delta (0, 0)
Screenshot: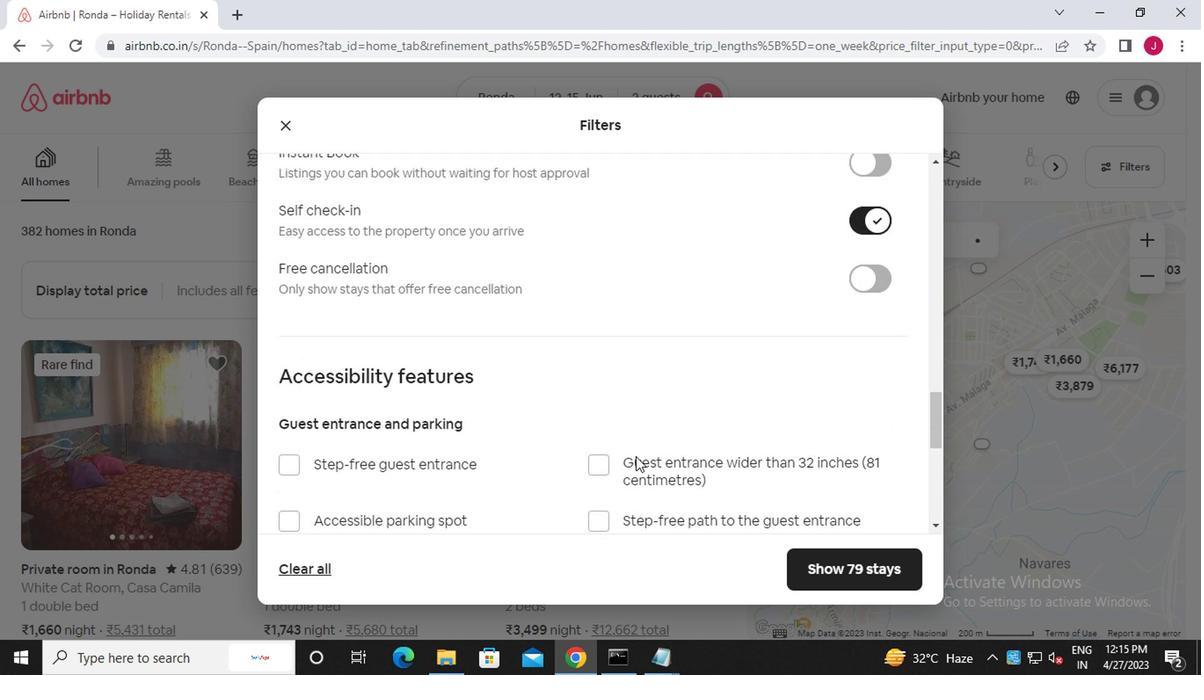 
Action: Mouse scrolled (632, 456) with delta (0, 0)
Screenshot: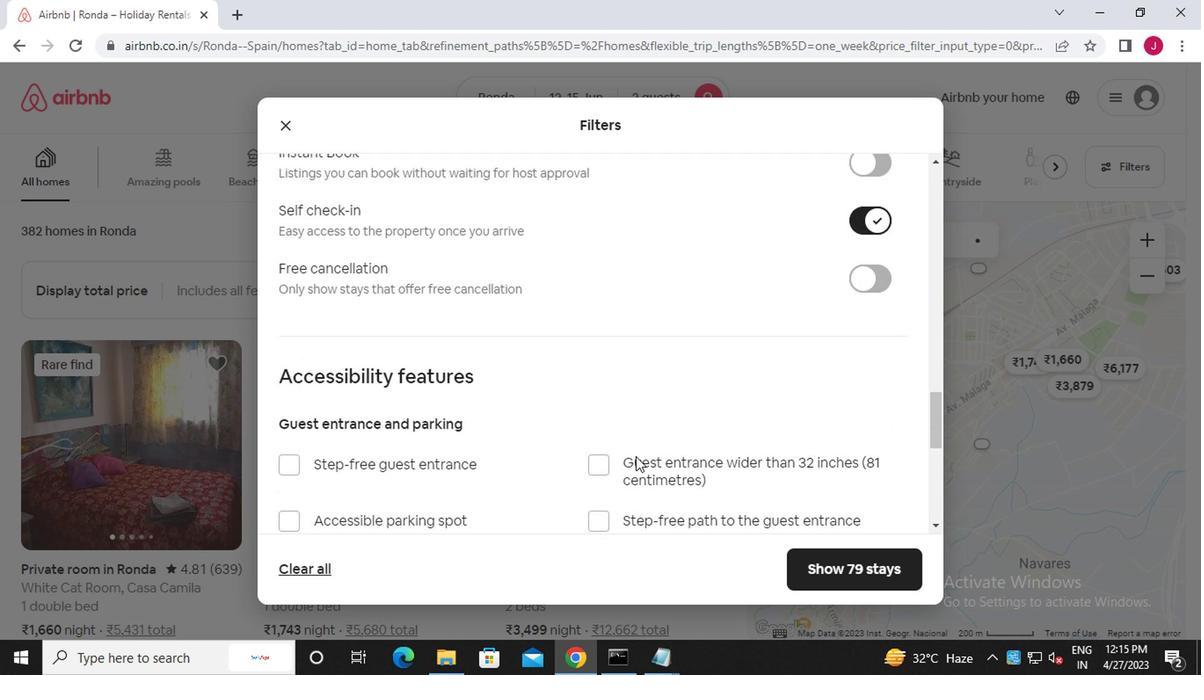 
Action: Mouse moved to (289, 417)
Screenshot: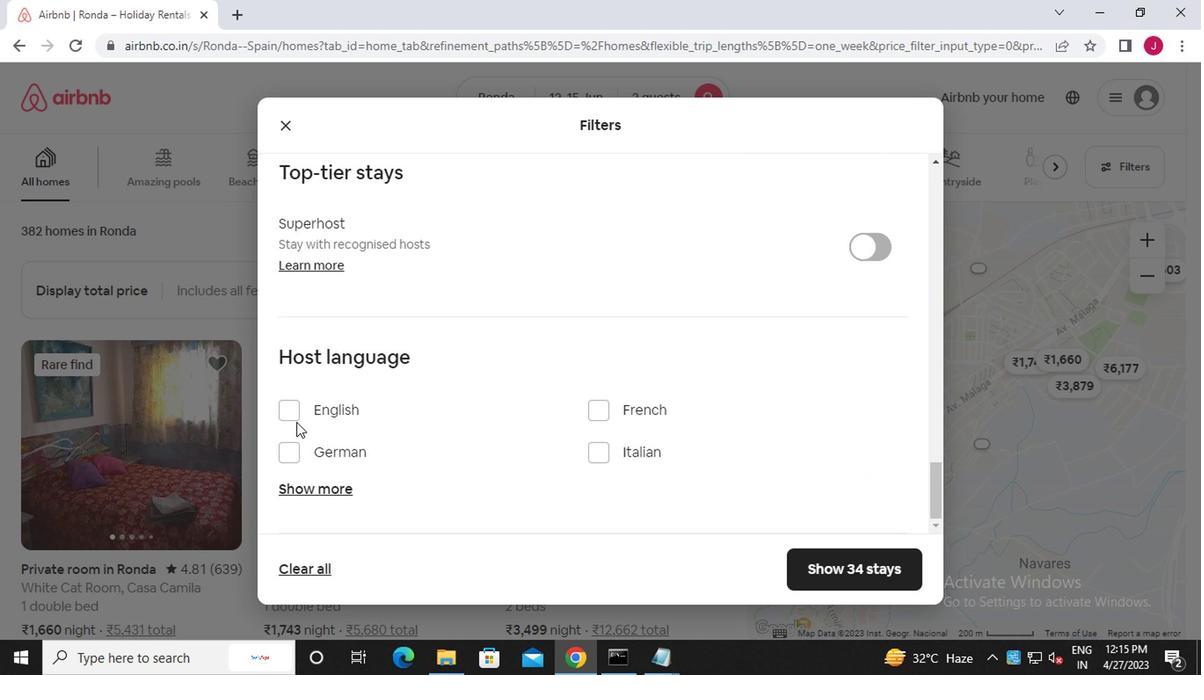 
Action: Mouse pressed left at (289, 417)
Screenshot: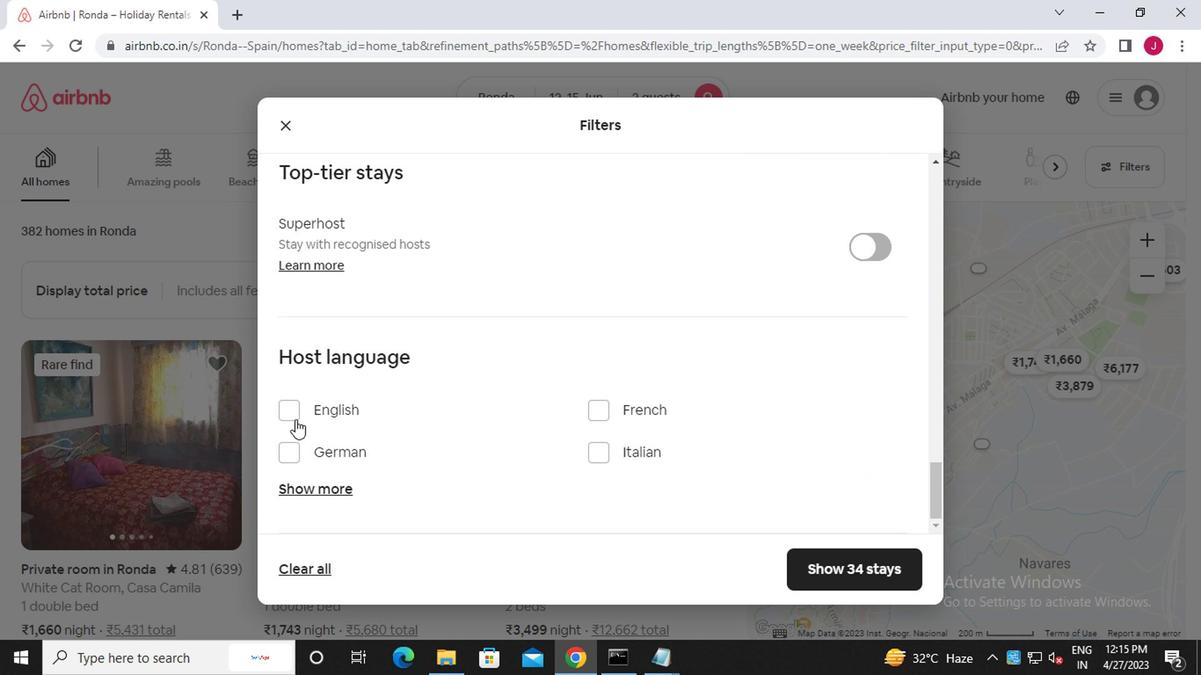 
Action: Mouse moved to (834, 565)
Screenshot: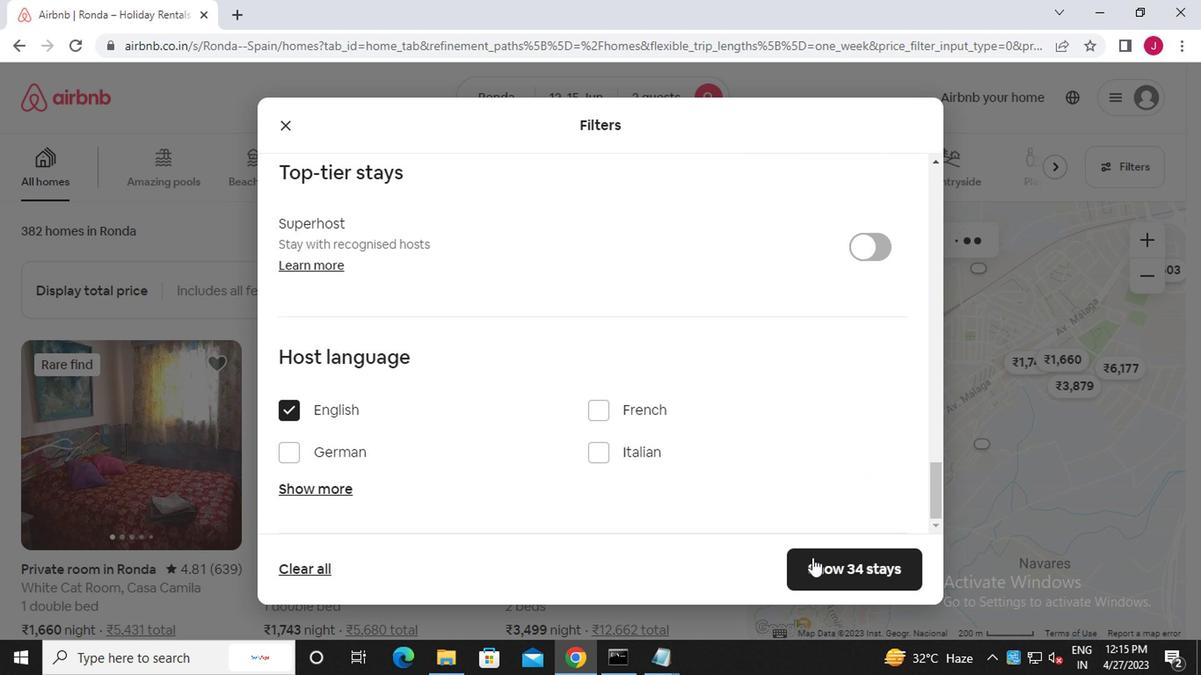 
Action: Mouse pressed left at (834, 565)
Screenshot: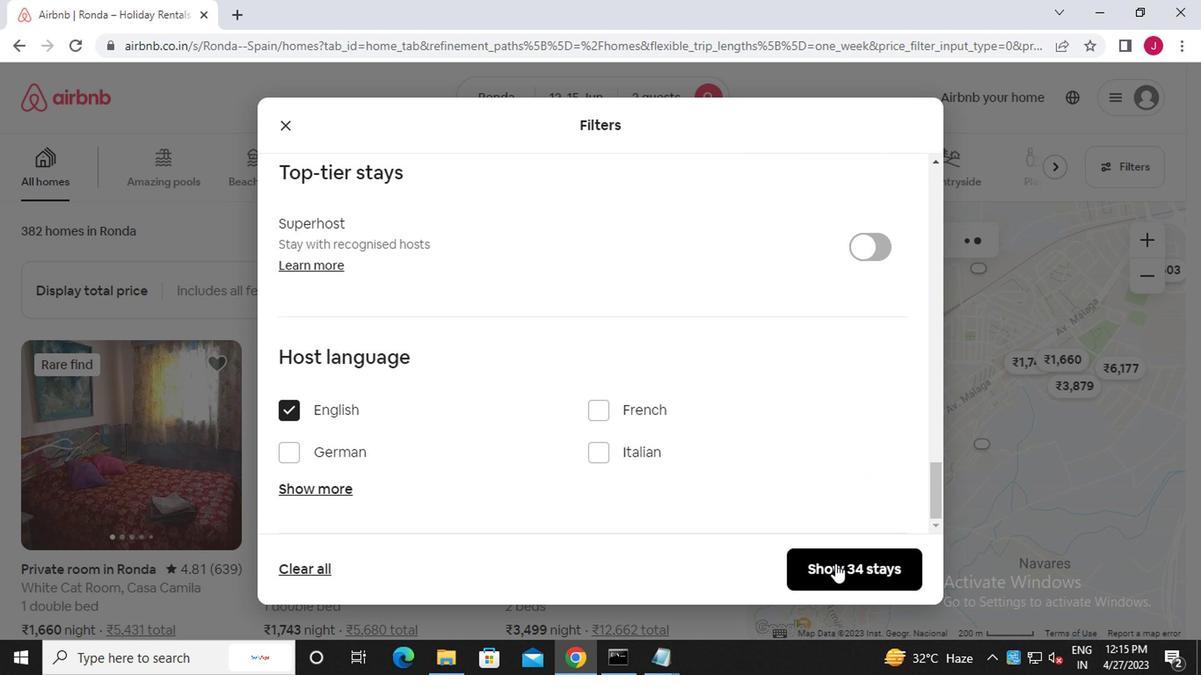 
Action: Mouse moved to (829, 565)
Screenshot: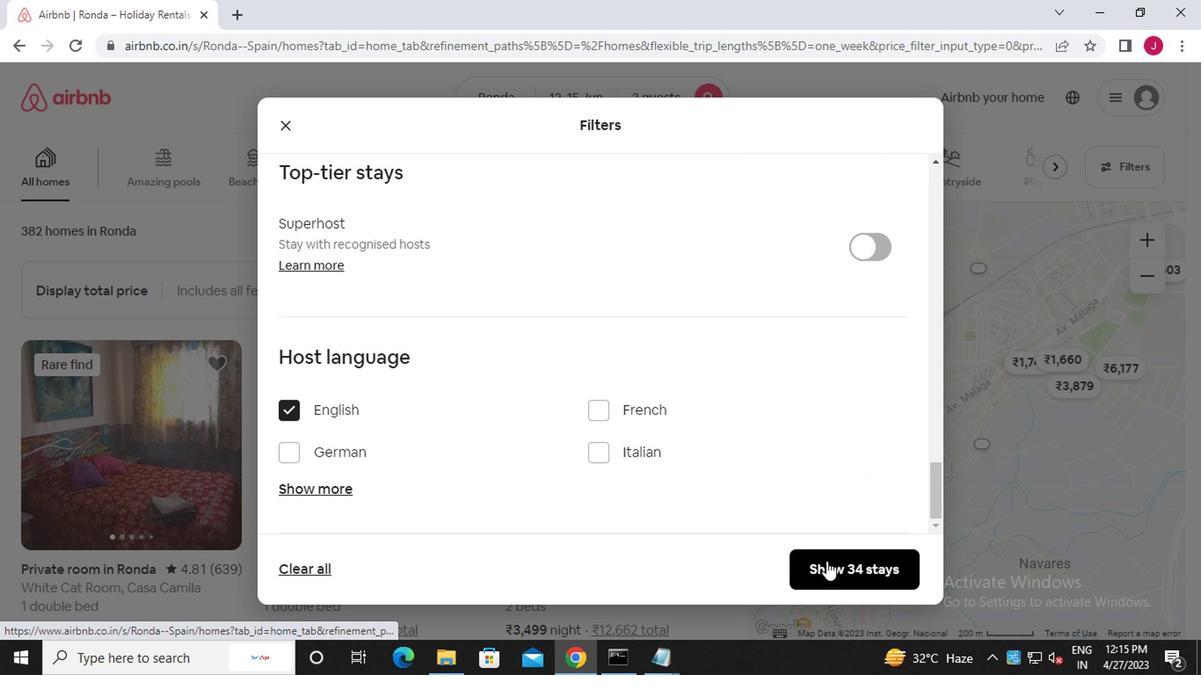 
Action: Mouse pressed left at (829, 565)
Screenshot: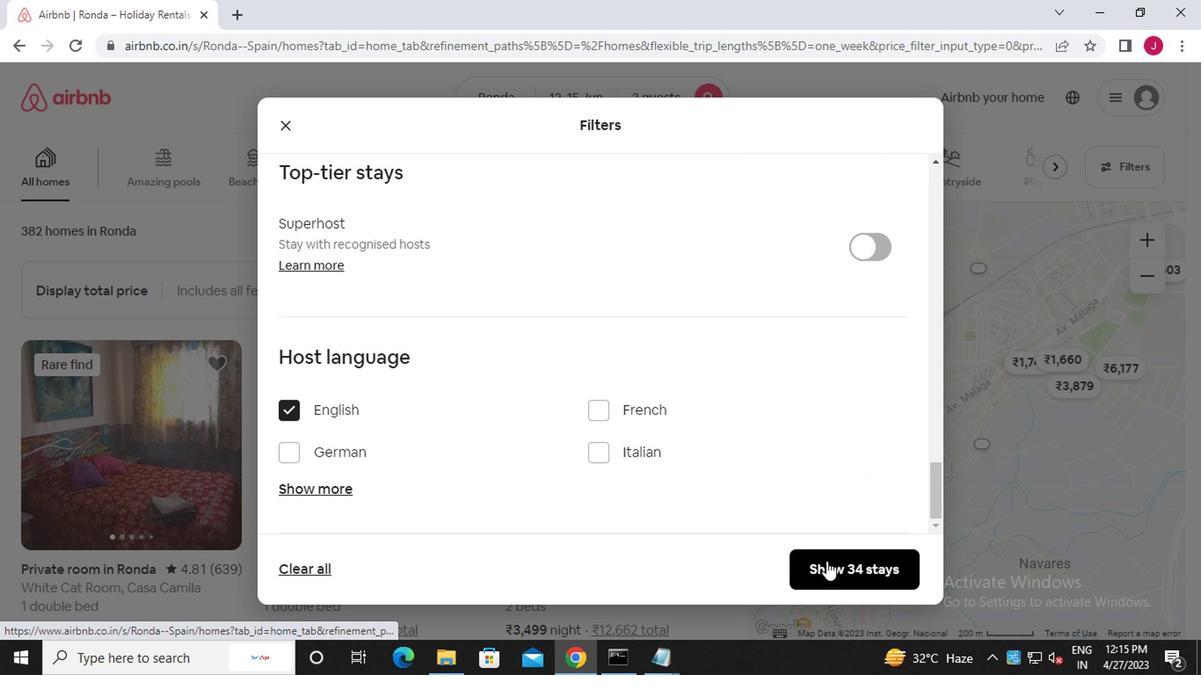 
Action: Mouse moved to (830, 566)
Screenshot: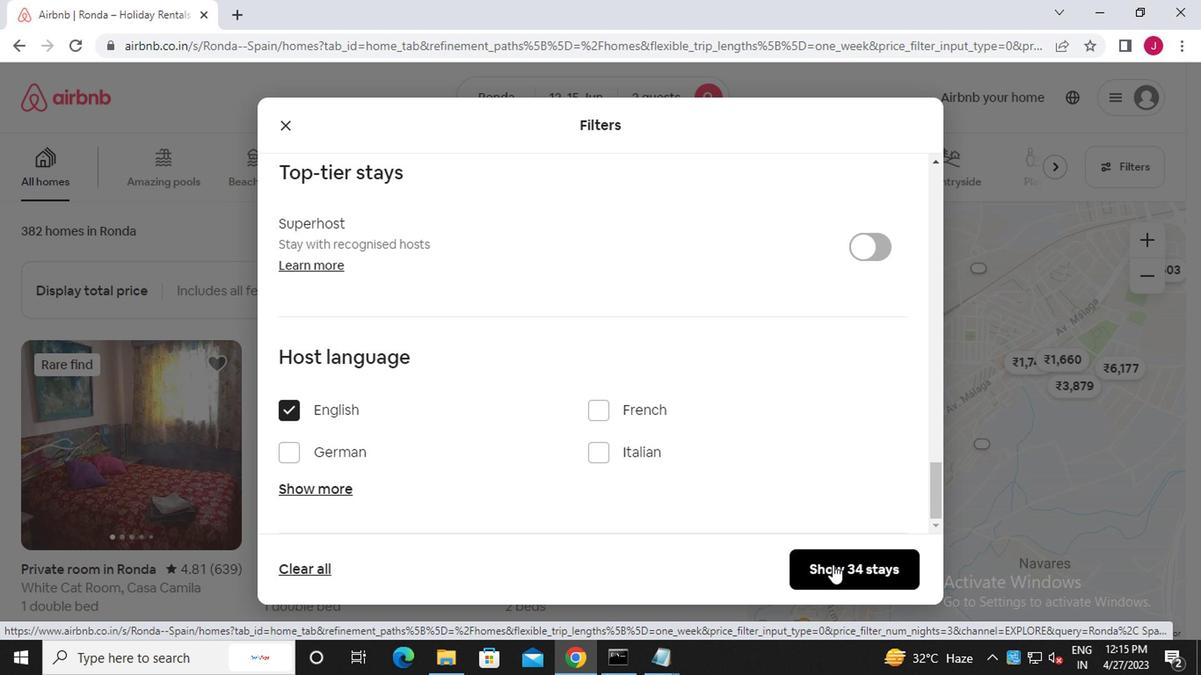 
Action: Mouse pressed left at (830, 566)
Screenshot: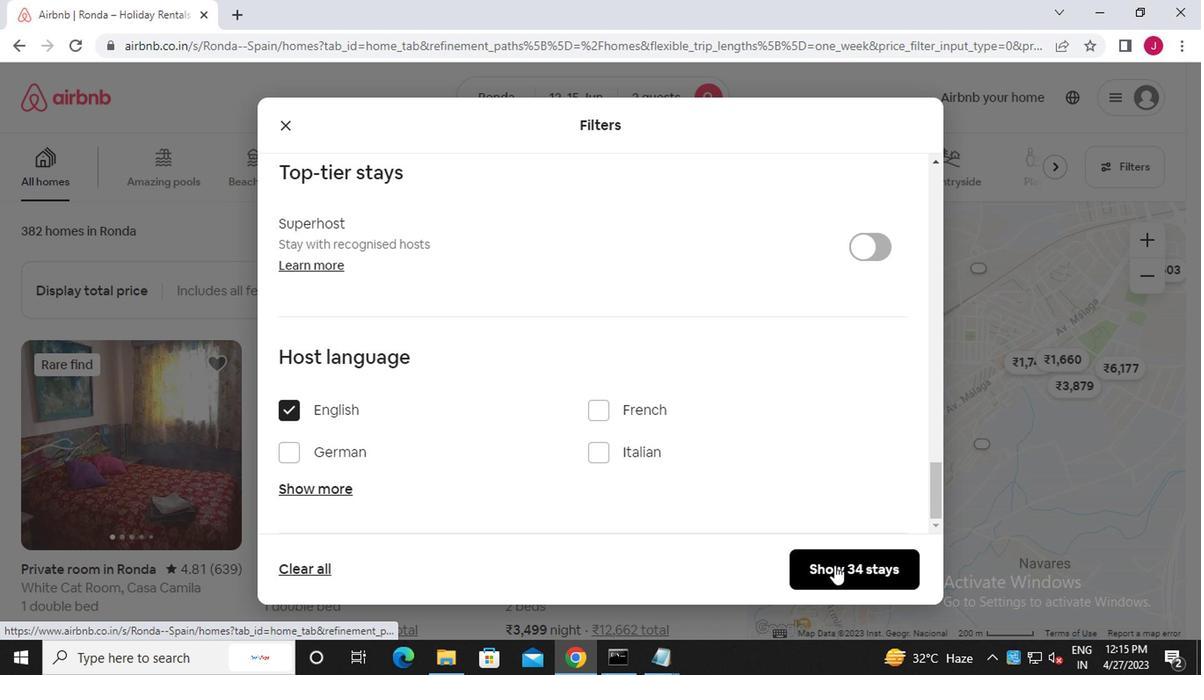 
